 Task: Send an email with the signature Carlos Perez with the subject Request for clarification and the message Could you please confirm the delivery date? from softage.1@softage.net to softage.9@softage.net and softage.10@softage.net with an attached document Statement_of_purpose.pdf
Action: Mouse moved to (479, 629)
Screenshot: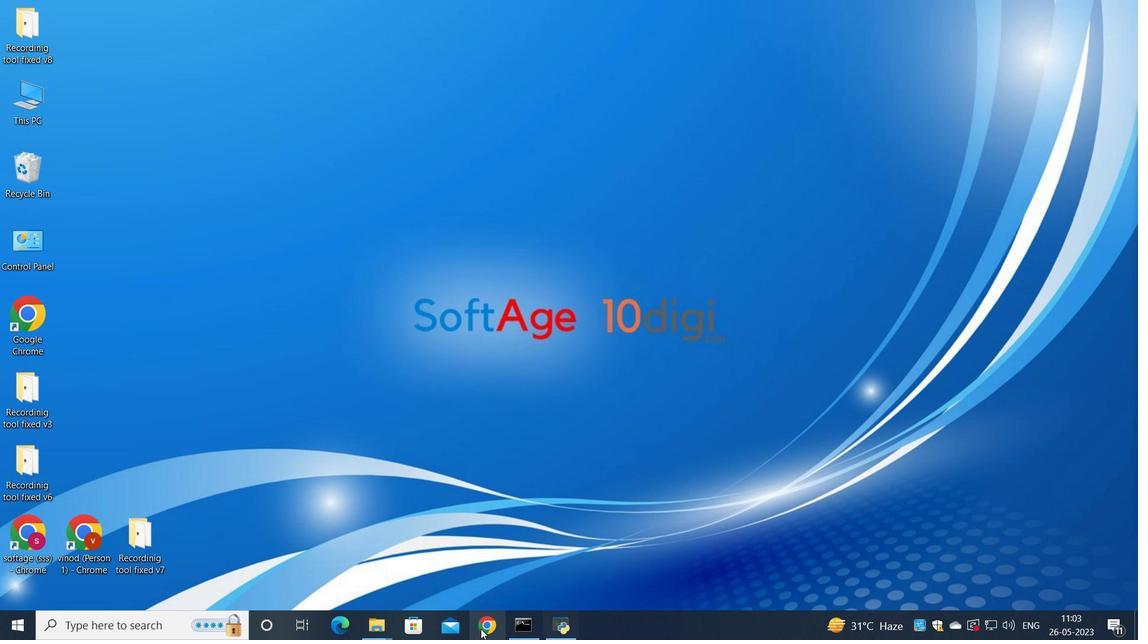
Action: Mouse pressed left at (479, 629)
Screenshot: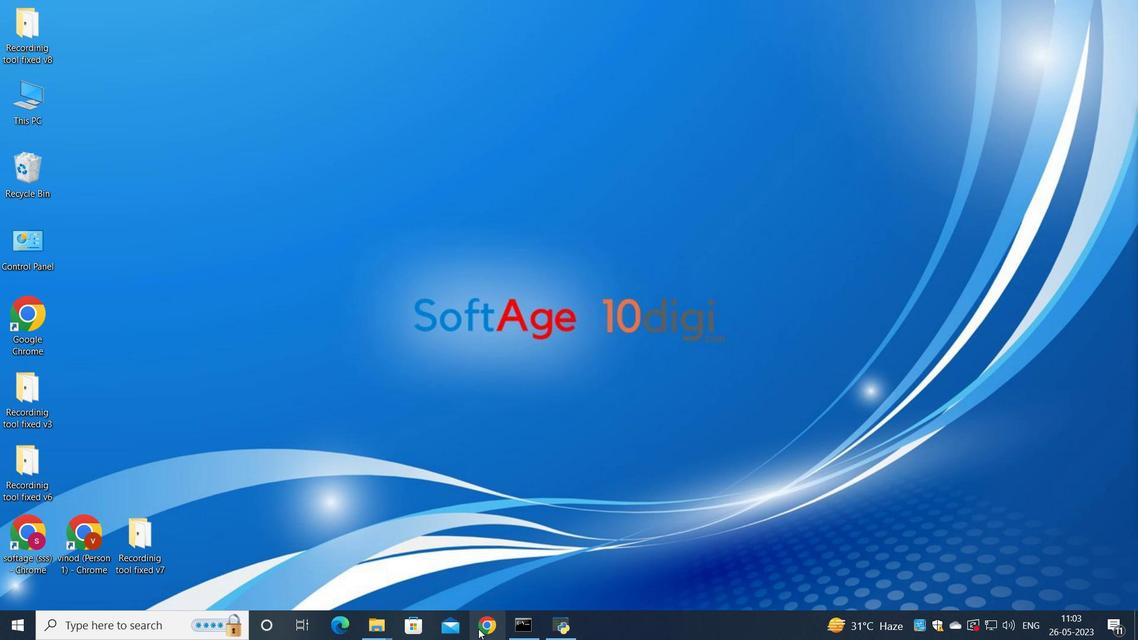
Action: Mouse moved to (532, 377)
Screenshot: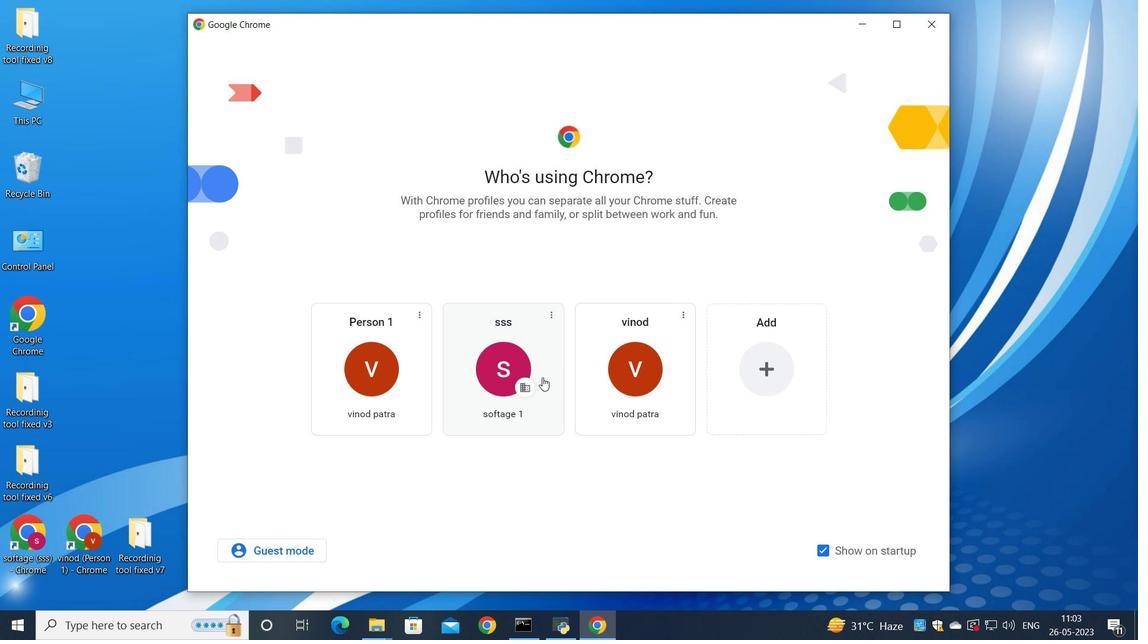 
Action: Mouse pressed left at (532, 377)
Screenshot: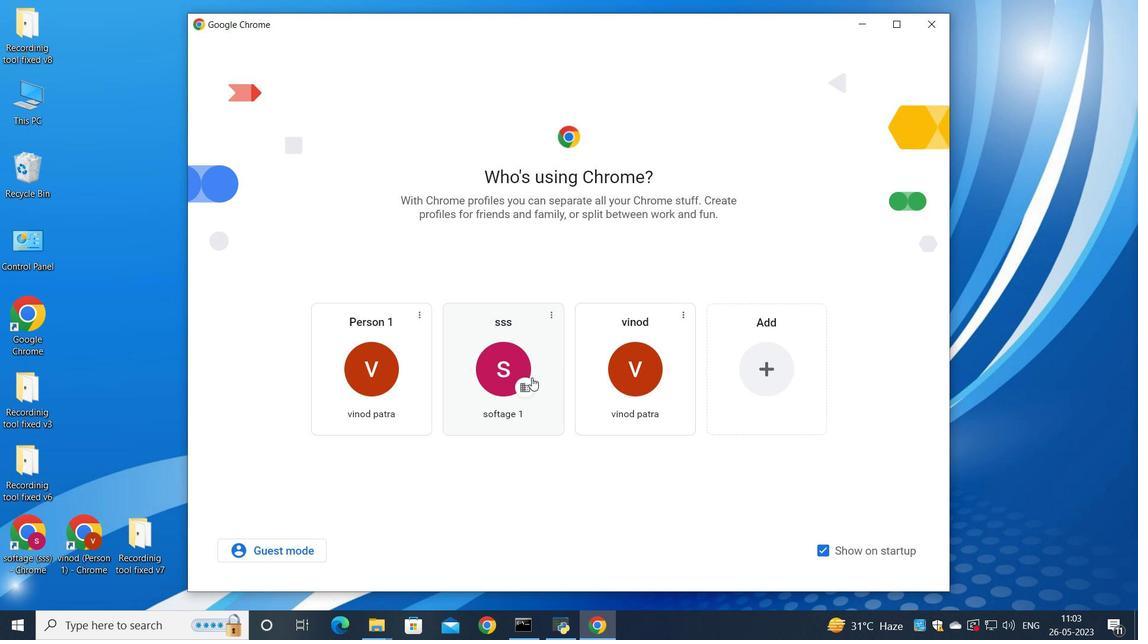 
Action: Mouse moved to (995, 74)
Screenshot: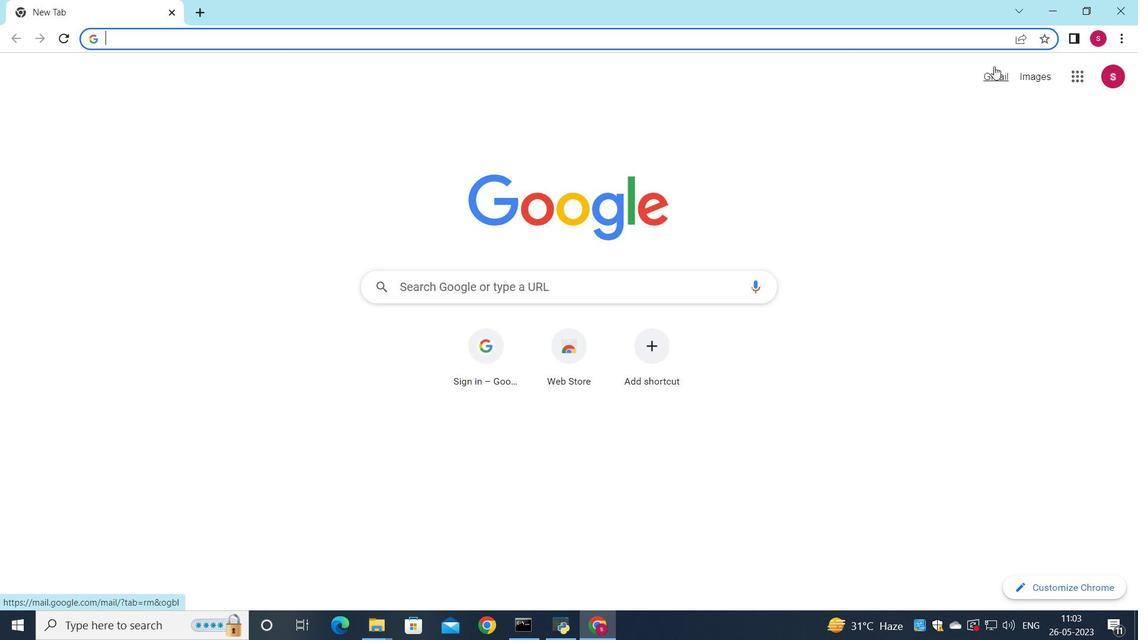 
Action: Mouse pressed left at (995, 74)
Screenshot: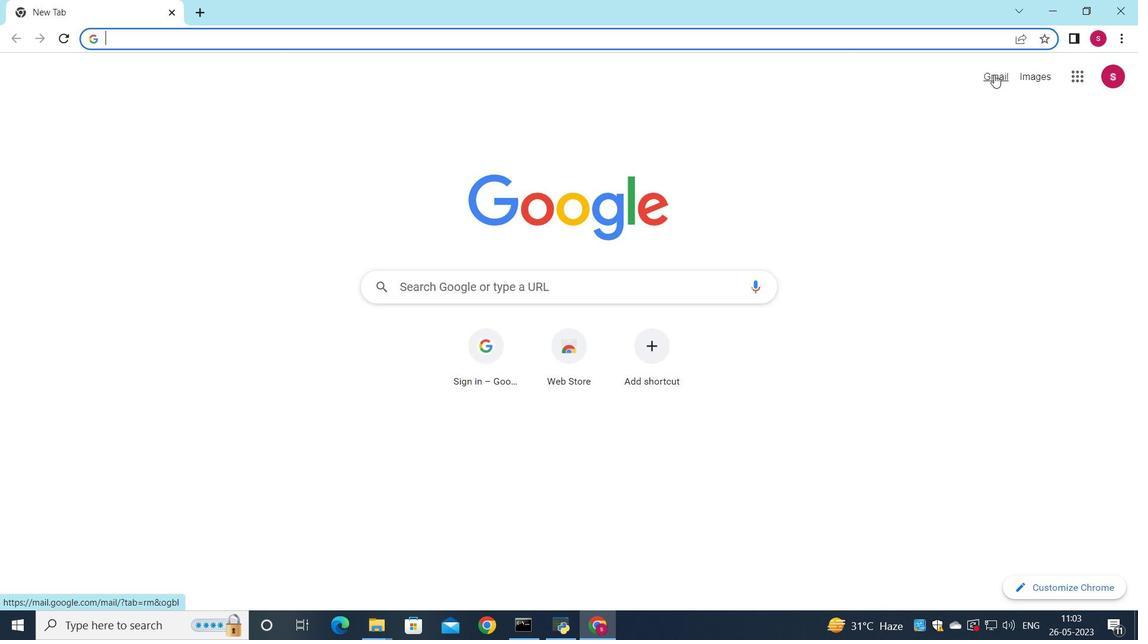 
Action: Mouse moved to (970, 101)
Screenshot: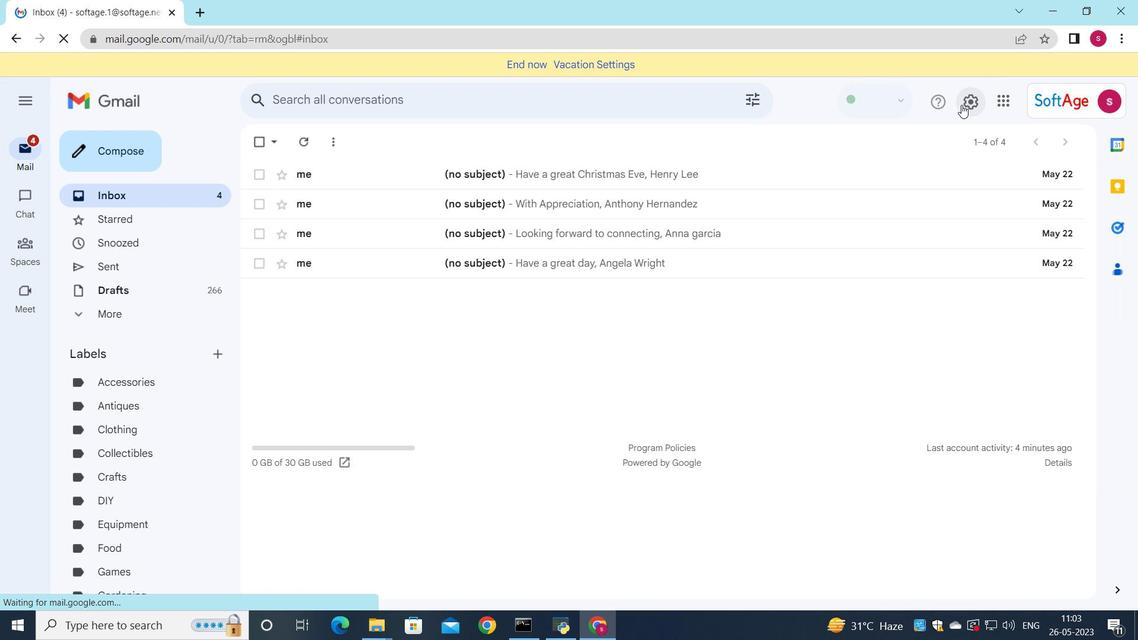 
Action: Mouse pressed left at (970, 101)
Screenshot: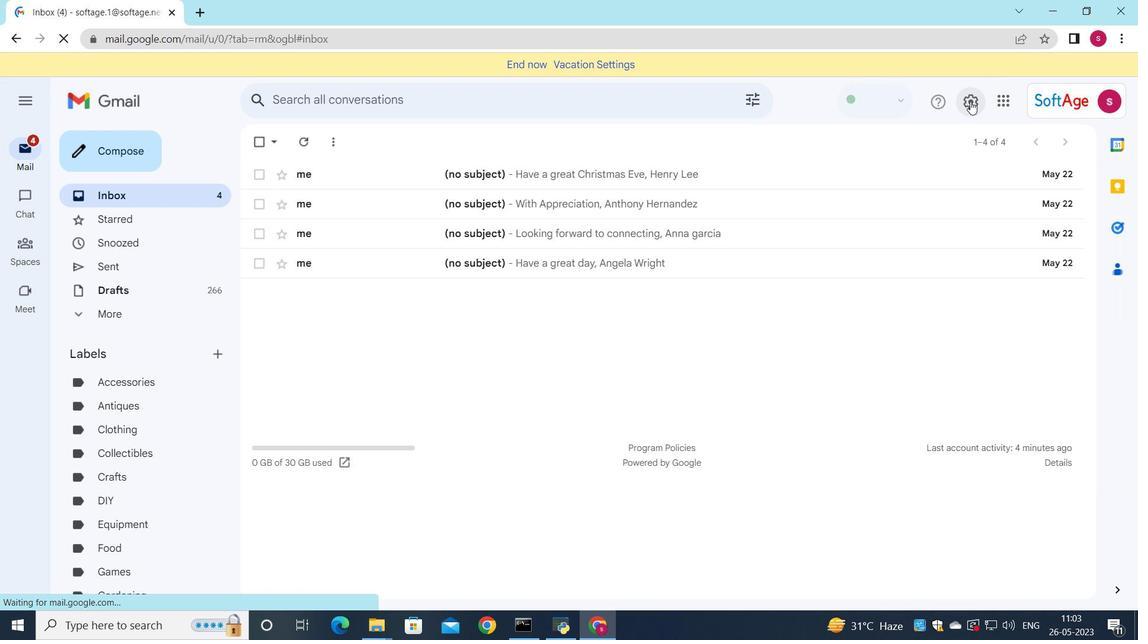 
Action: Mouse moved to (987, 176)
Screenshot: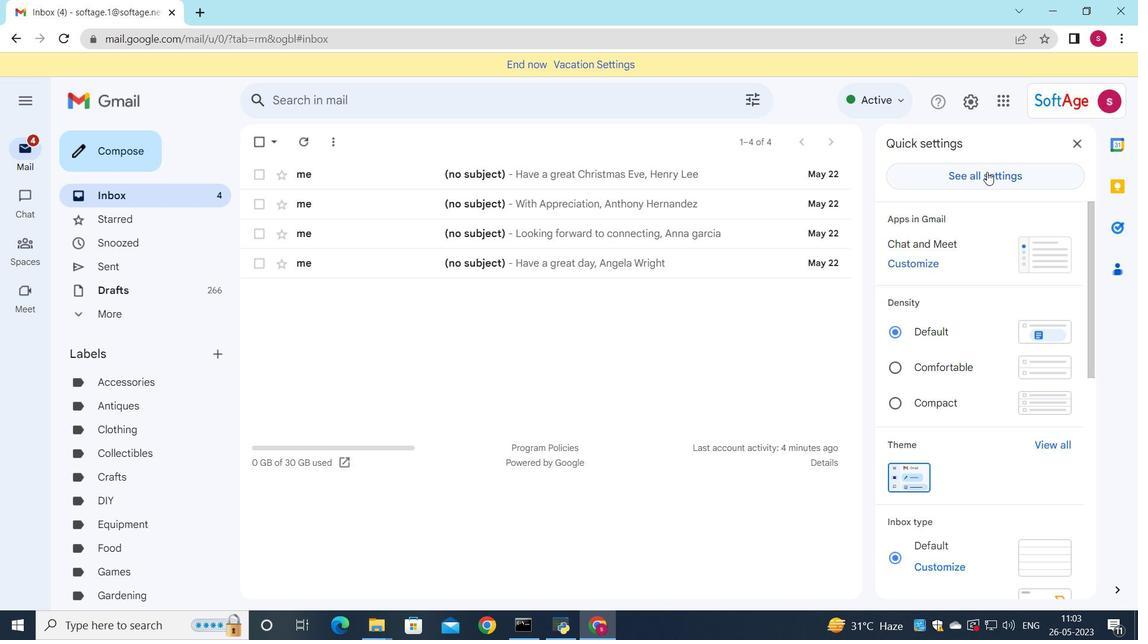 
Action: Mouse pressed left at (987, 176)
Screenshot: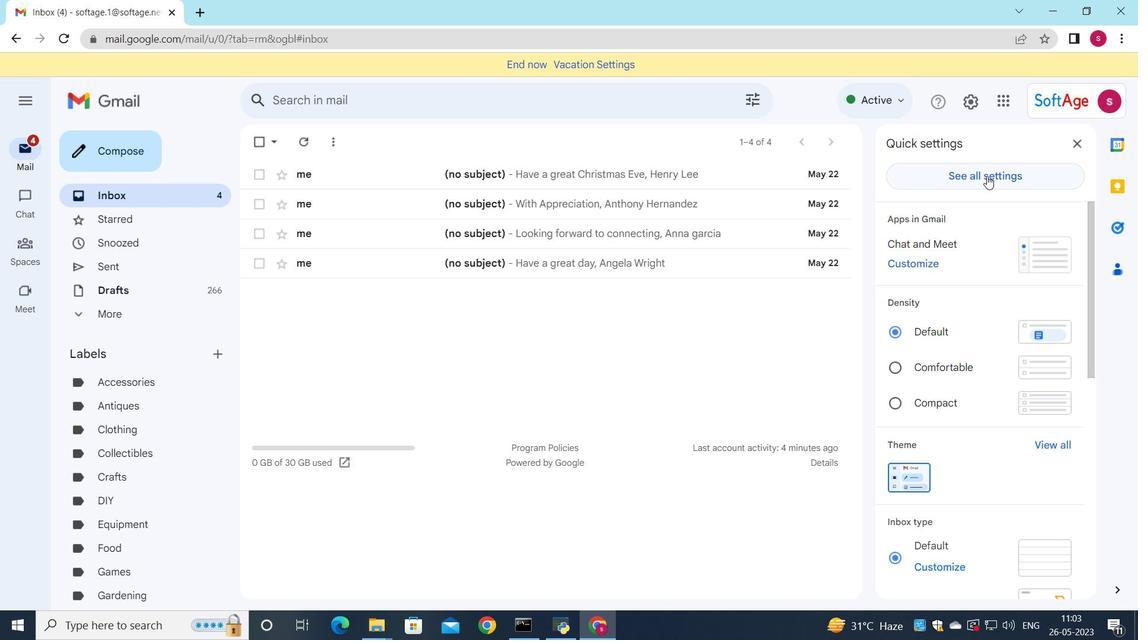 
Action: Mouse moved to (962, 174)
Screenshot: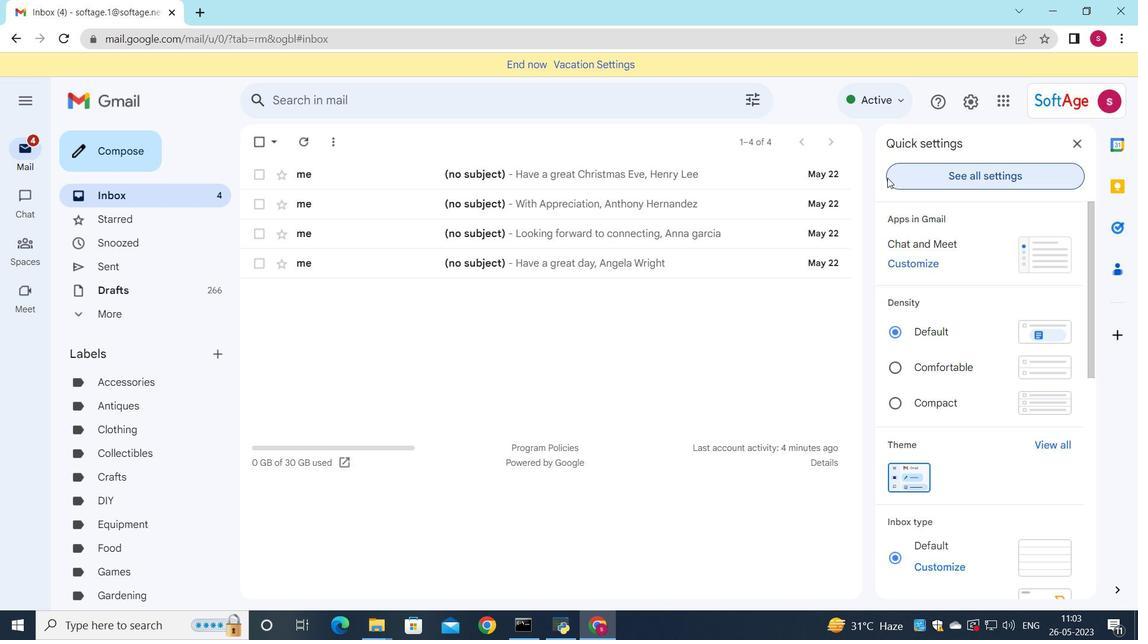 
Action: Mouse pressed left at (962, 174)
Screenshot: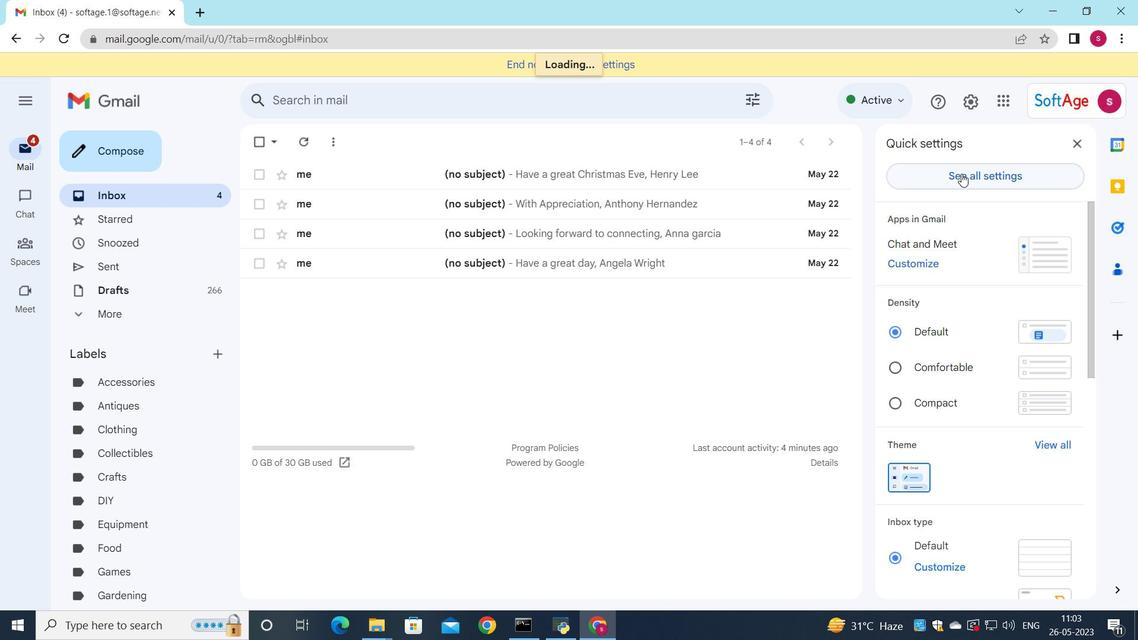 
Action: Mouse moved to (764, 186)
Screenshot: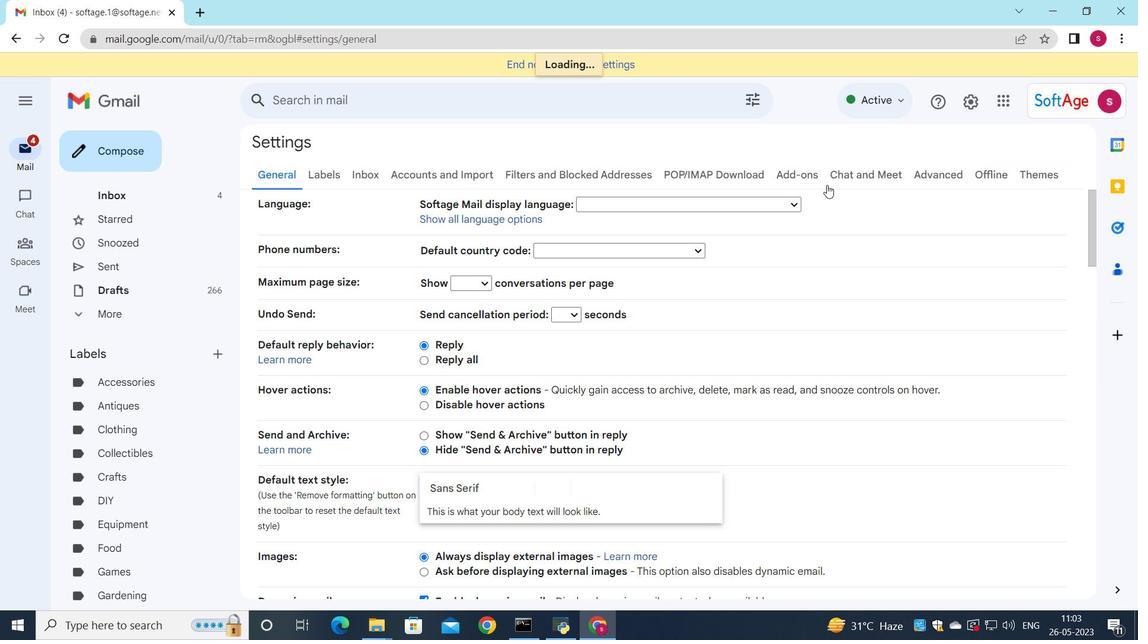 
Action: Mouse scrolled (764, 186) with delta (0, 0)
Screenshot: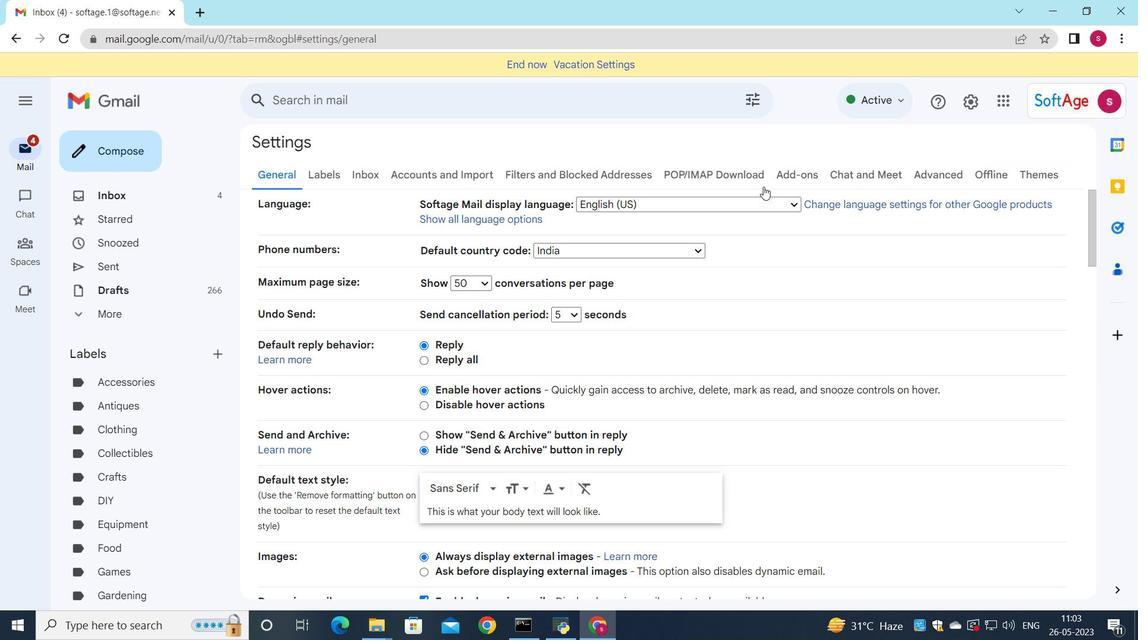 
Action: Mouse scrolled (764, 186) with delta (0, 0)
Screenshot: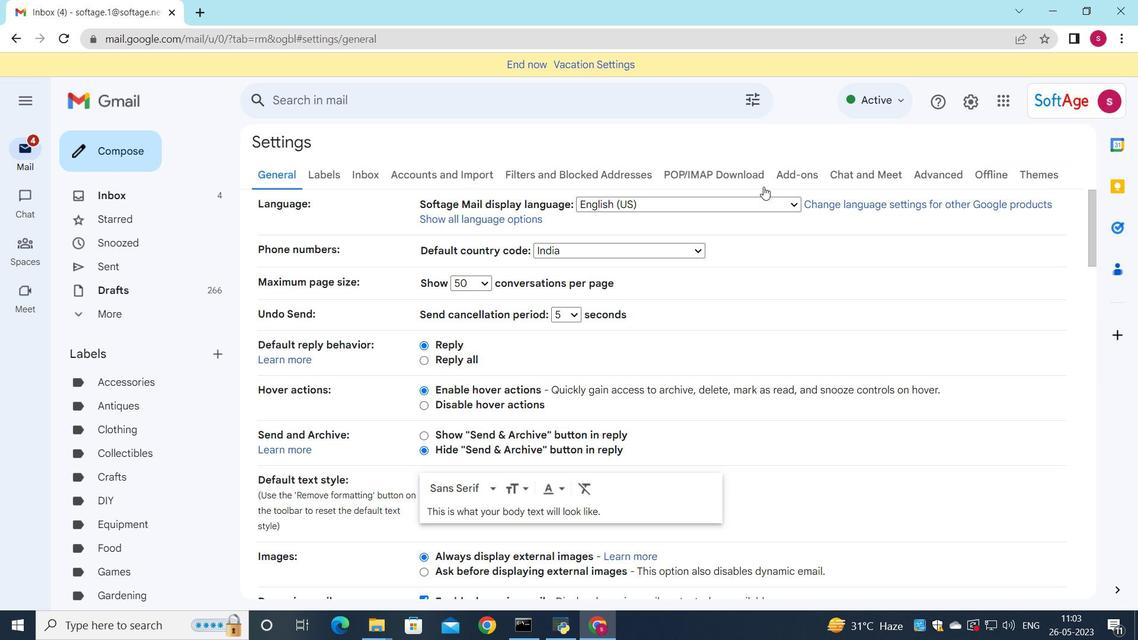 
Action: Mouse moved to (757, 190)
Screenshot: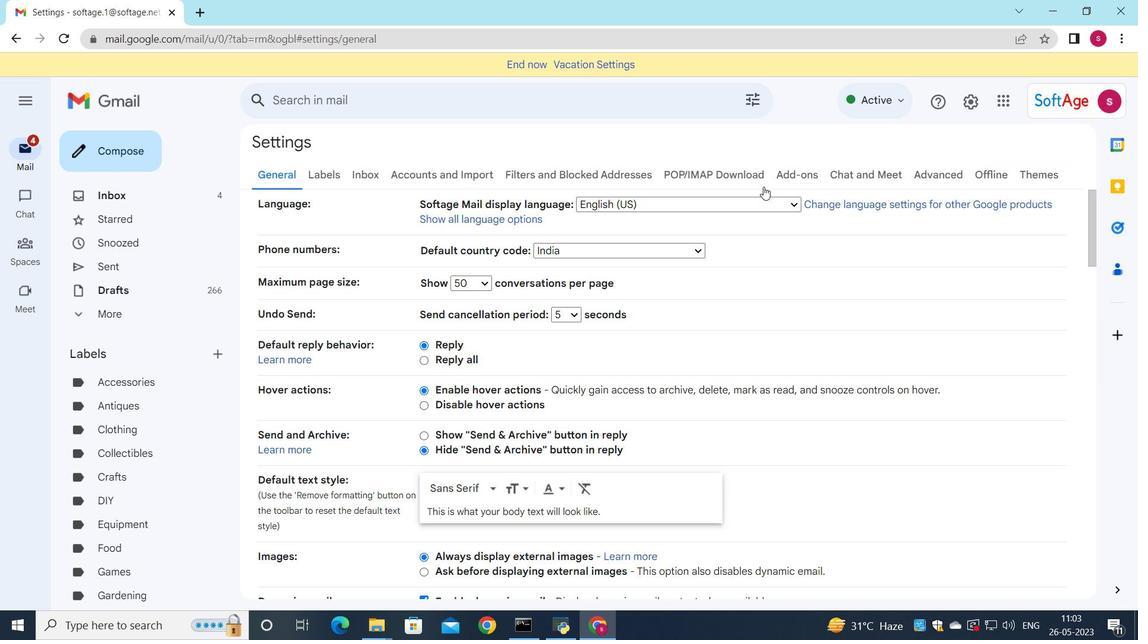 
Action: Mouse scrolled (757, 189) with delta (0, 0)
Screenshot: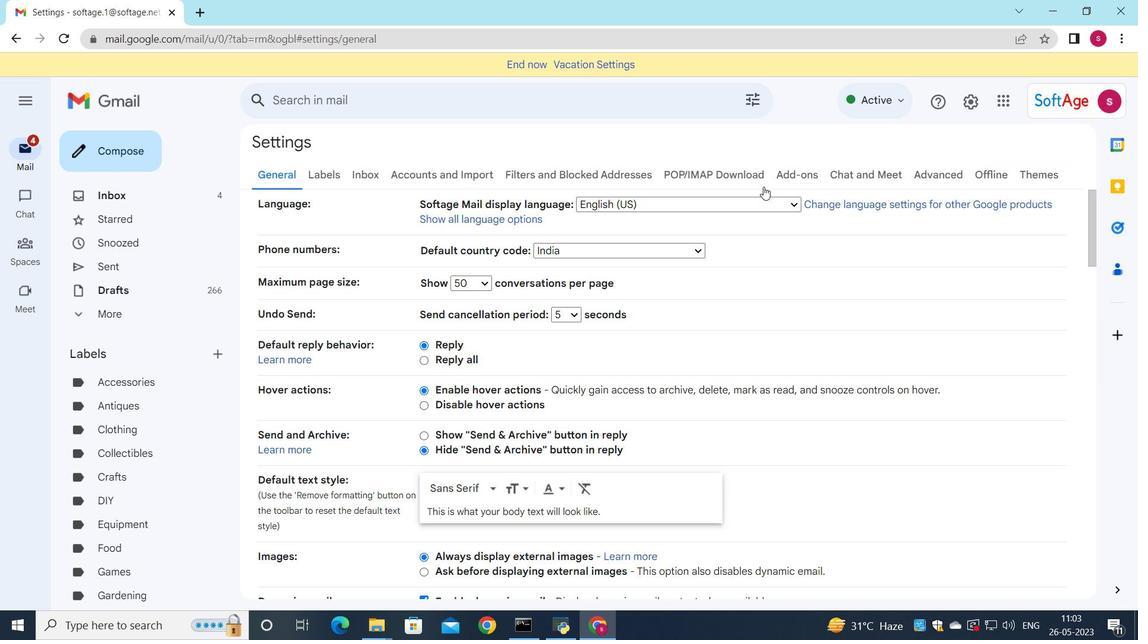 
Action: Mouse moved to (610, 253)
Screenshot: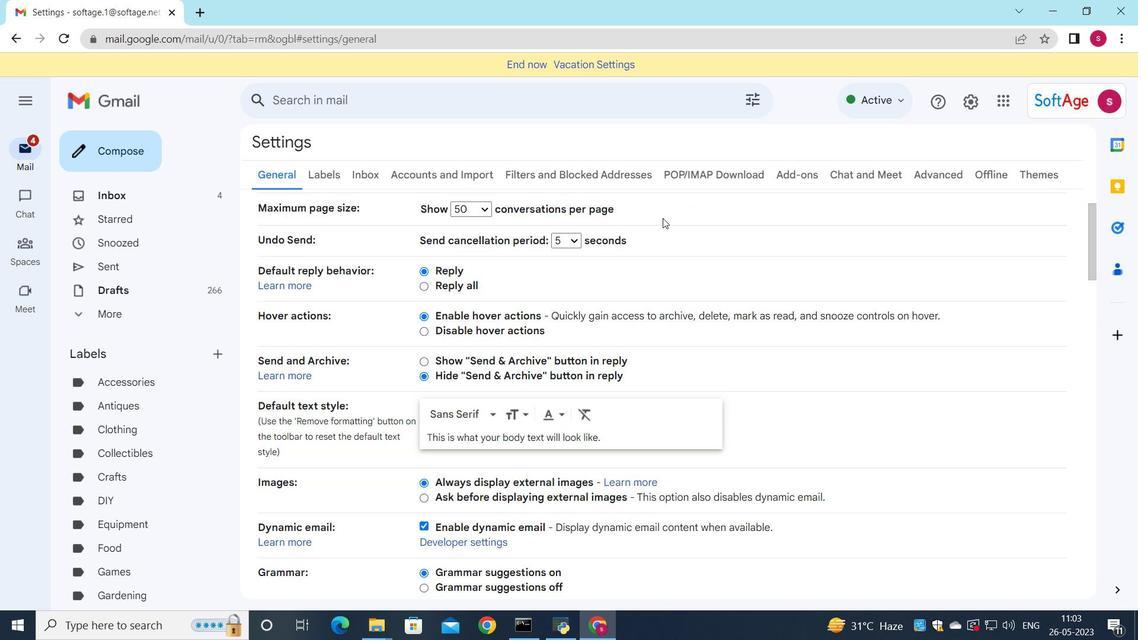 
Action: Mouse scrolled (610, 252) with delta (0, 0)
Screenshot: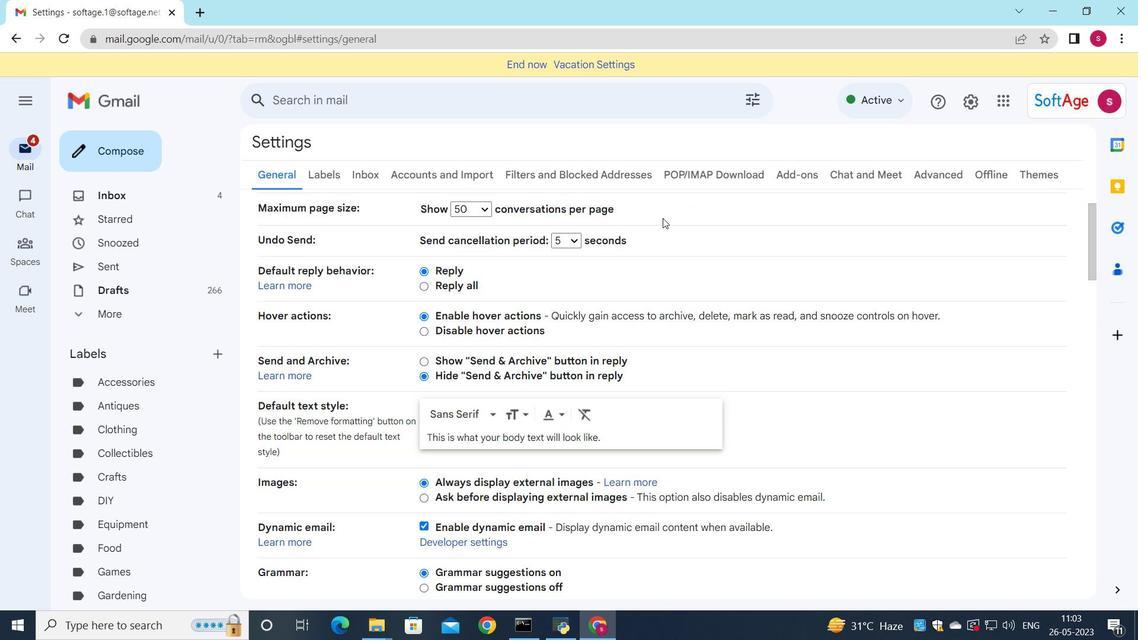 
Action: Mouse moved to (596, 268)
Screenshot: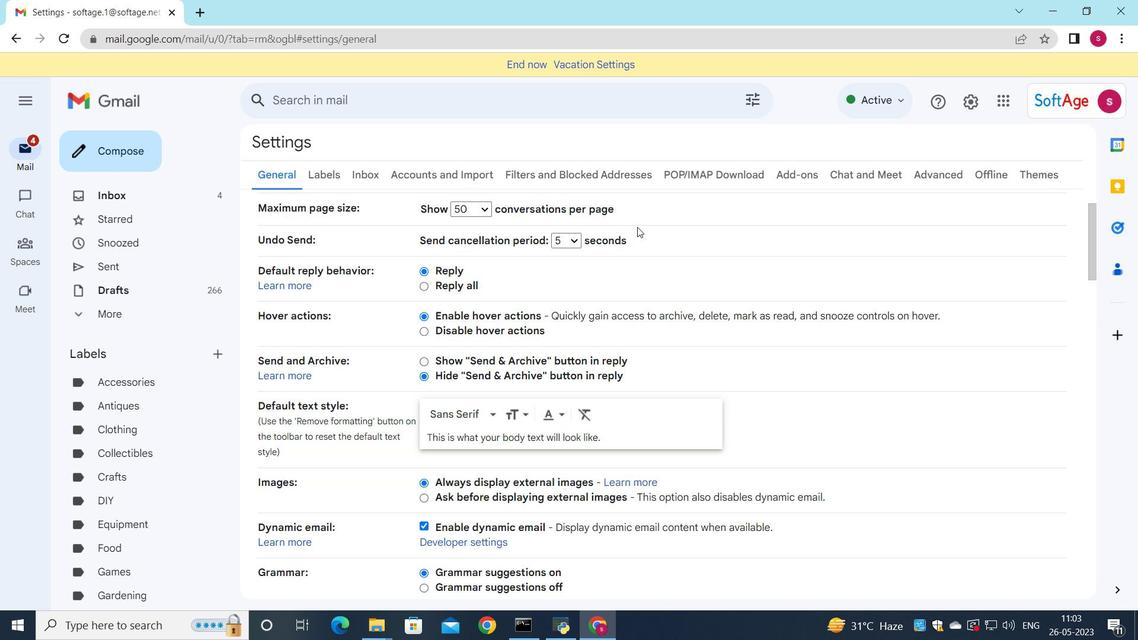 
Action: Mouse scrolled (596, 268) with delta (0, 0)
Screenshot: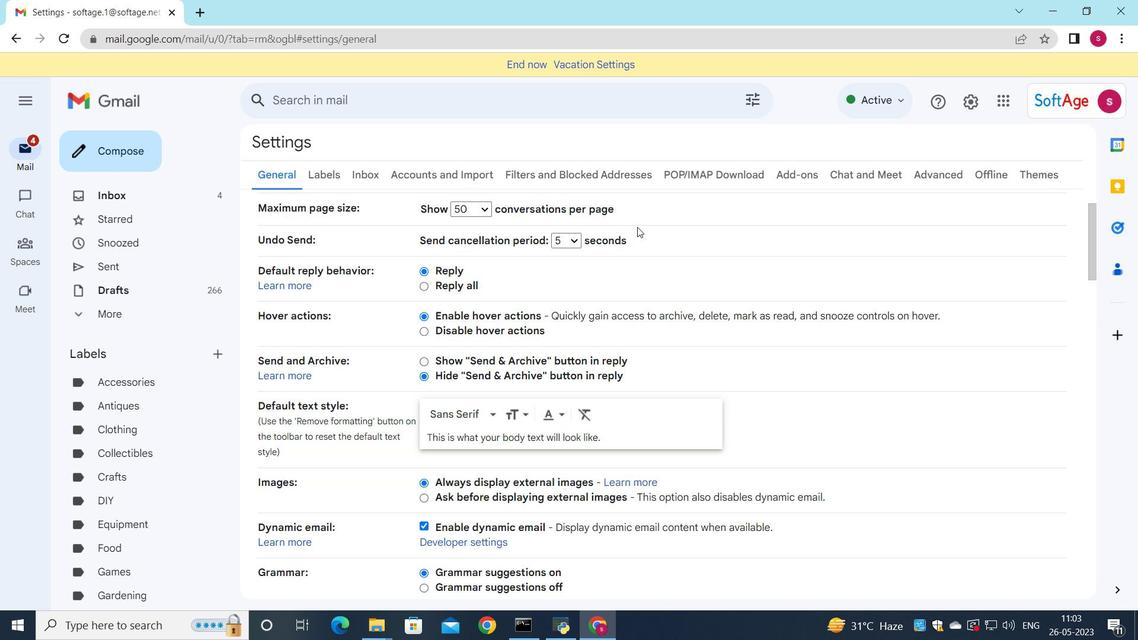 
Action: Mouse moved to (590, 276)
Screenshot: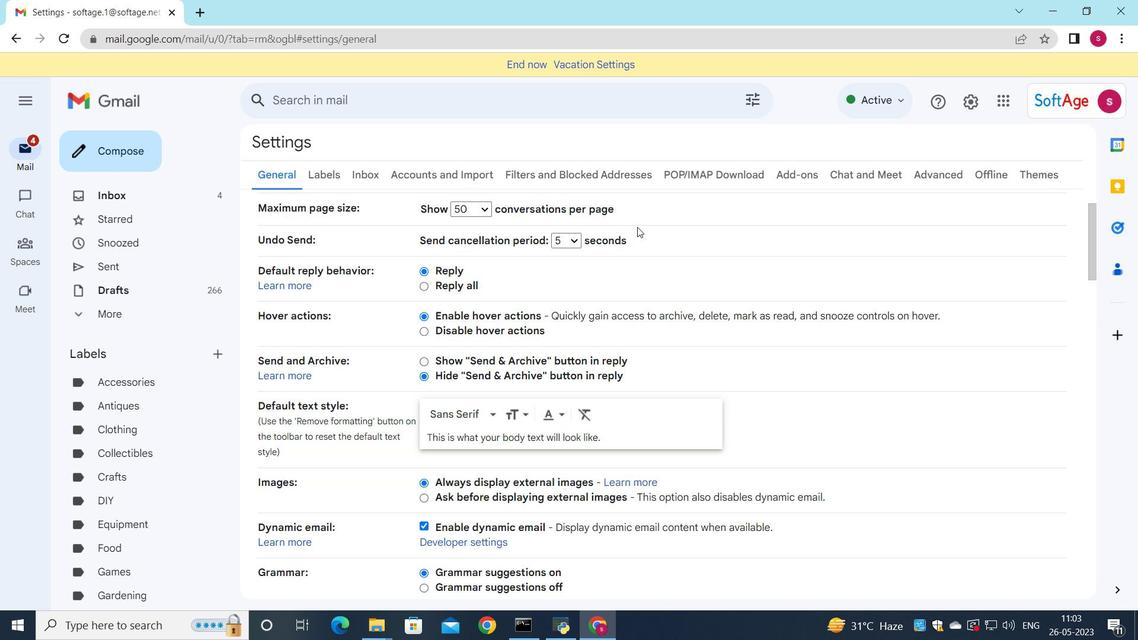 
Action: Mouse scrolled (590, 275) with delta (0, 0)
Screenshot: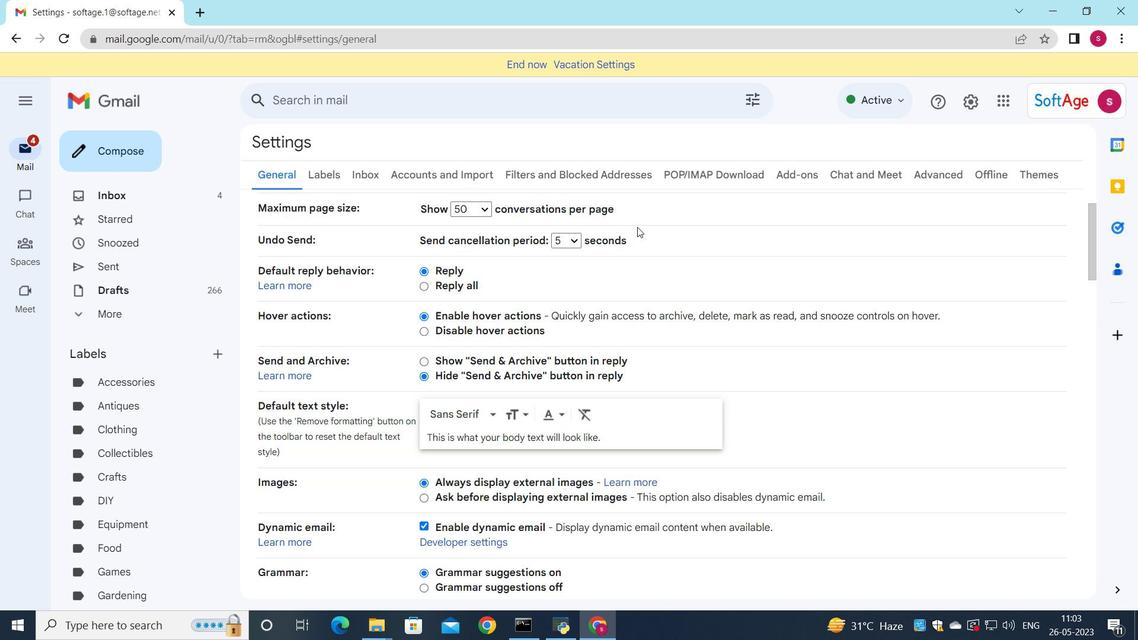 
Action: Mouse moved to (570, 288)
Screenshot: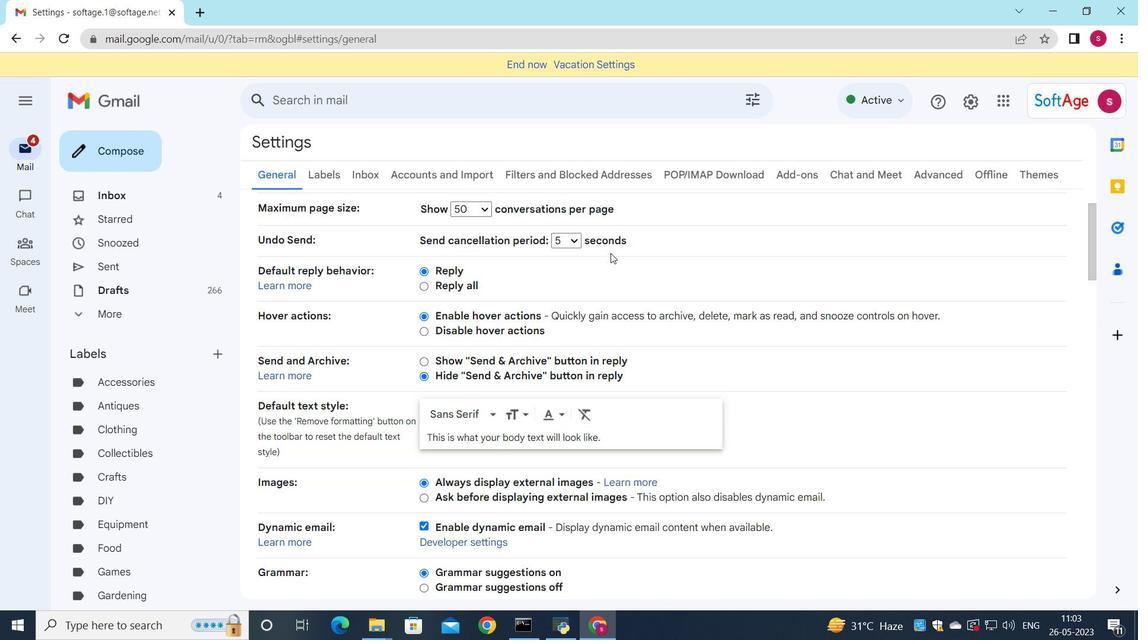 
Action: Mouse scrolled (570, 288) with delta (0, 0)
Screenshot: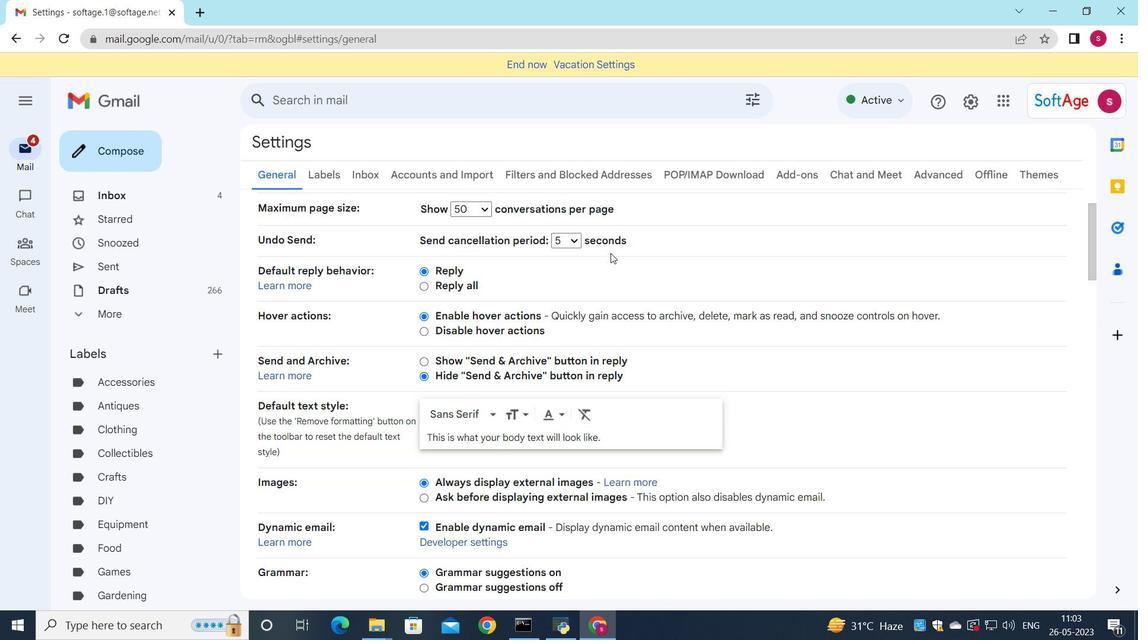 
Action: Mouse moved to (534, 296)
Screenshot: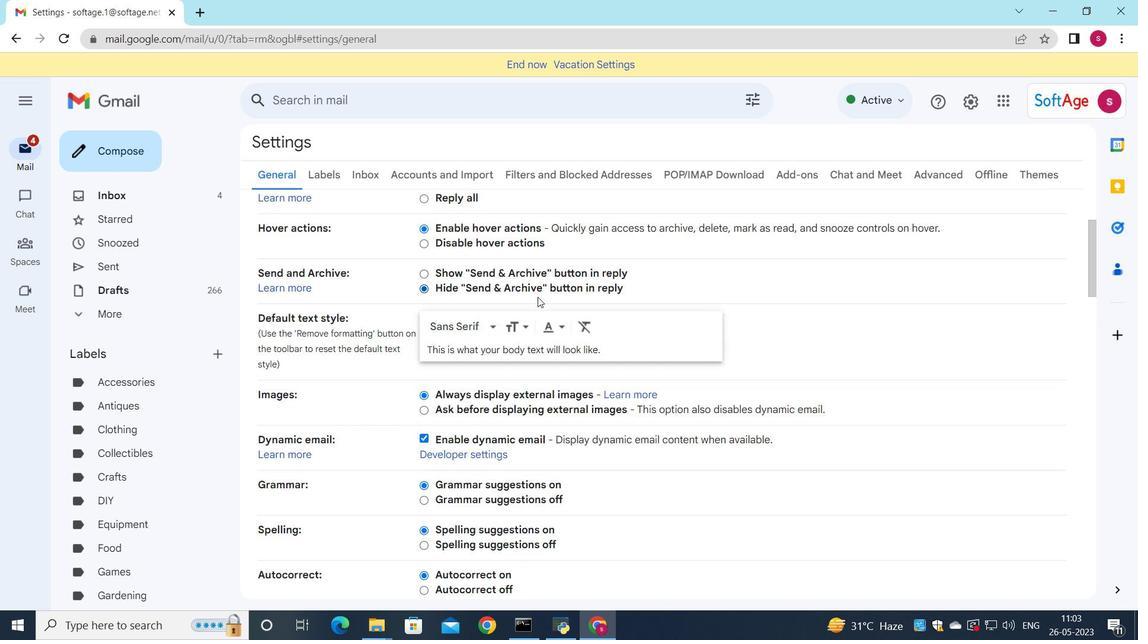 
Action: Mouse scrolled (534, 295) with delta (0, 0)
Screenshot: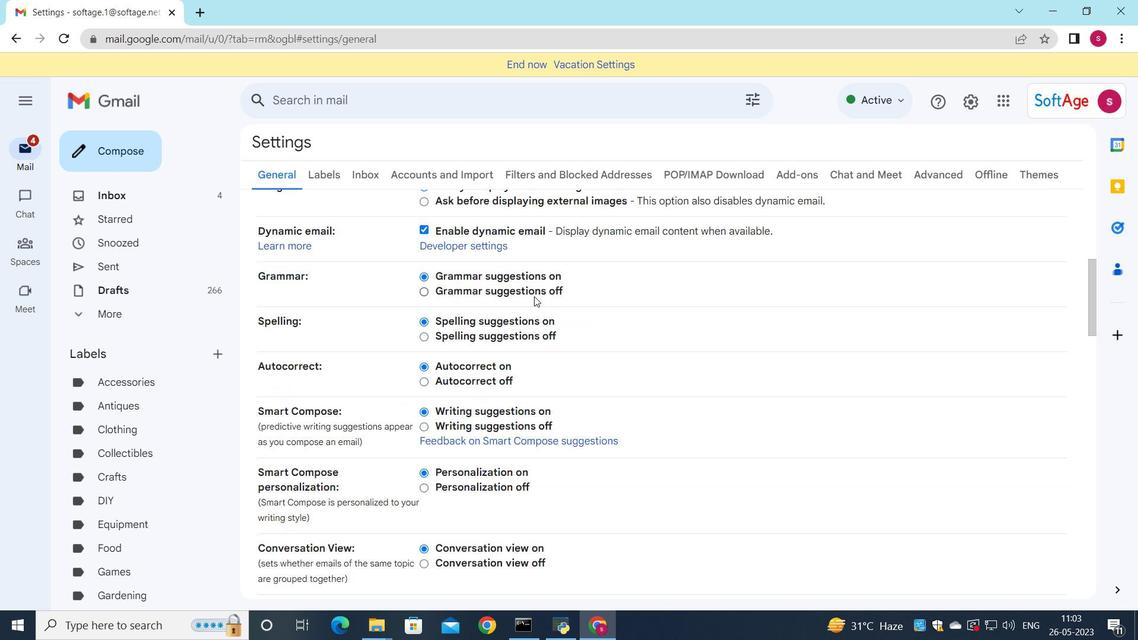
Action: Mouse scrolled (534, 295) with delta (0, 0)
Screenshot: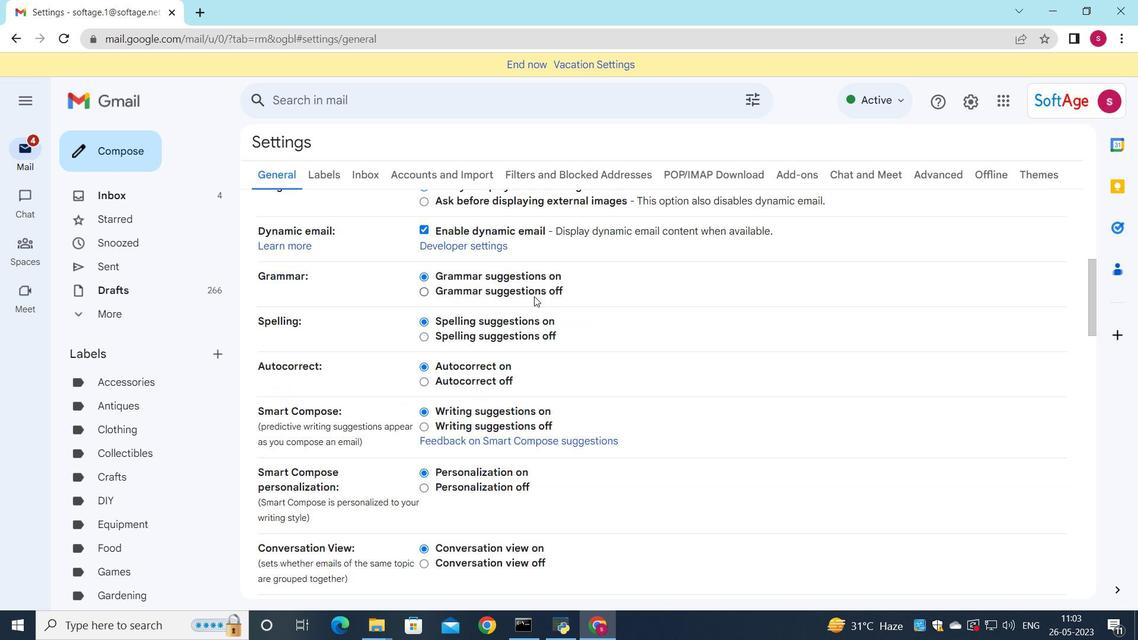 
Action: Mouse scrolled (534, 295) with delta (0, 0)
Screenshot: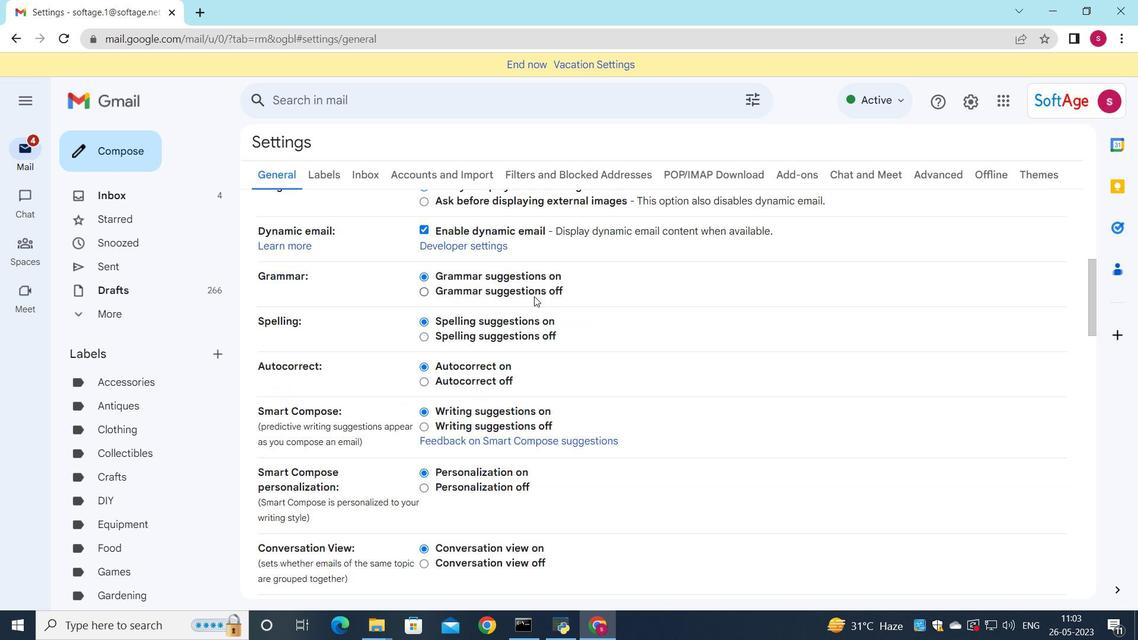 
Action: Mouse scrolled (534, 295) with delta (0, 0)
Screenshot: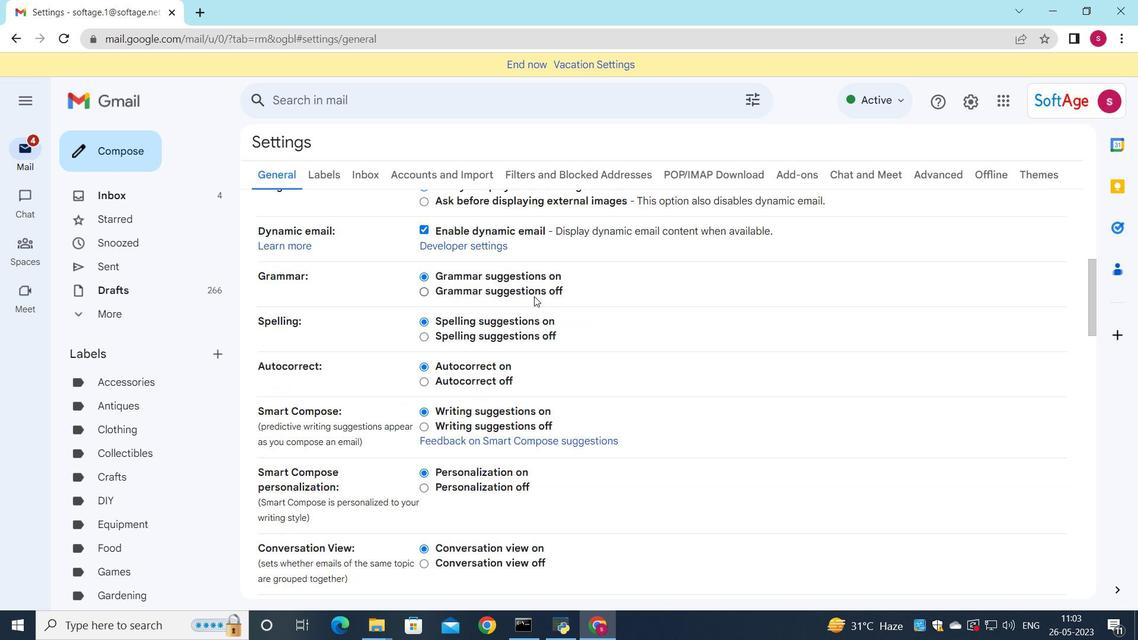 
Action: Mouse scrolled (534, 295) with delta (0, 0)
Screenshot: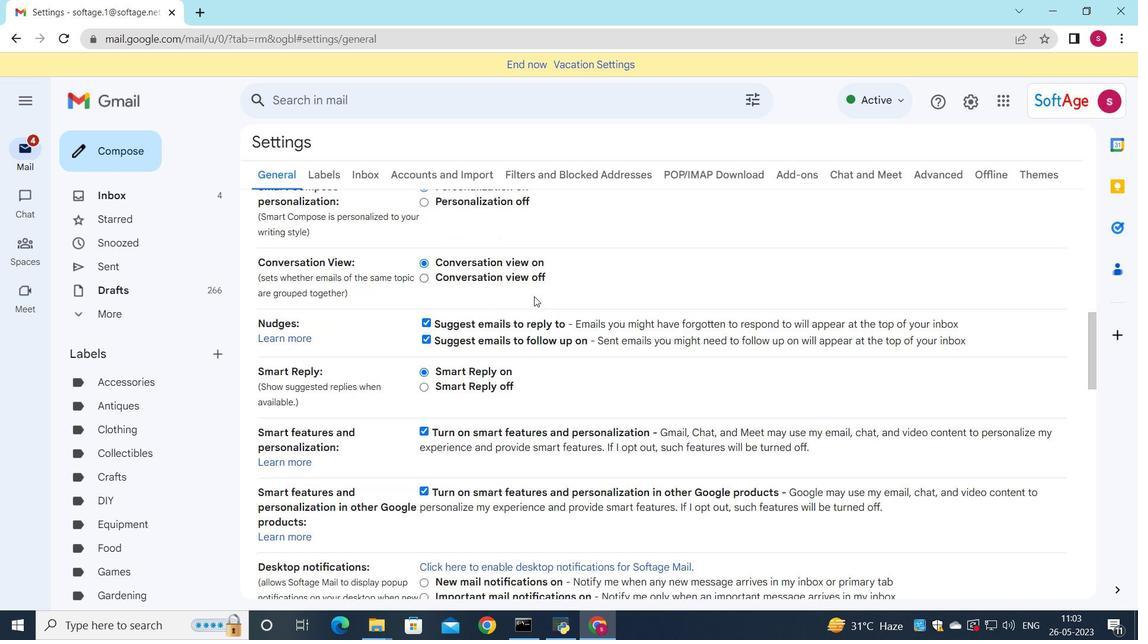 
Action: Mouse scrolled (534, 295) with delta (0, 0)
Screenshot: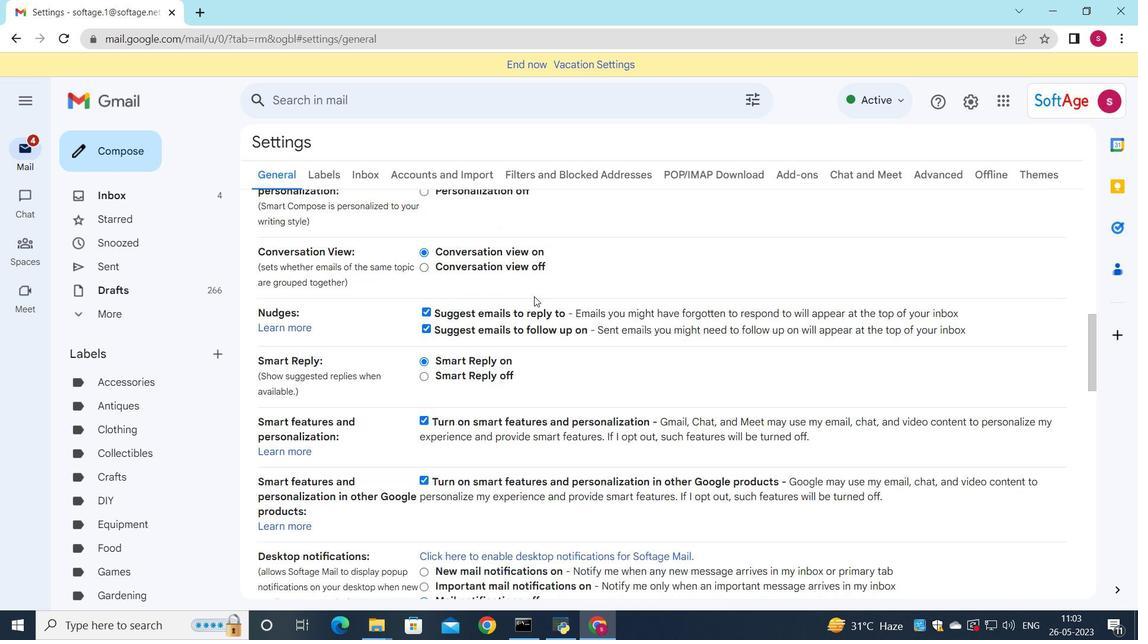
Action: Mouse scrolled (534, 295) with delta (0, 0)
Screenshot: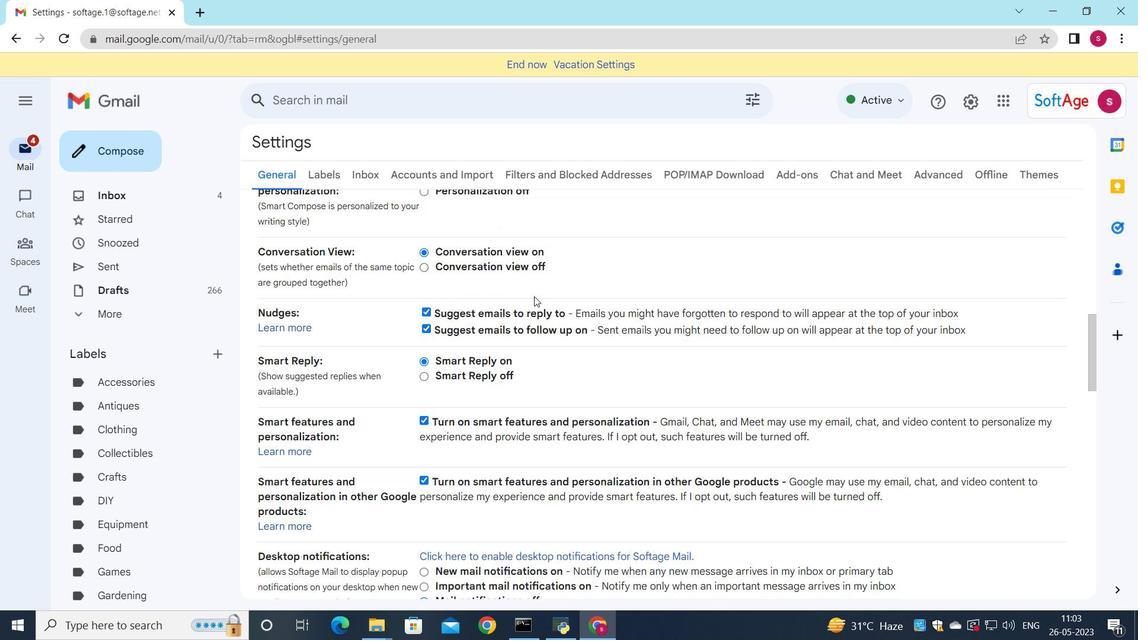 
Action: Mouse scrolled (534, 295) with delta (0, 0)
Screenshot: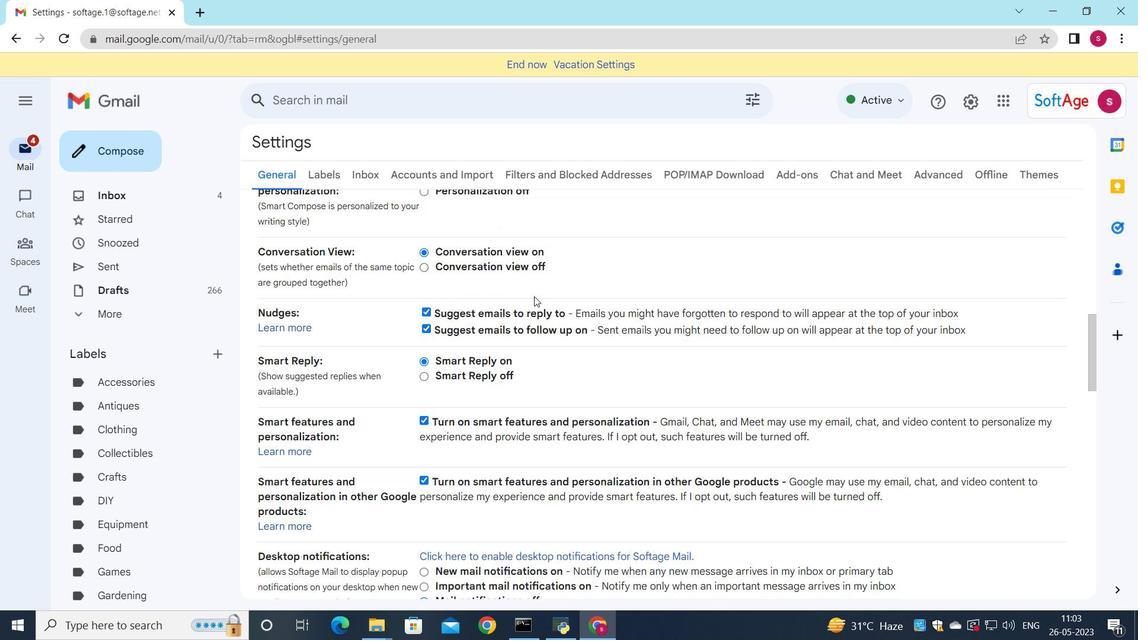 
Action: Mouse scrolled (534, 295) with delta (0, 0)
Screenshot: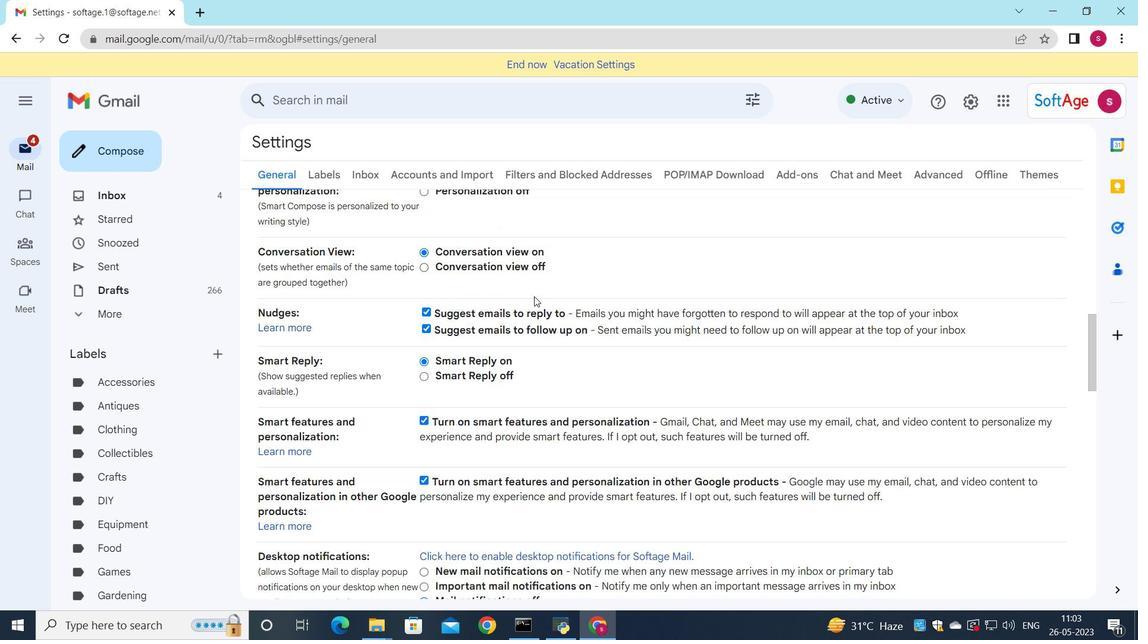 
Action: Mouse scrolled (534, 295) with delta (0, 0)
Screenshot: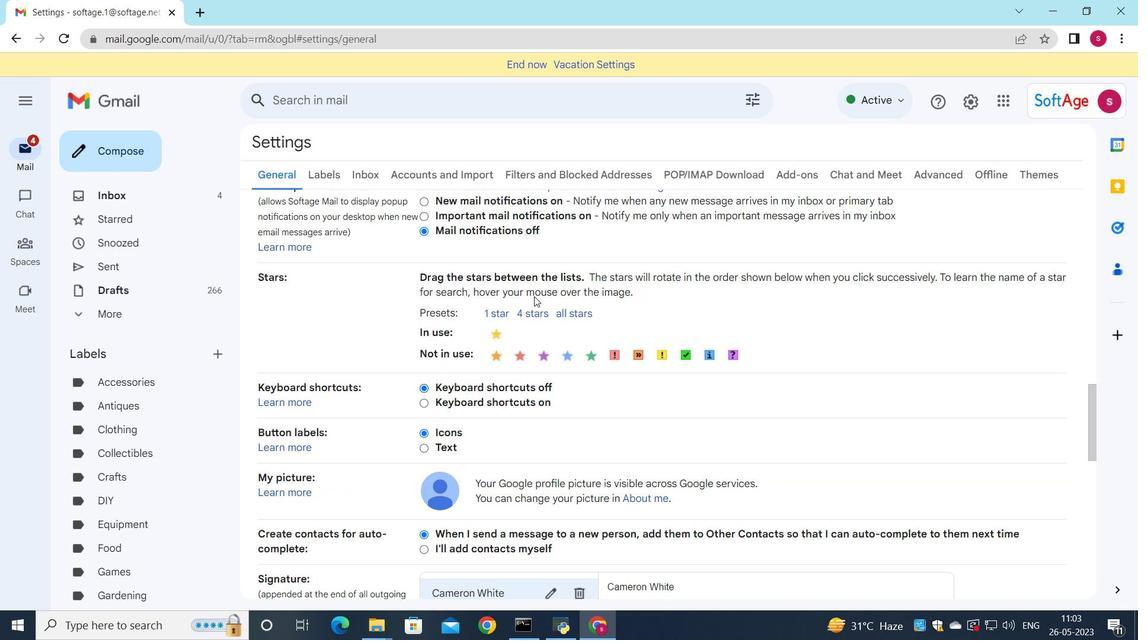 
Action: Mouse scrolled (534, 295) with delta (0, 0)
Screenshot: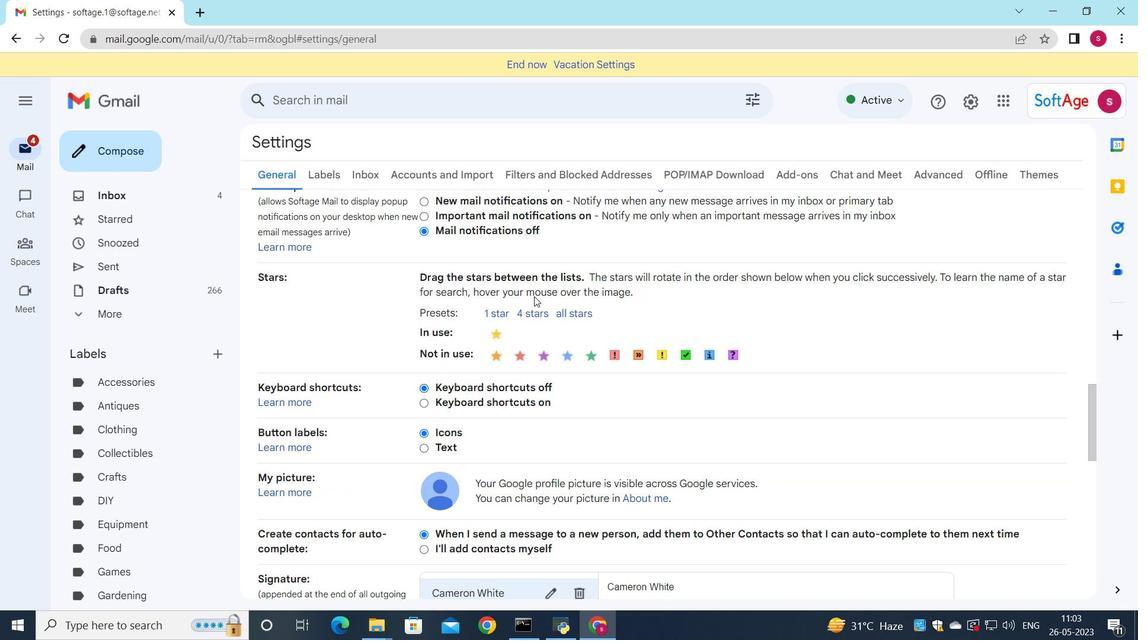 
Action: Mouse scrolled (534, 295) with delta (0, 0)
Screenshot: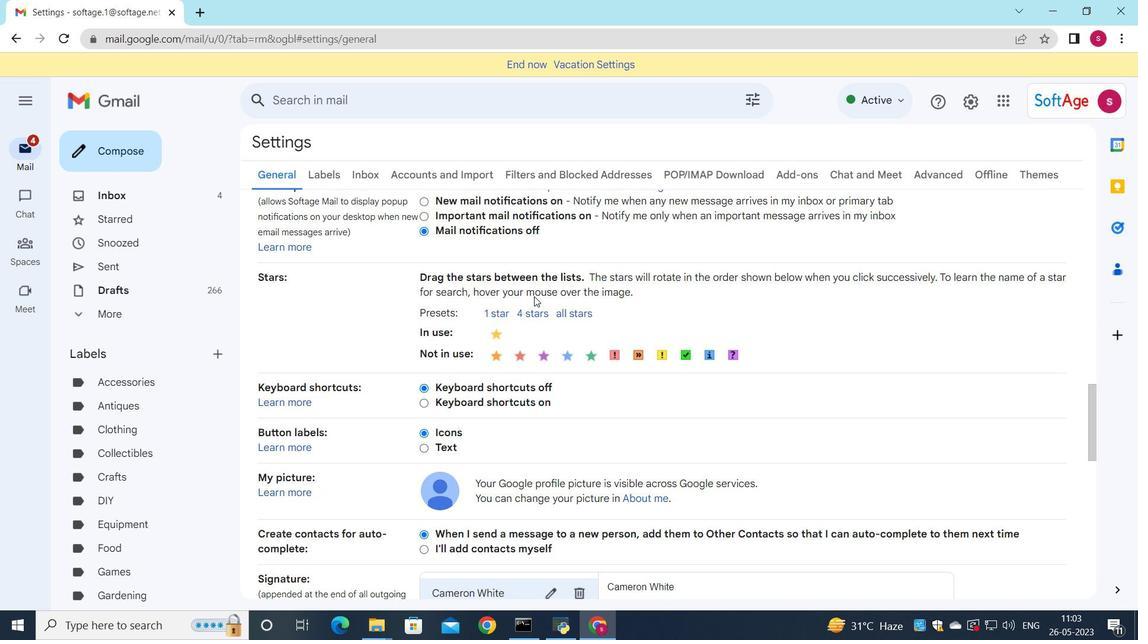 
Action: Mouse scrolled (534, 295) with delta (0, 0)
Screenshot: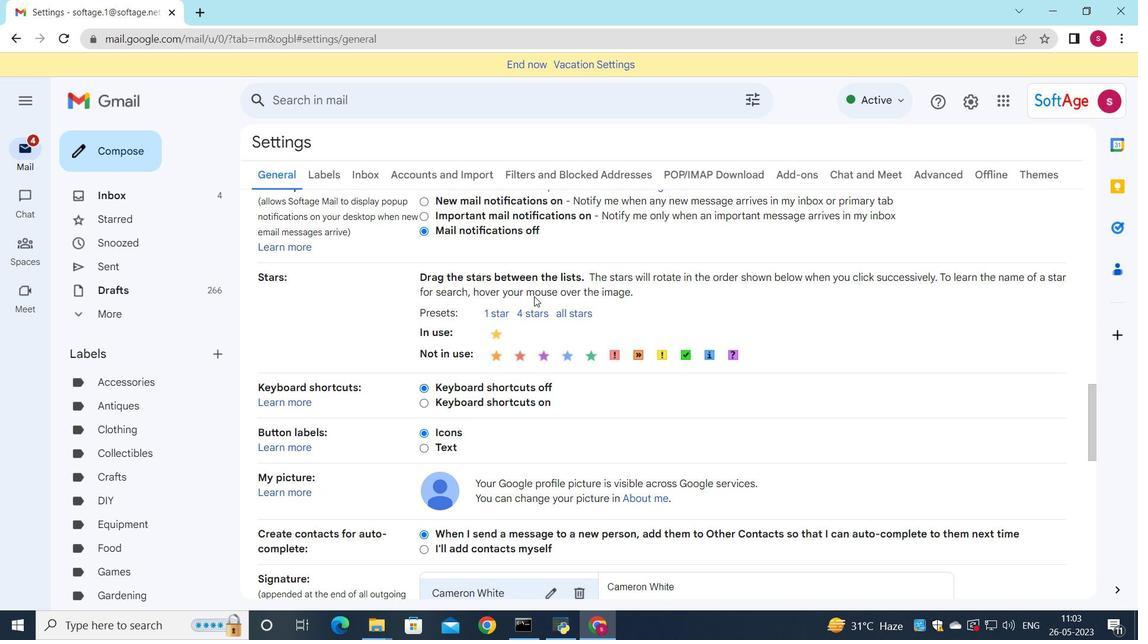 
Action: Mouse moved to (570, 290)
Screenshot: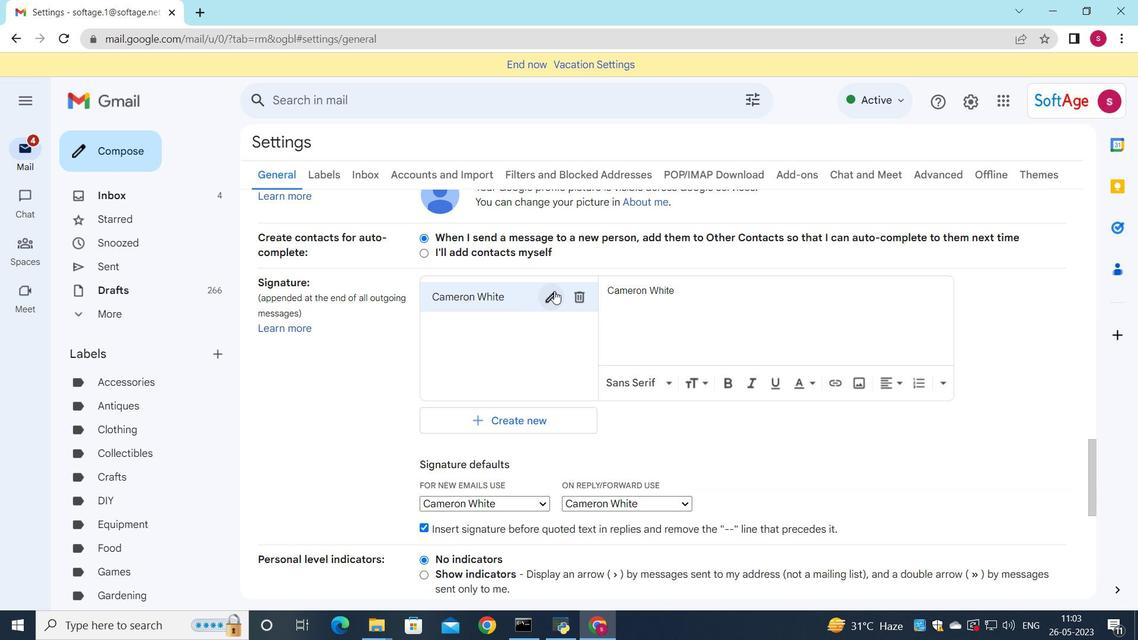 
Action: Mouse pressed left at (570, 290)
Screenshot: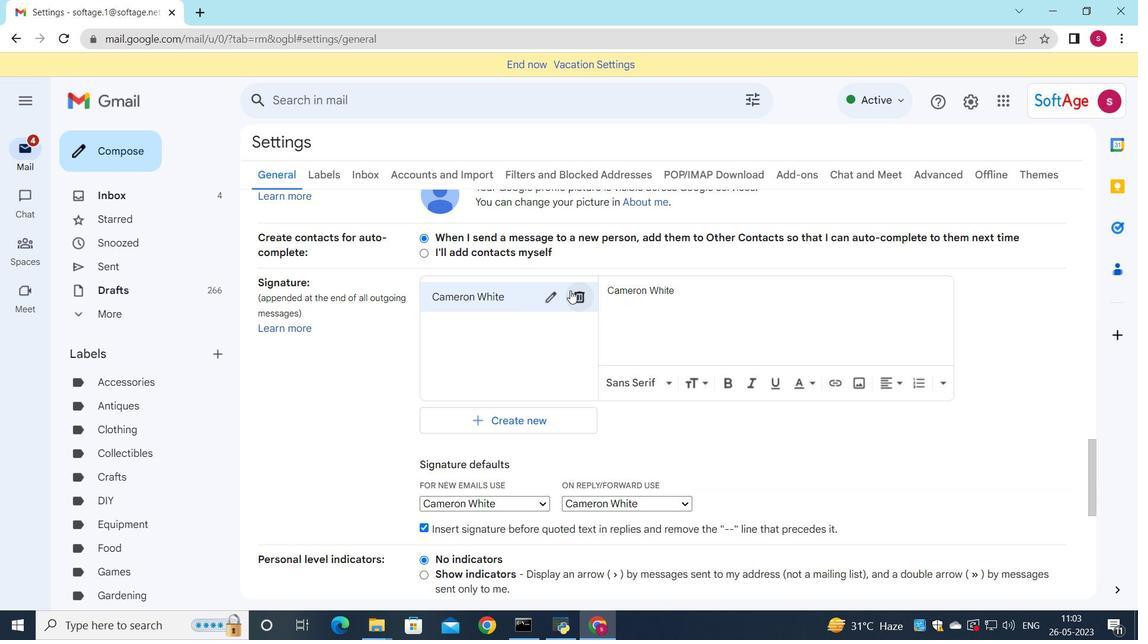 
Action: Mouse moved to (692, 360)
Screenshot: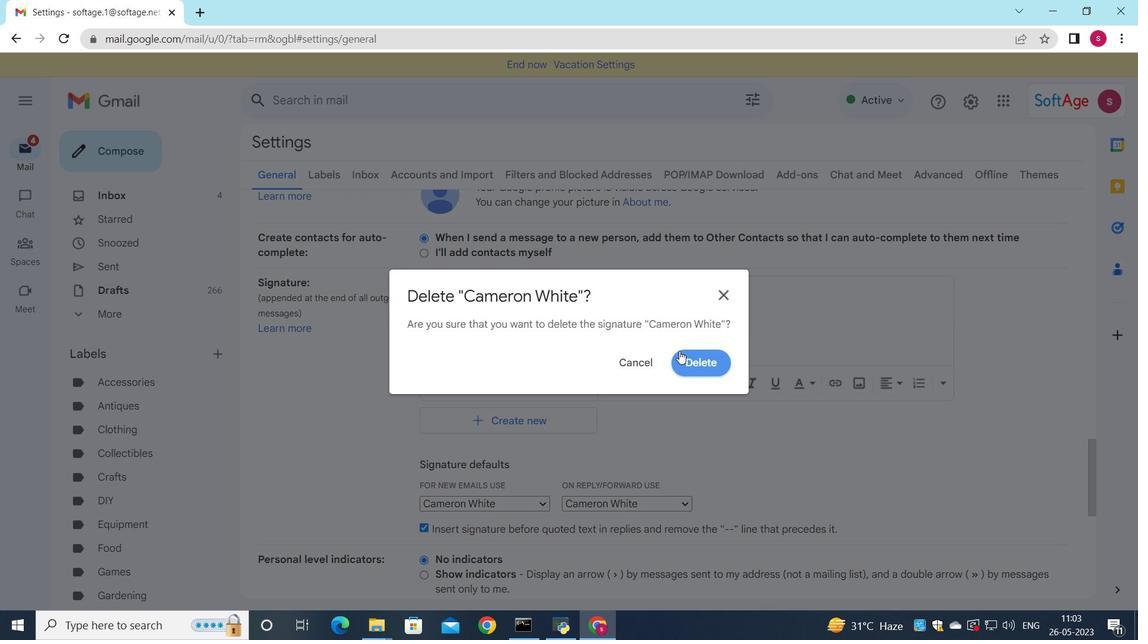 
Action: Mouse pressed left at (692, 360)
Screenshot: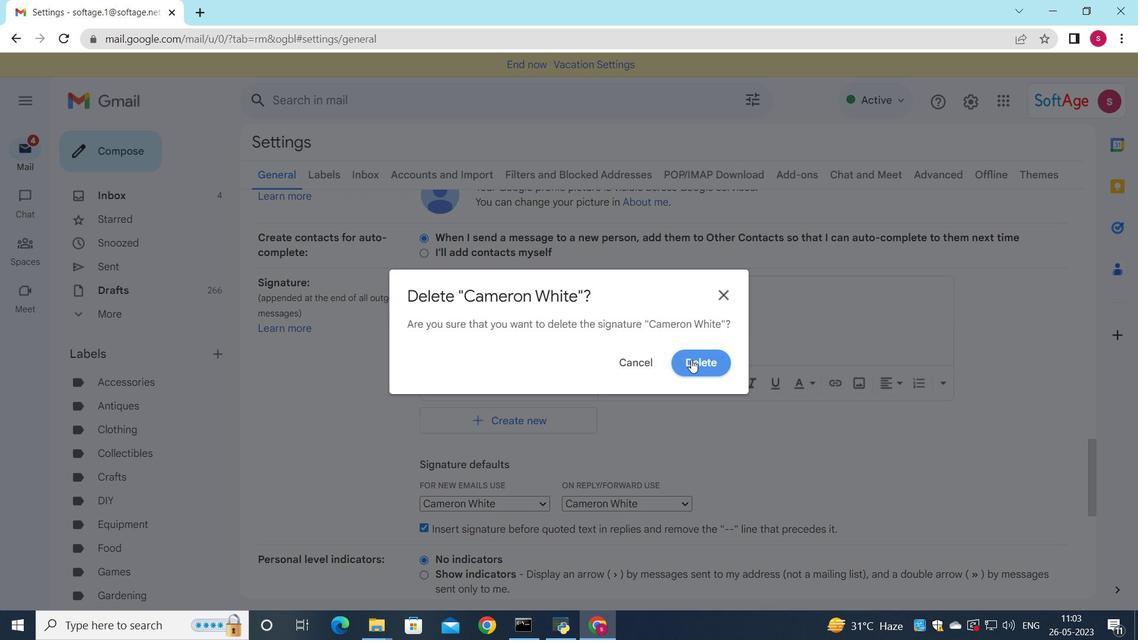 
Action: Mouse moved to (504, 309)
Screenshot: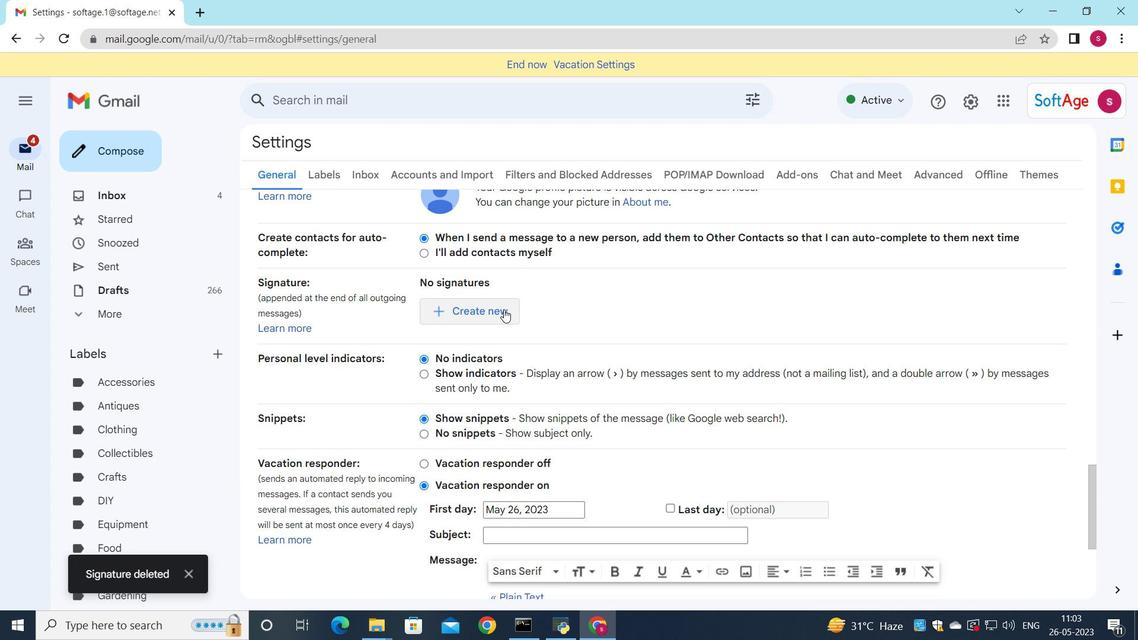 
Action: Mouse pressed left at (504, 309)
Screenshot: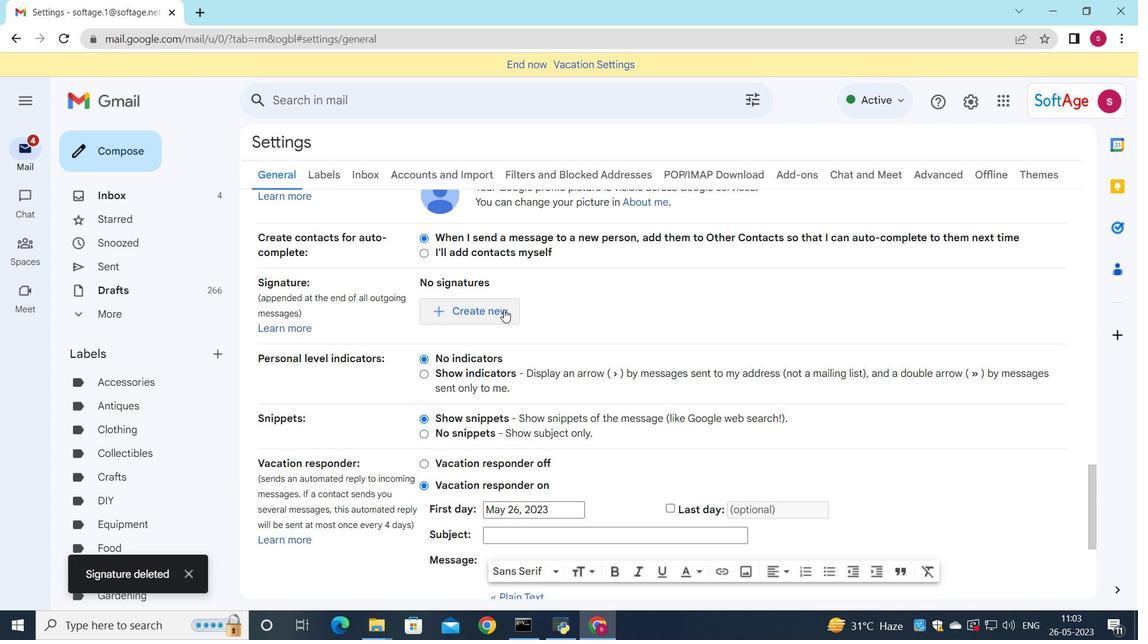
Action: Mouse moved to (715, 289)
Screenshot: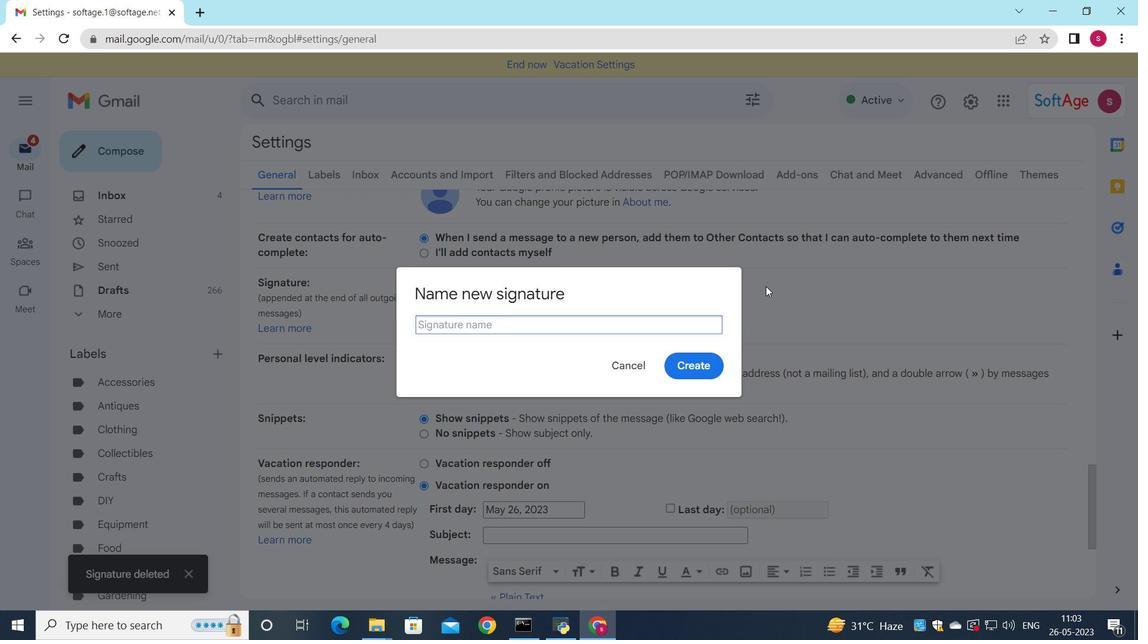 
Action: Key pressed <Key.shift><Key.shift>Carlos<Key.space><Key.shift_r>Perez
Screenshot: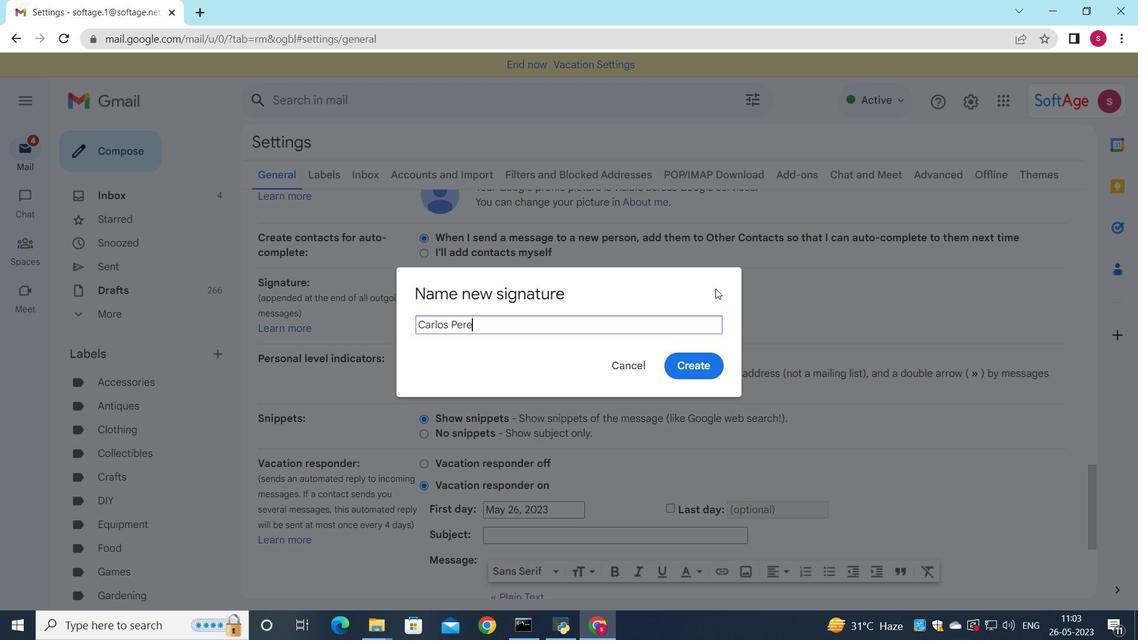 
Action: Mouse moved to (712, 365)
Screenshot: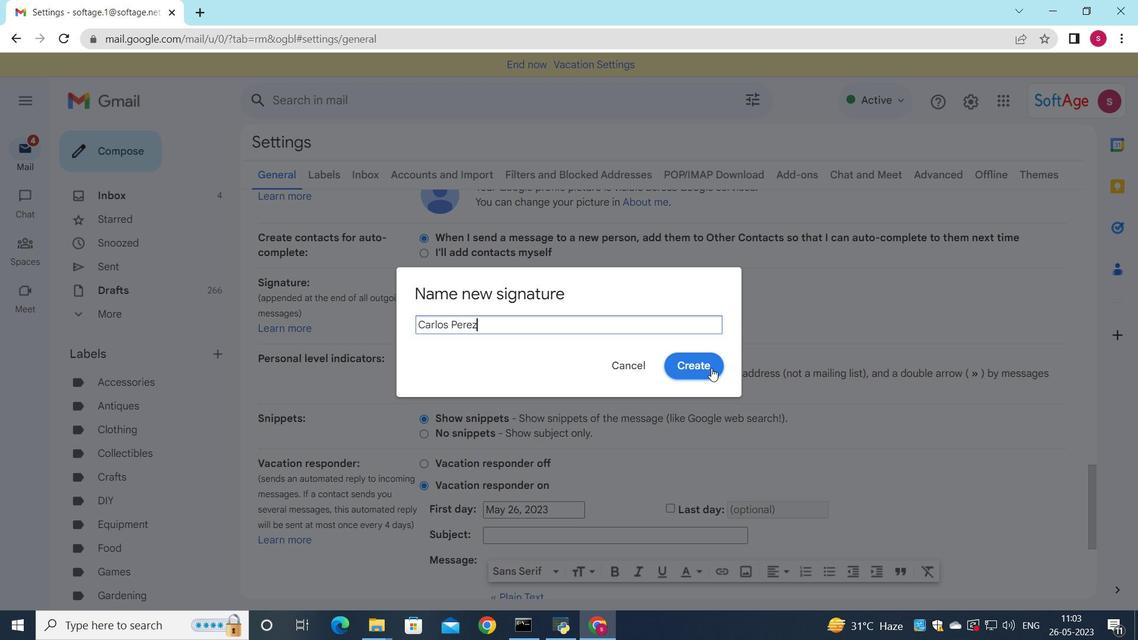 
Action: Mouse pressed left at (712, 365)
Screenshot: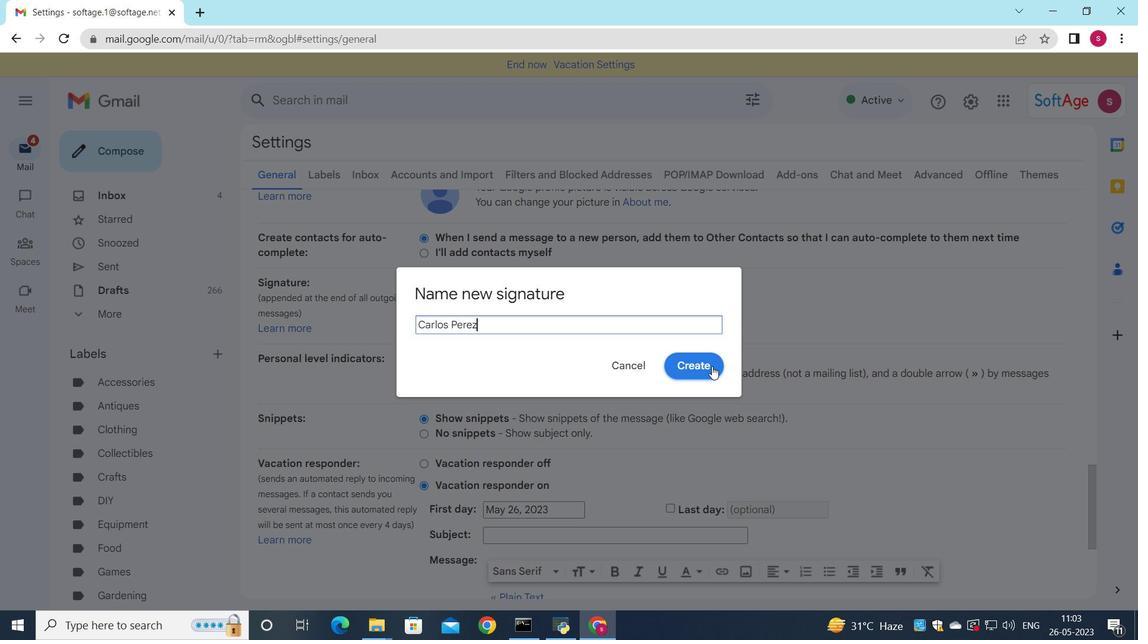 
Action: Mouse moved to (715, 284)
Screenshot: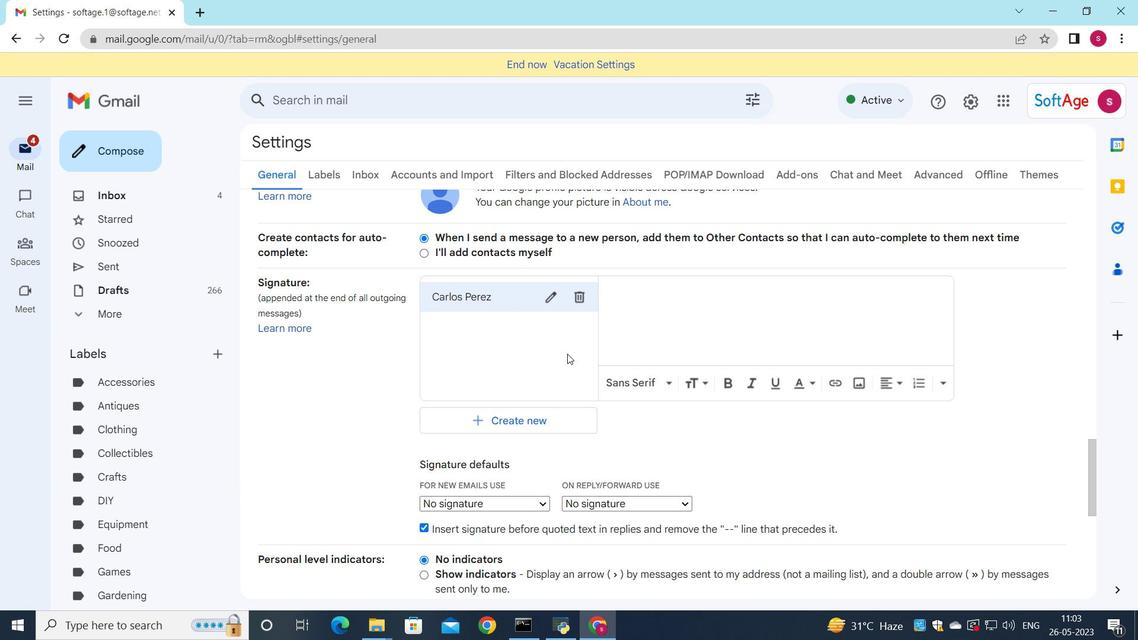 
Action: Mouse pressed left at (715, 284)
Screenshot: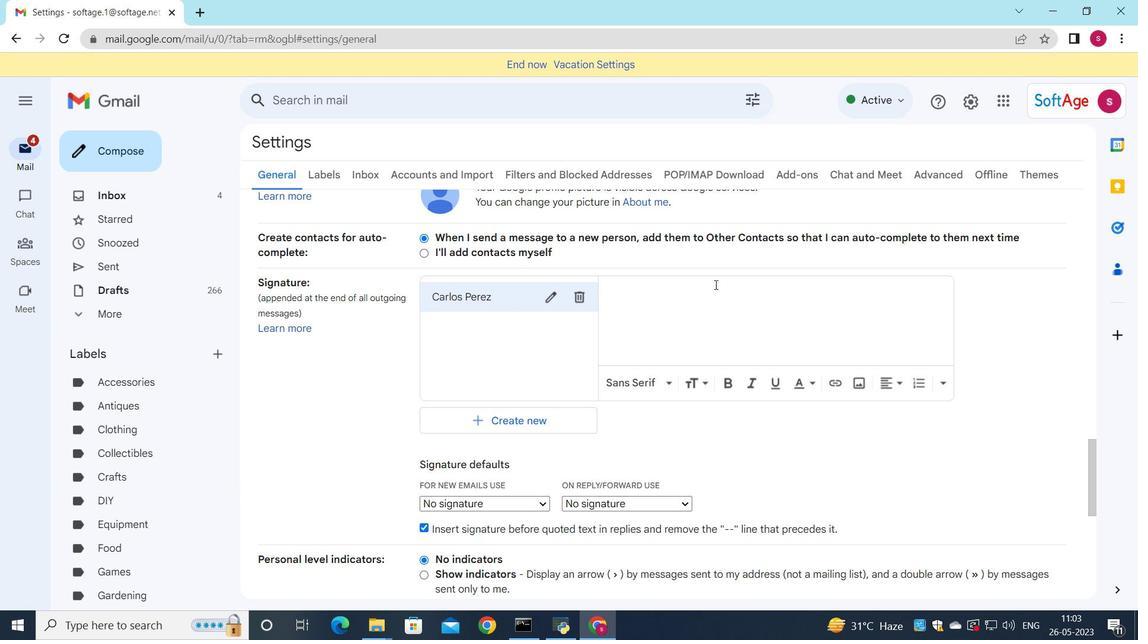 
Action: Mouse moved to (712, 287)
Screenshot: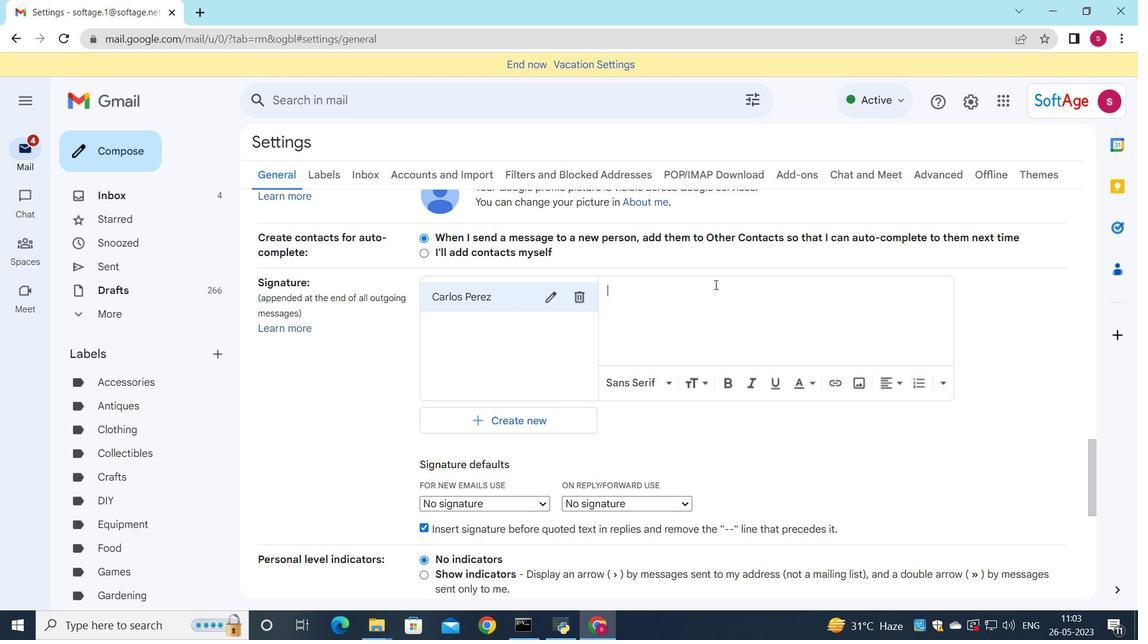 
Action: Key pressed <Key.shift>Carlos<Key.space><Key.shift><Key.shift><Key.shift><Key.shift><Key.shift_r>Perz
Screenshot: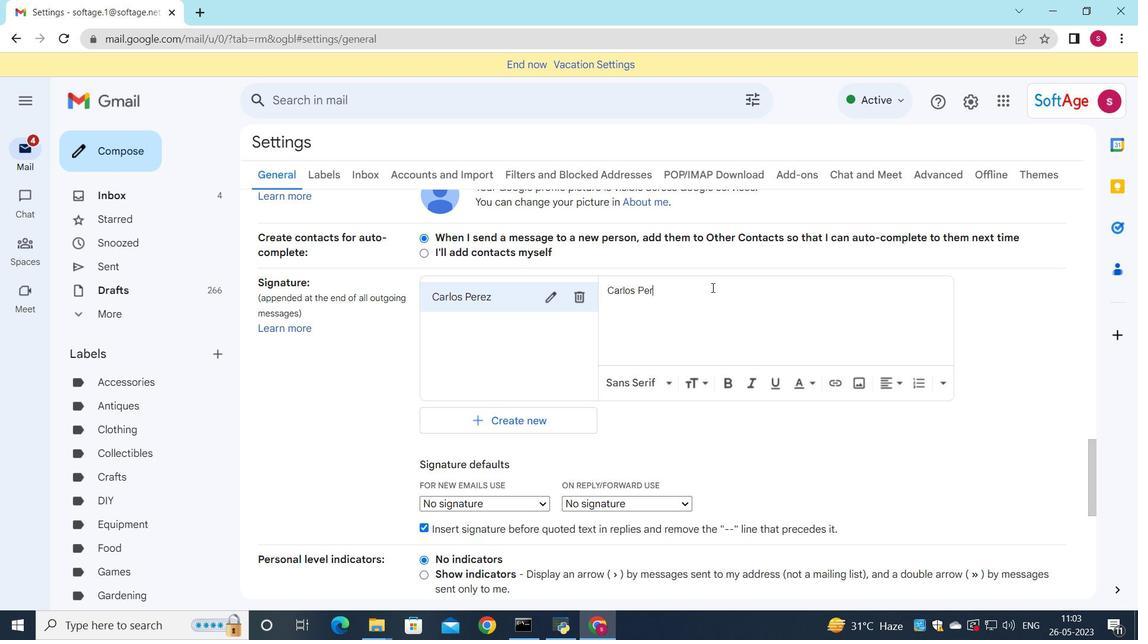 
Action: Mouse moved to (680, 209)
Screenshot: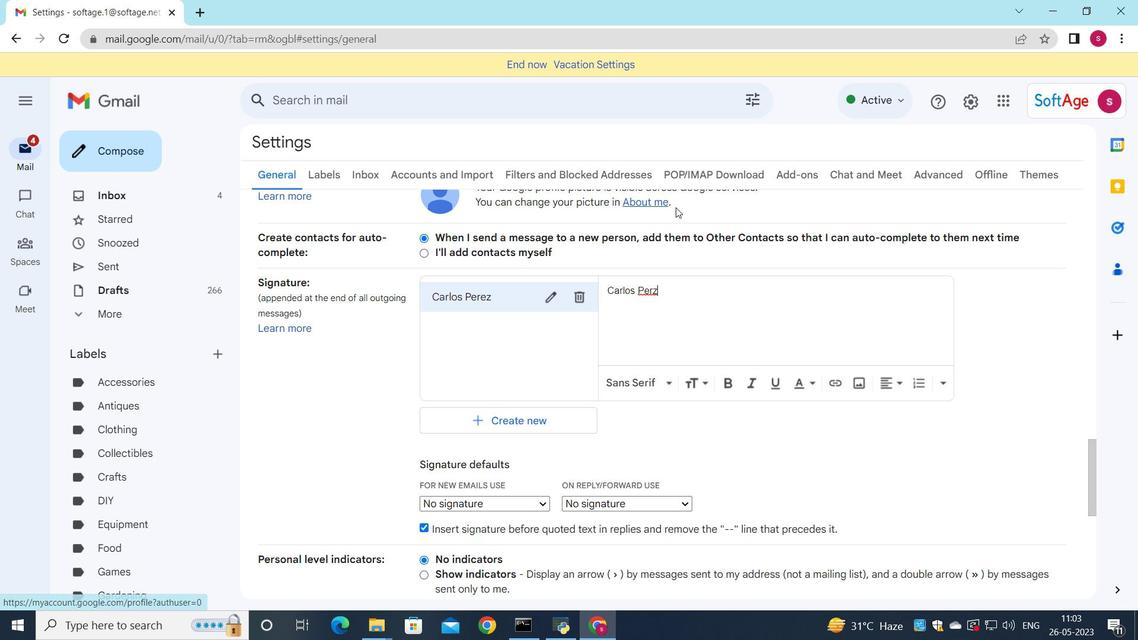 
Action: Key pressed <Key.backspace>ez
Screenshot: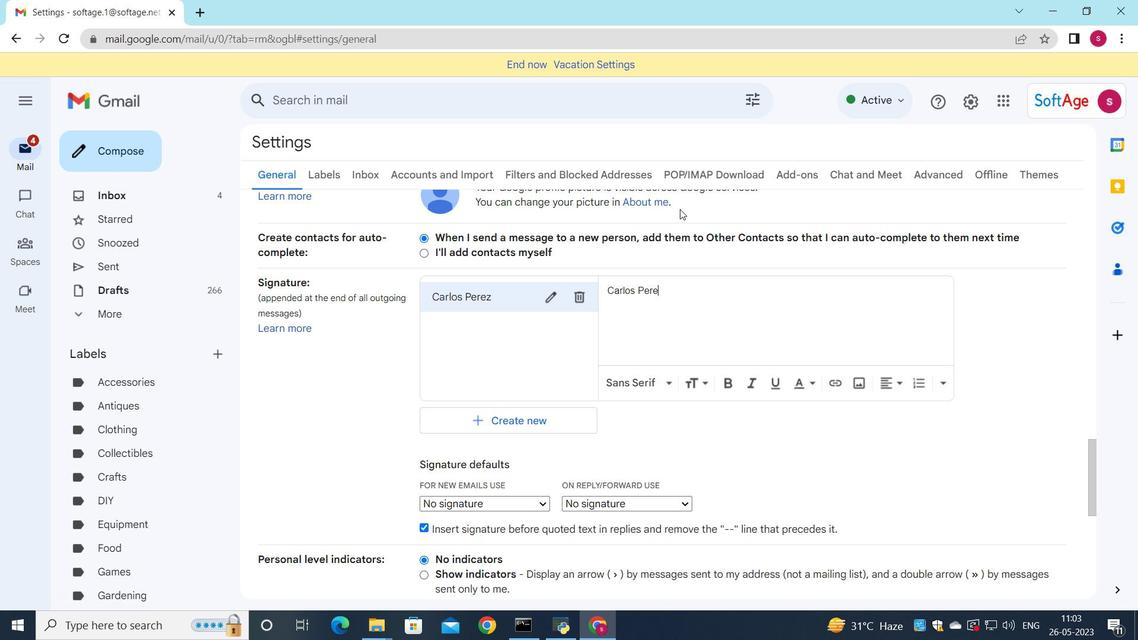
Action: Mouse scrolled (680, 209) with delta (0, 0)
Screenshot: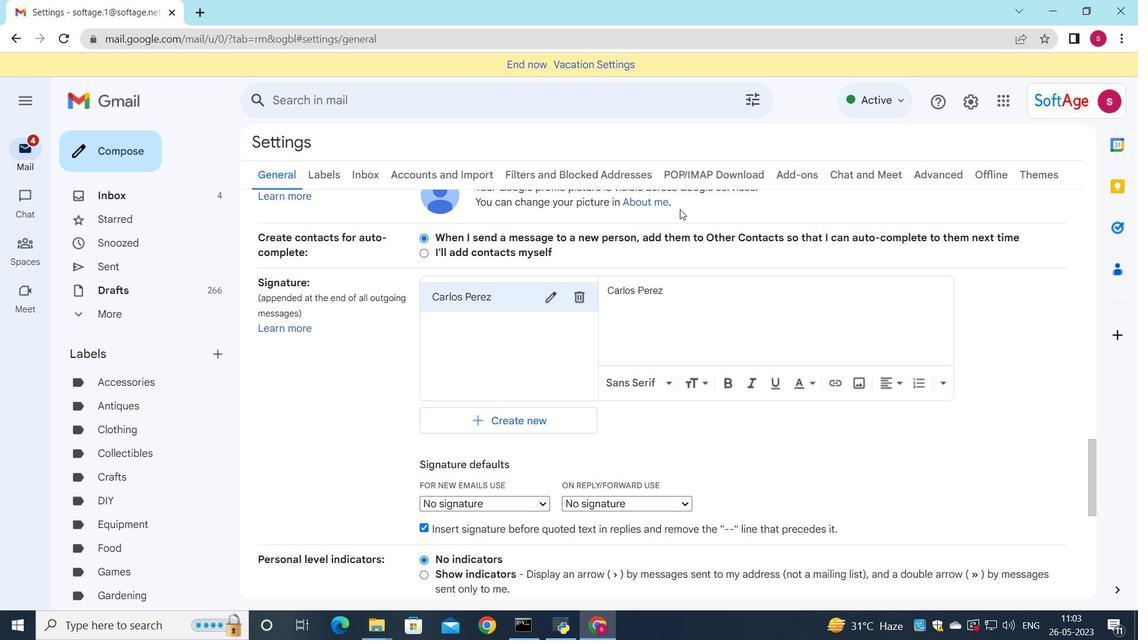 
Action: Mouse moved to (678, 275)
Screenshot: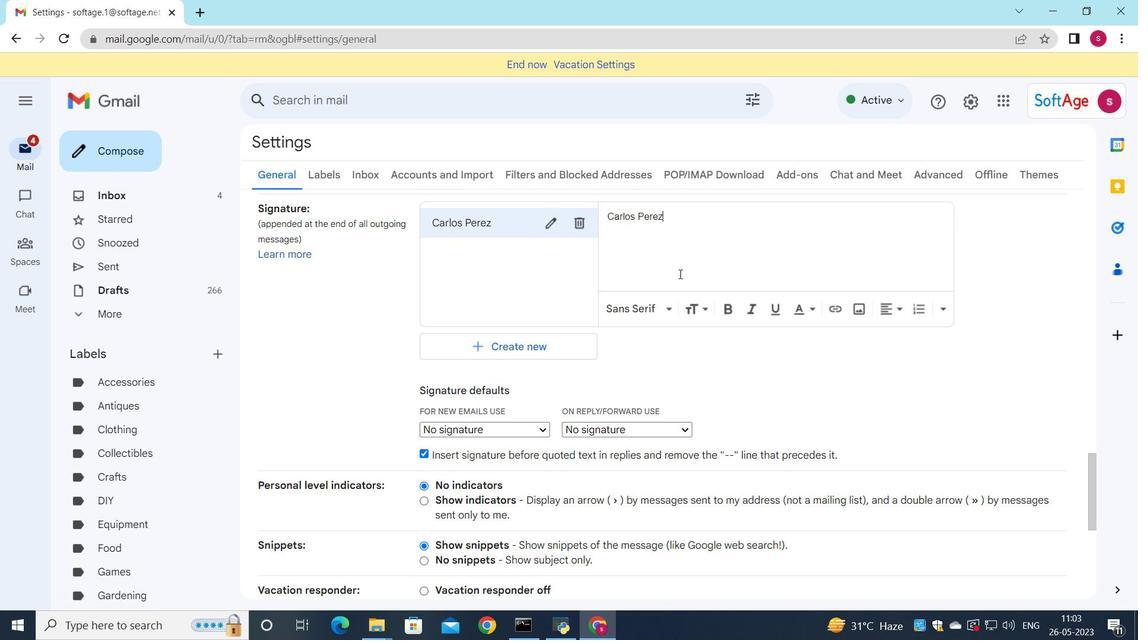 
Action: Mouse scrolled (678, 275) with delta (0, 0)
Screenshot: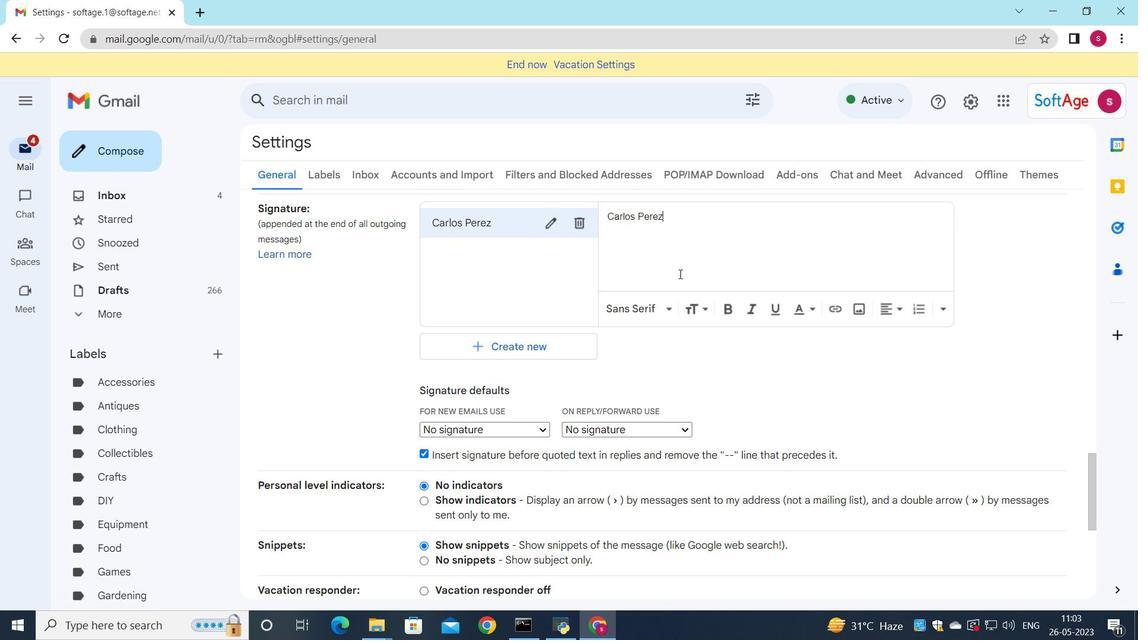 
Action: Mouse scrolled (678, 275) with delta (0, 0)
Screenshot: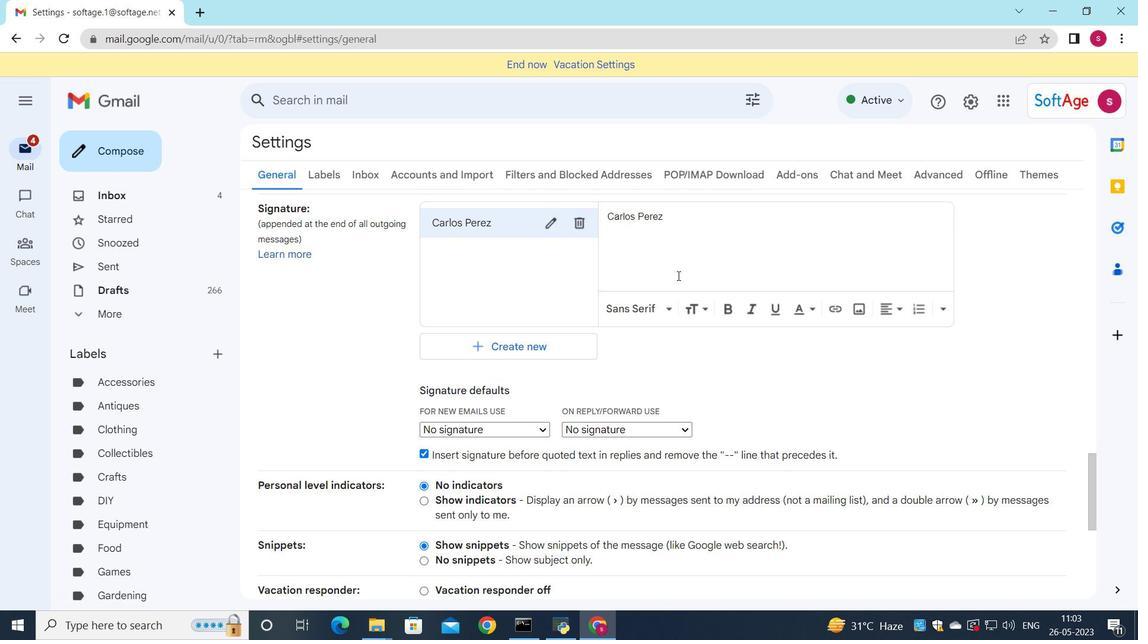 
Action: Mouse scrolled (678, 275) with delta (0, 0)
Screenshot: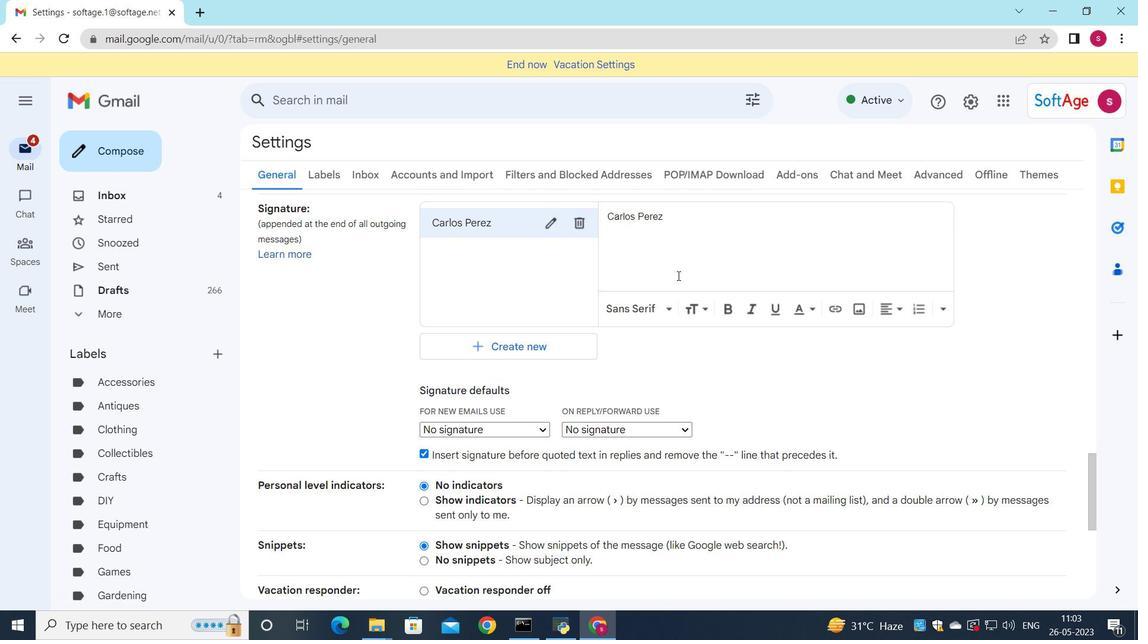 
Action: Mouse moved to (530, 205)
Screenshot: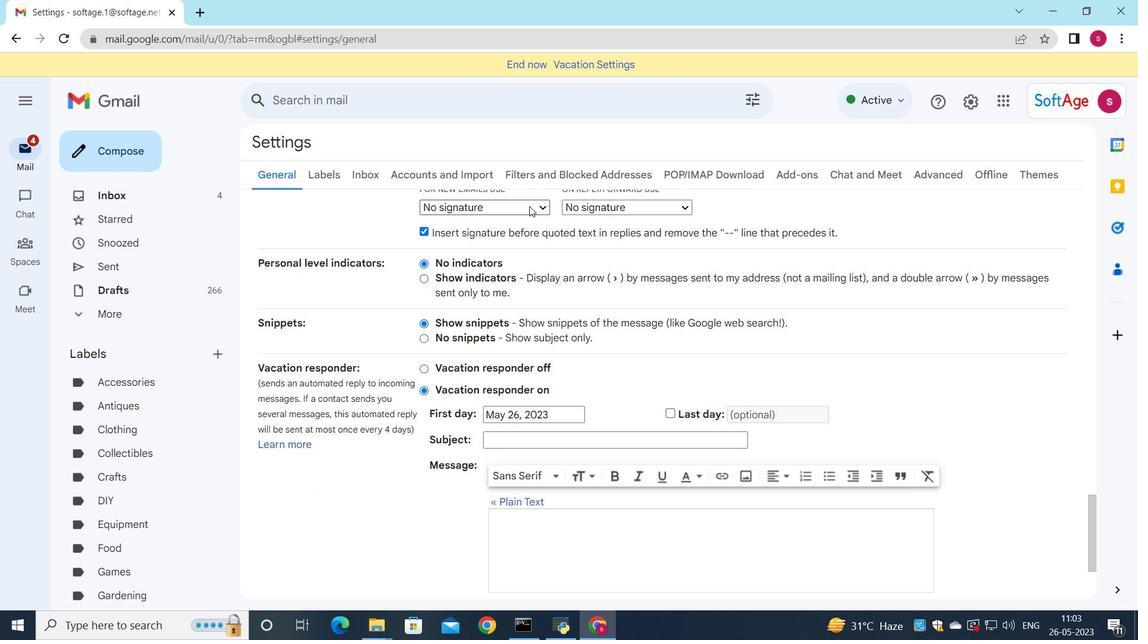 
Action: Mouse pressed left at (530, 205)
Screenshot: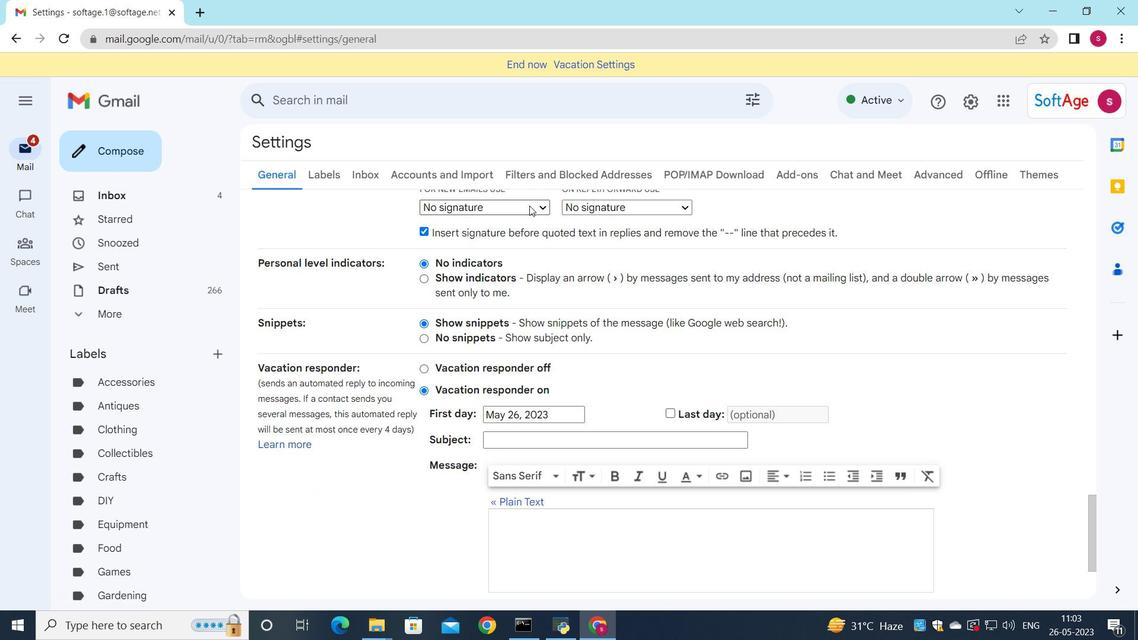 
Action: Mouse moved to (539, 237)
Screenshot: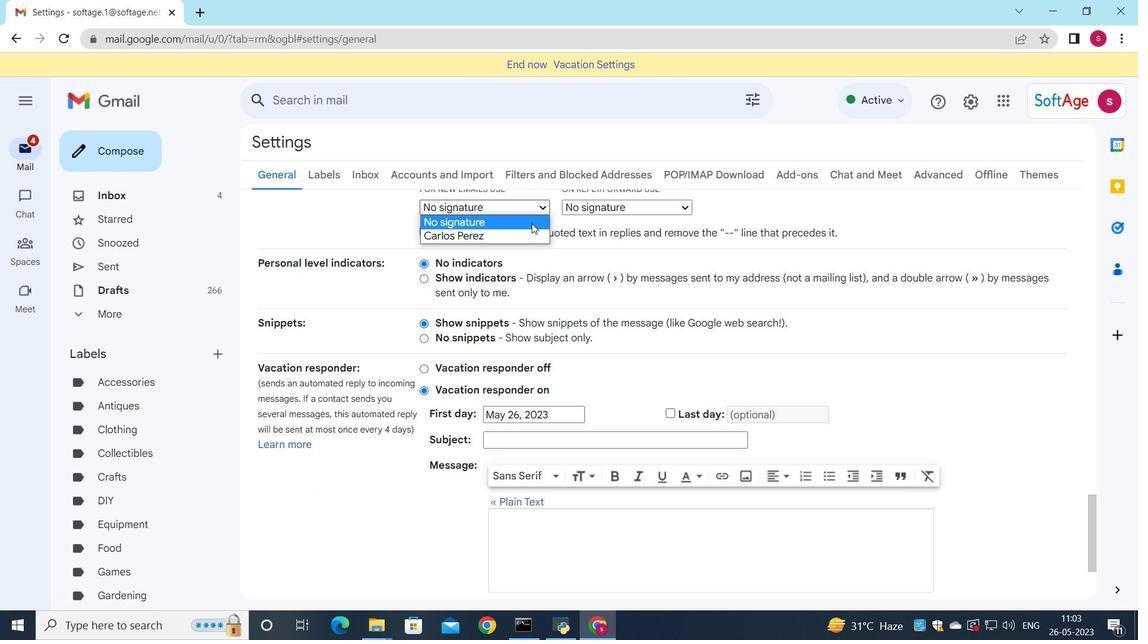 
Action: Mouse pressed left at (539, 237)
Screenshot: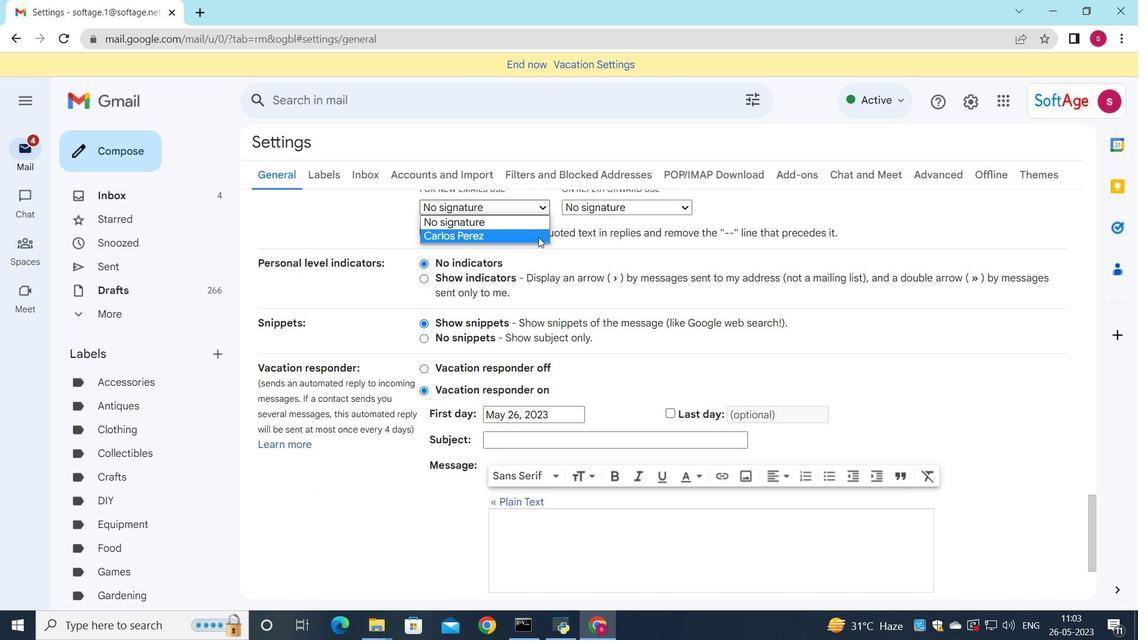 
Action: Mouse moved to (601, 214)
Screenshot: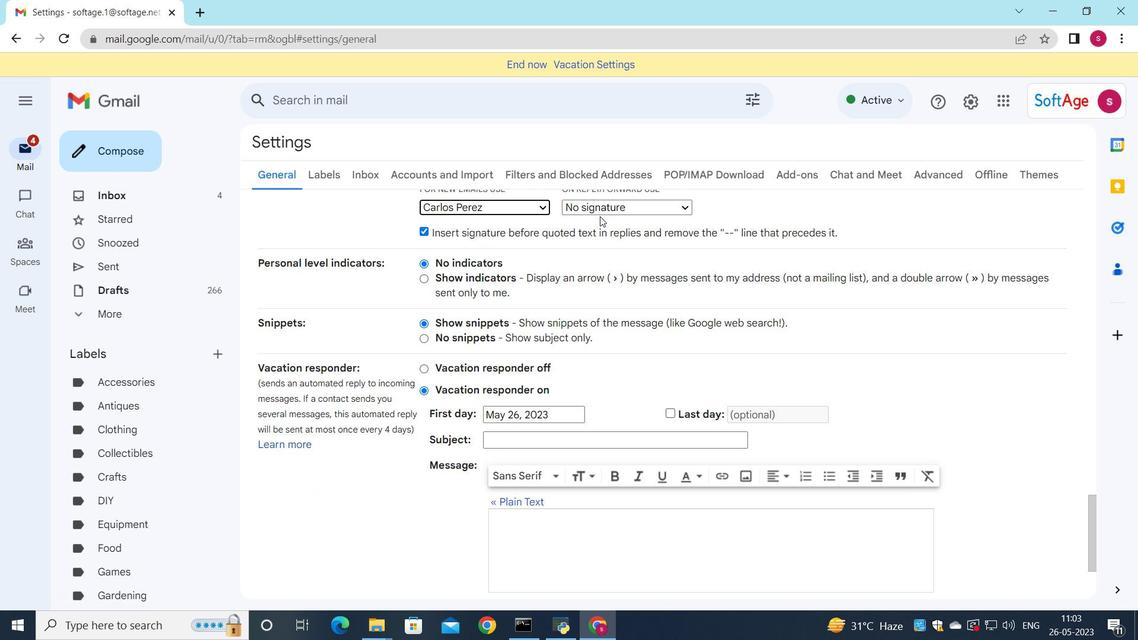 
Action: Mouse pressed left at (601, 214)
Screenshot: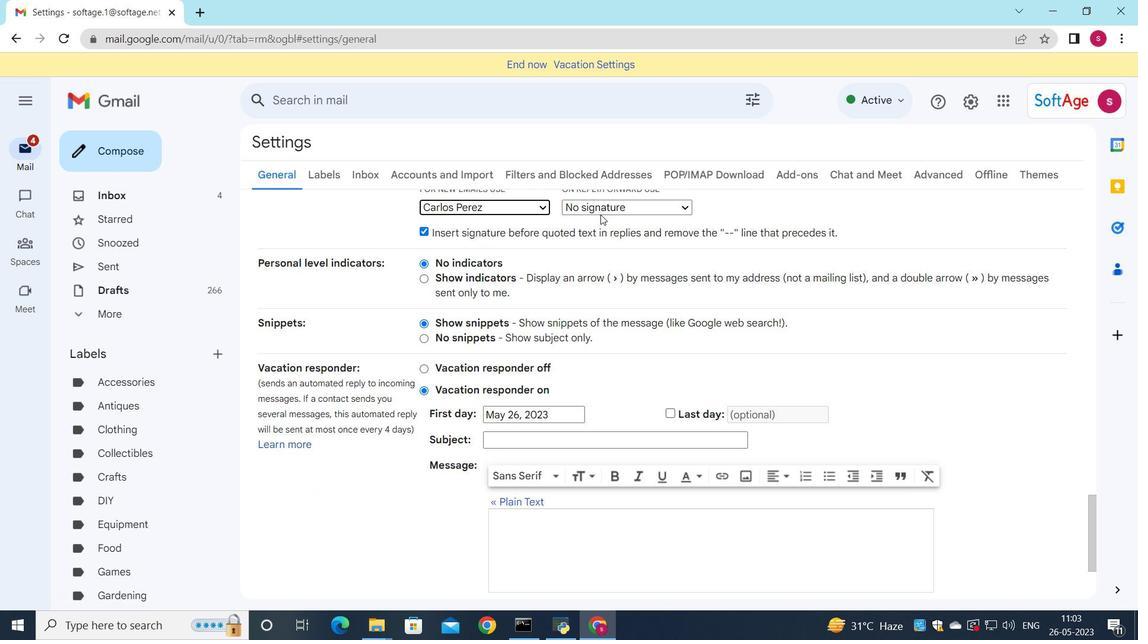 
Action: Mouse moved to (601, 211)
Screenshot: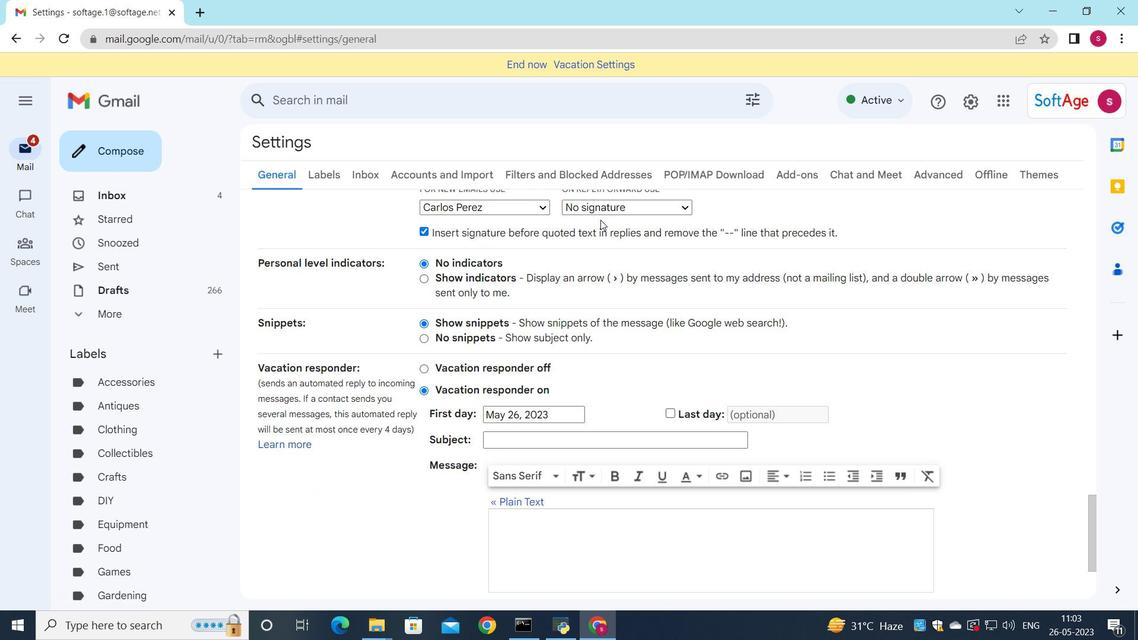 
Action: Mouse pressed left at (601, 211)
Screenshot: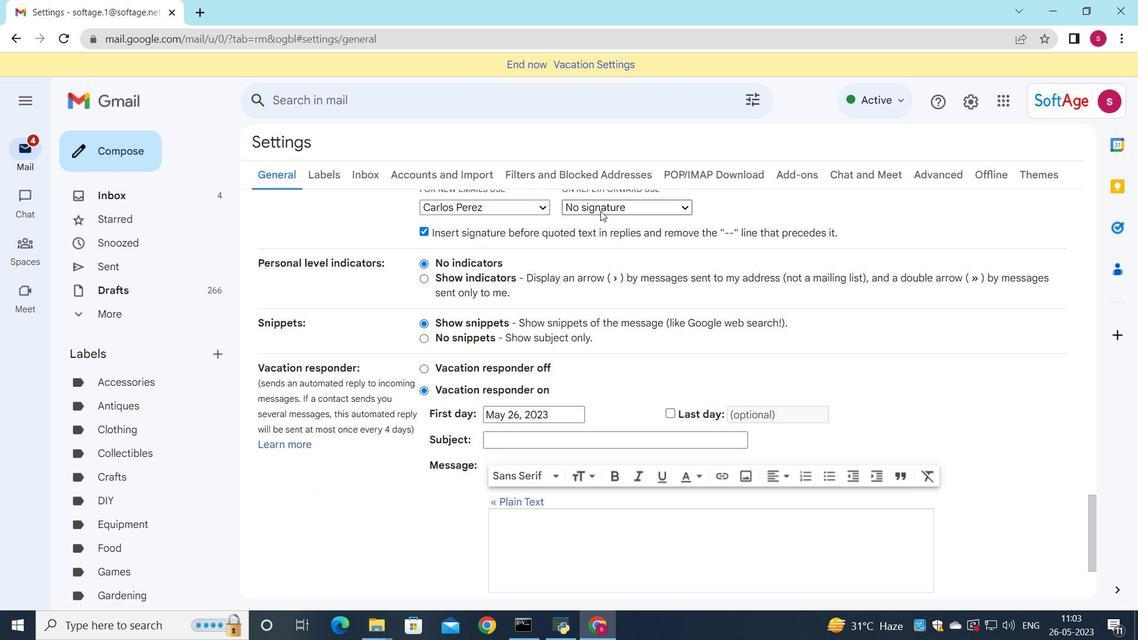 
Action: Mouse moved to (601, 237)
Screenshot: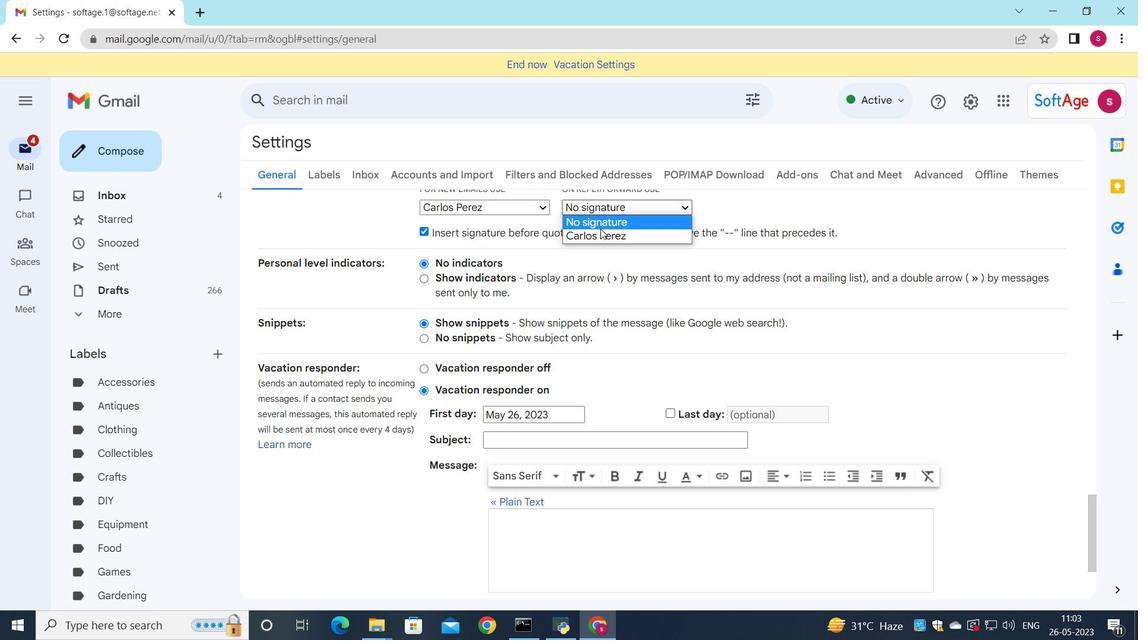 
Action: Mouse pressed left at (601, 237)
Screenshot: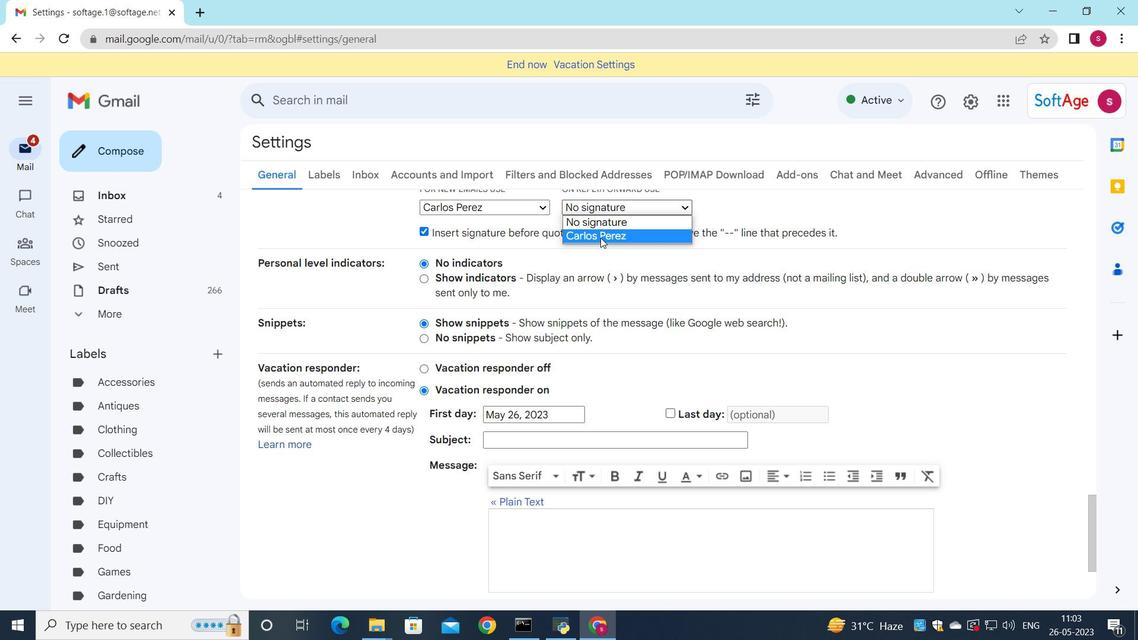 
Action: Mouse scrolled (601, 237) with delta (0, 0)
Screenshot: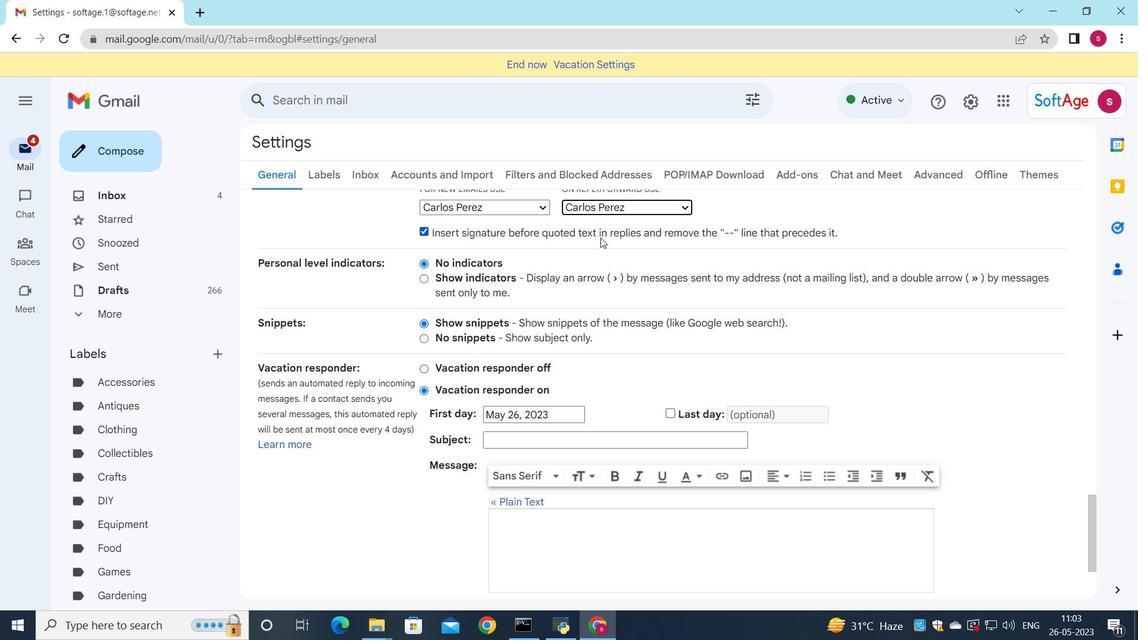 
Action: Mouse scrolled (601, 237) with delta (0, 0)
Screenshot: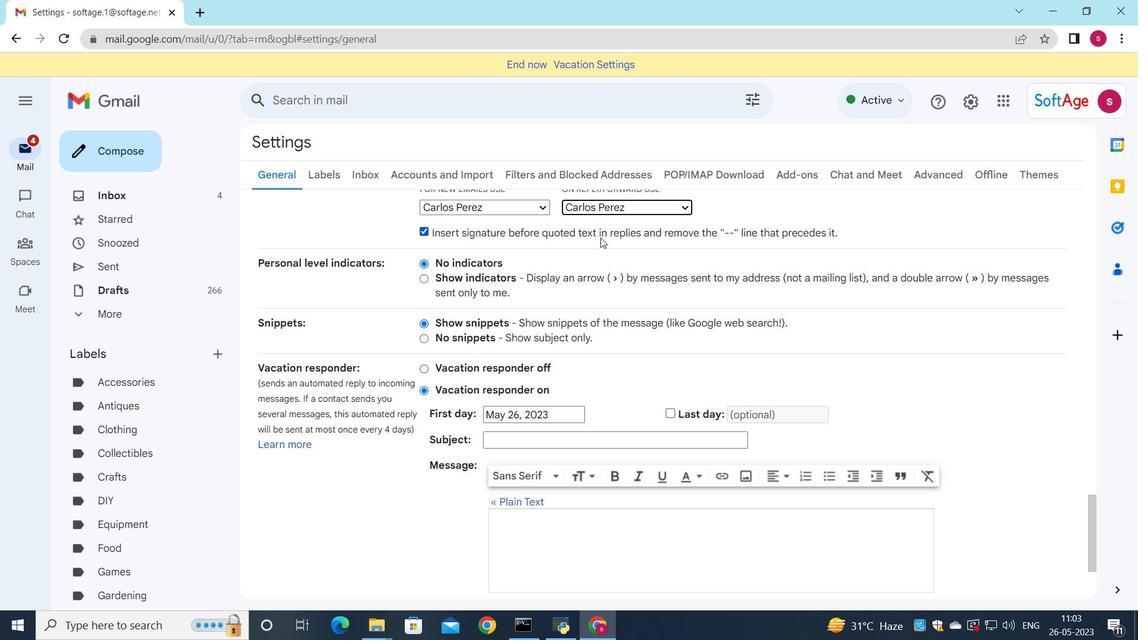 
Action: Mouse scrolled (601, 237) with delta (0, 0)
Screenshot: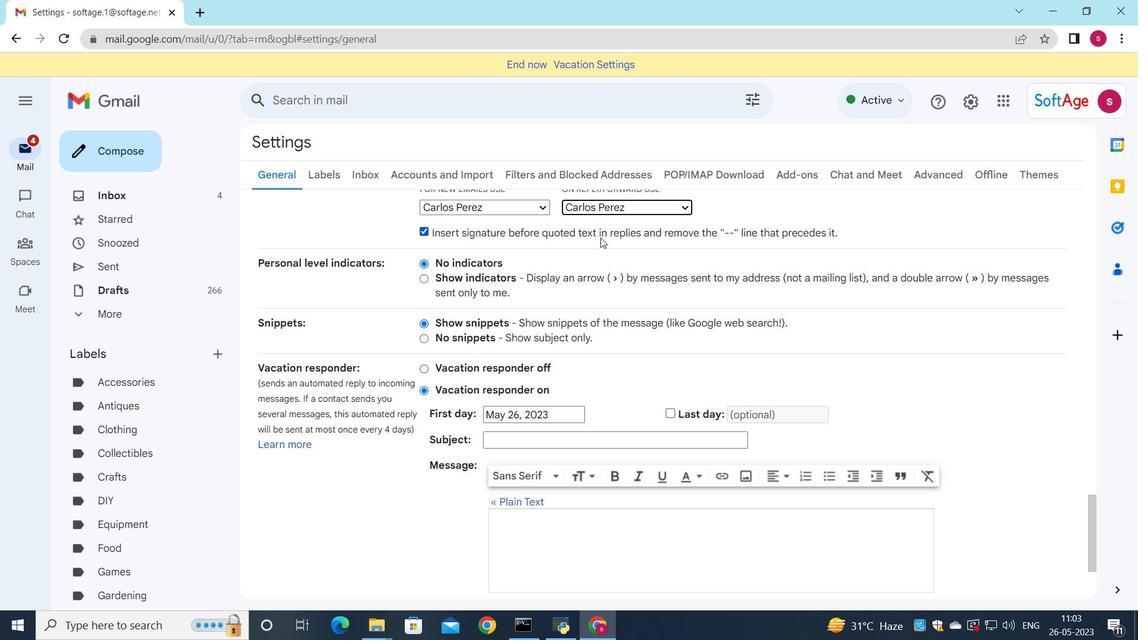 
Action: Mouse scrolled (601, 237) with delta (0, 0)
Screenshot: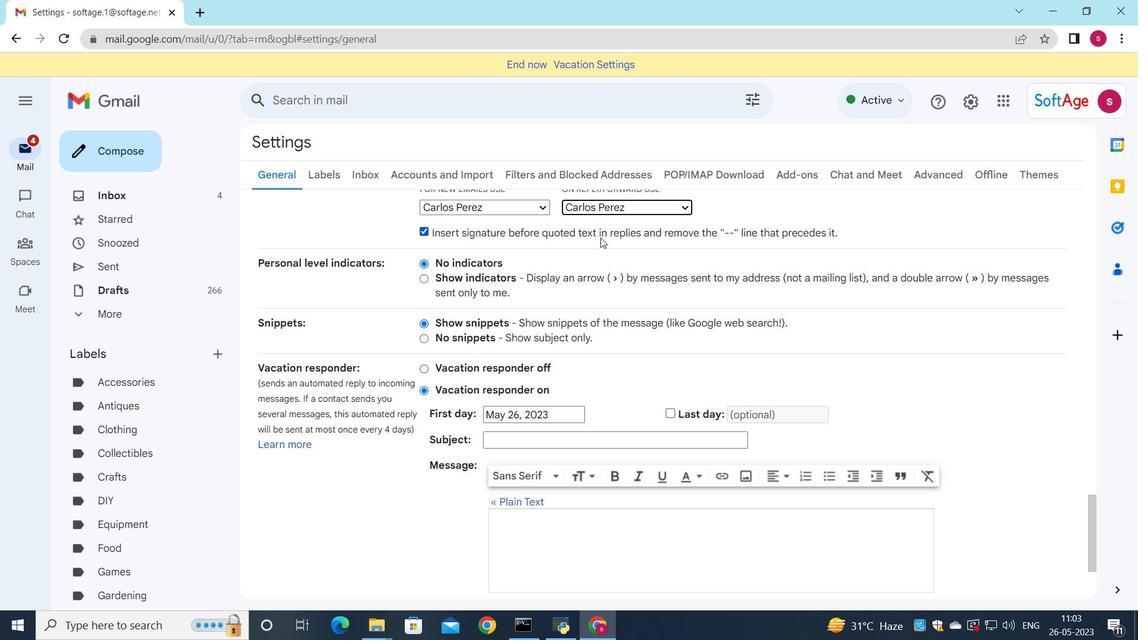 
Action: Mouse scrolled (601, 237) with delta (0, 0)
Screenshot: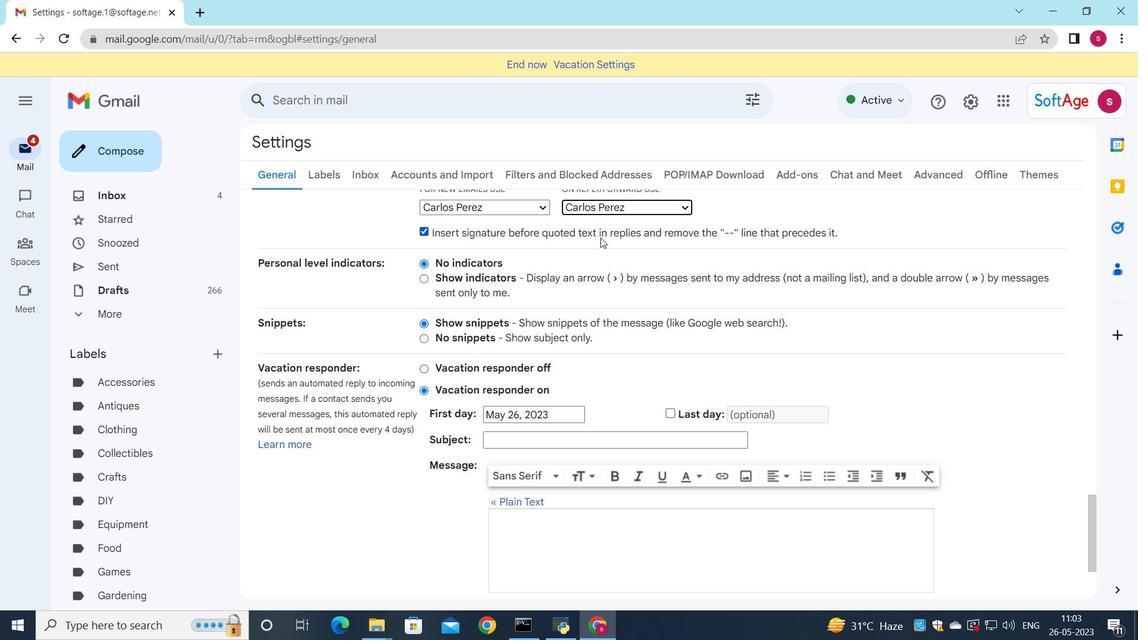
Action: Mouse scrolled (601, 237) with delta (0, 0)
Screenshot: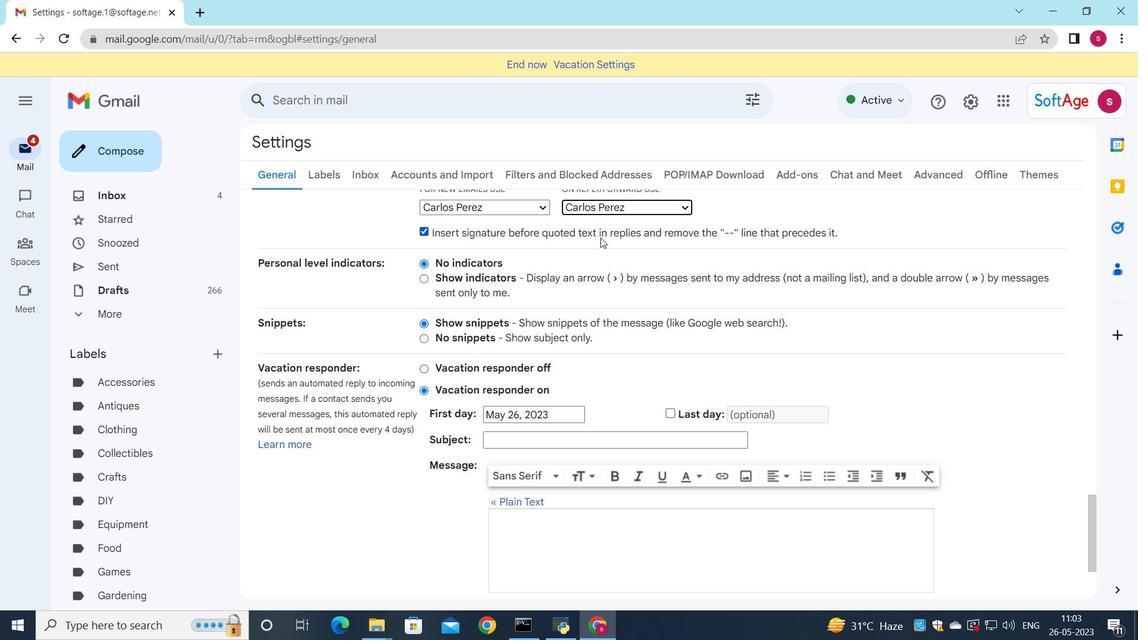 
Action: Mouse moved to (610, 511)
Screenshot: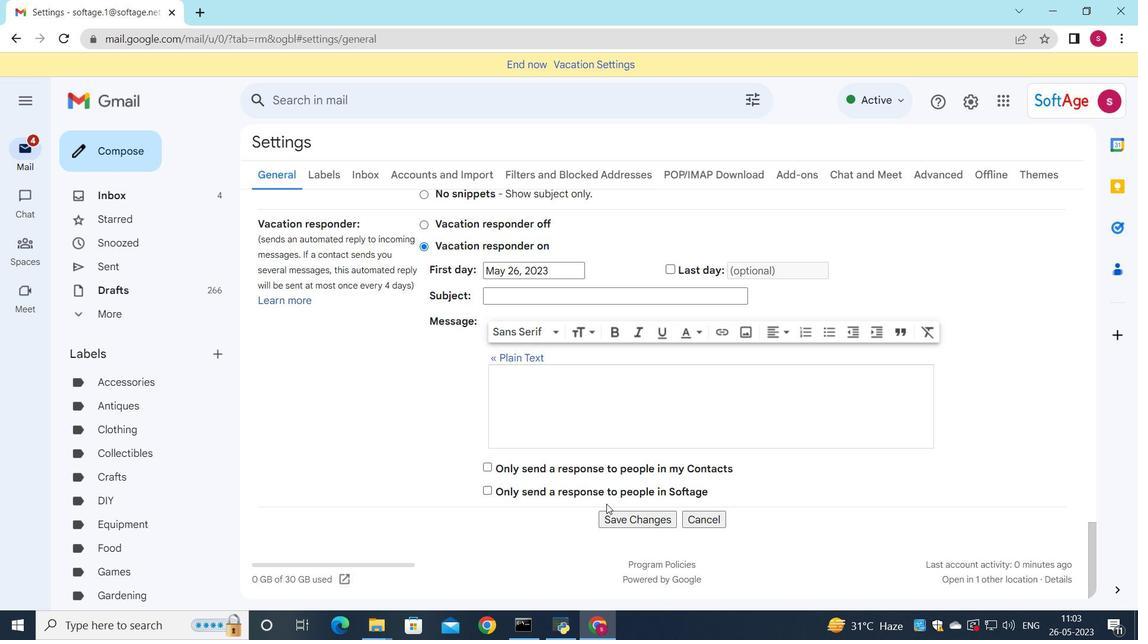 
Action: Mouse pressed left at (610, 511)
Screenshot: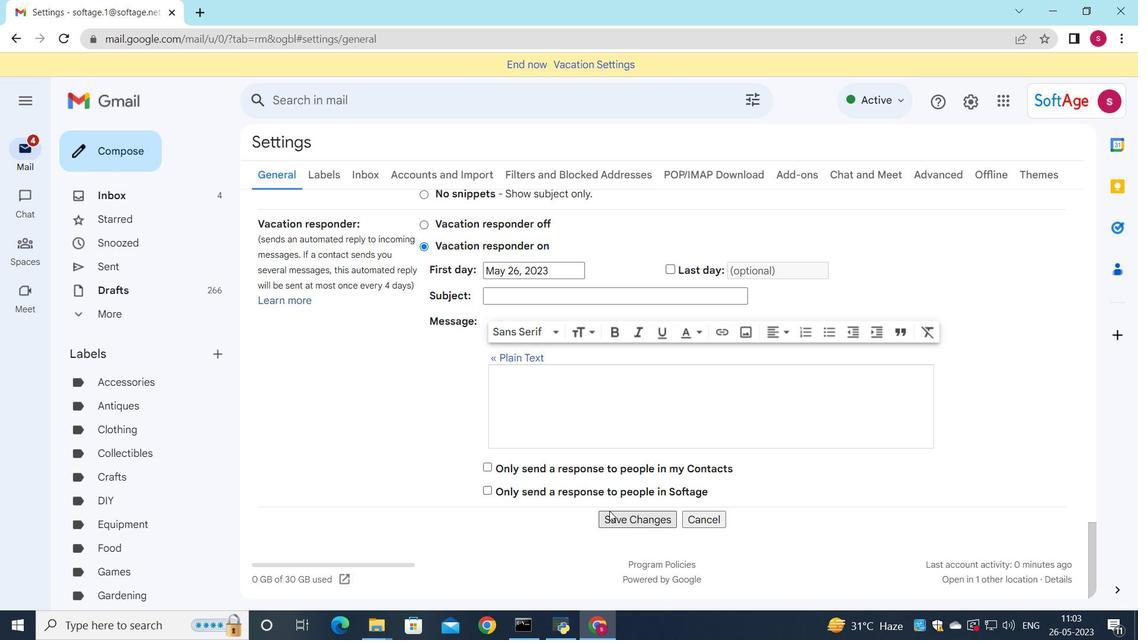
Action: Mouse moved to (139, 147)
Screenshot: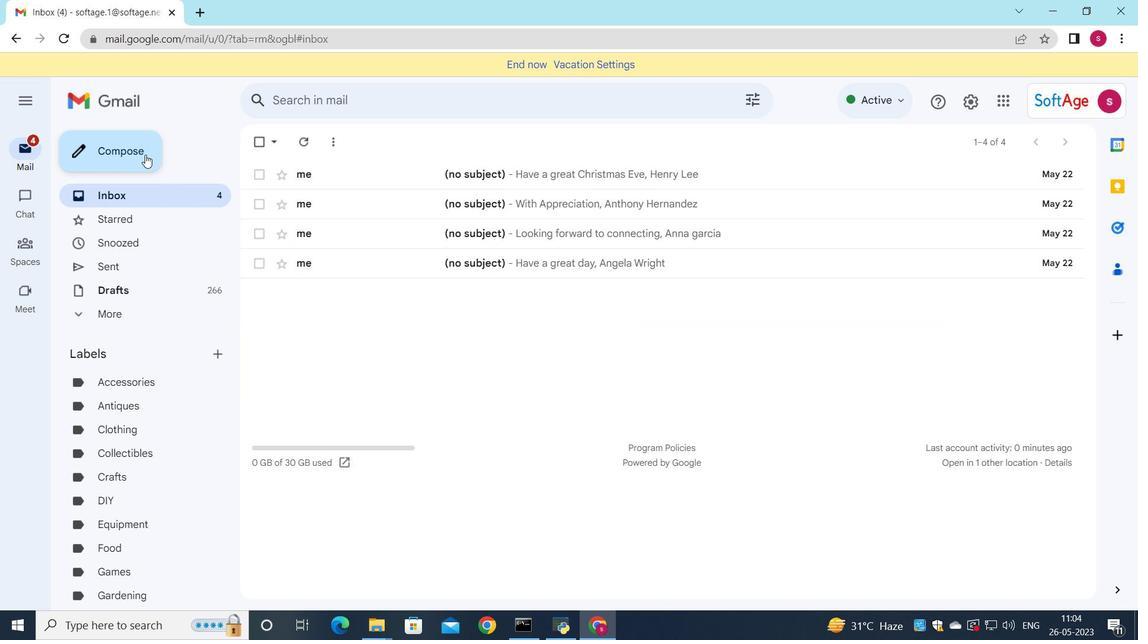 
Action: Mouse pressed left at (139, 147)
Screenshot: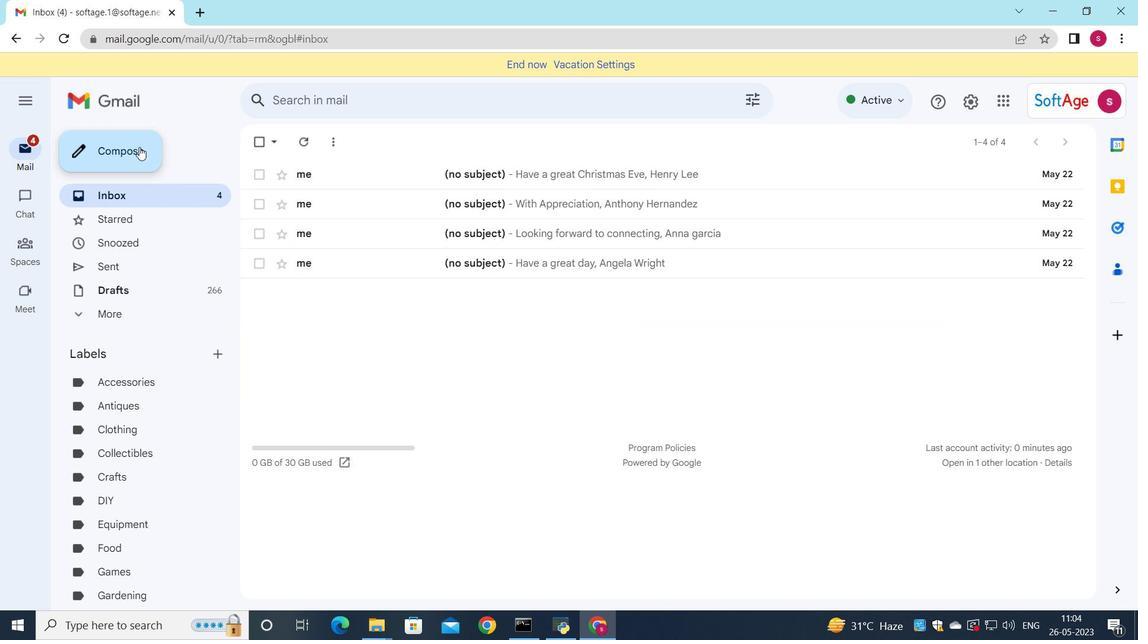 
Action: Mouse moved to (877, 301)
Screenshot: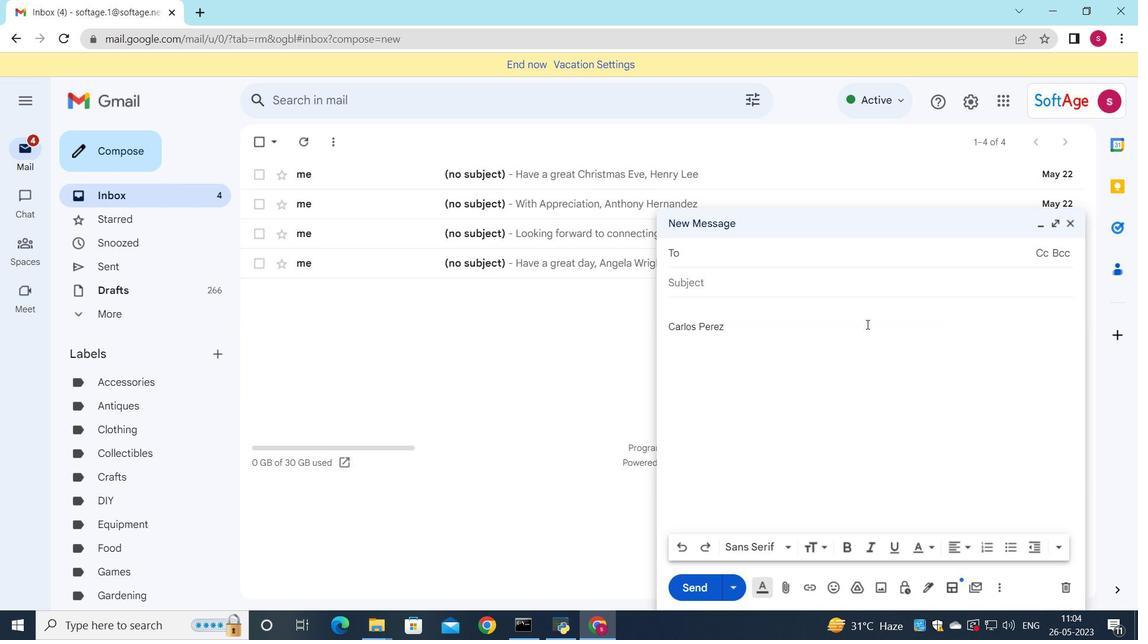 
Action: Key pressed softage.9
Screenshot: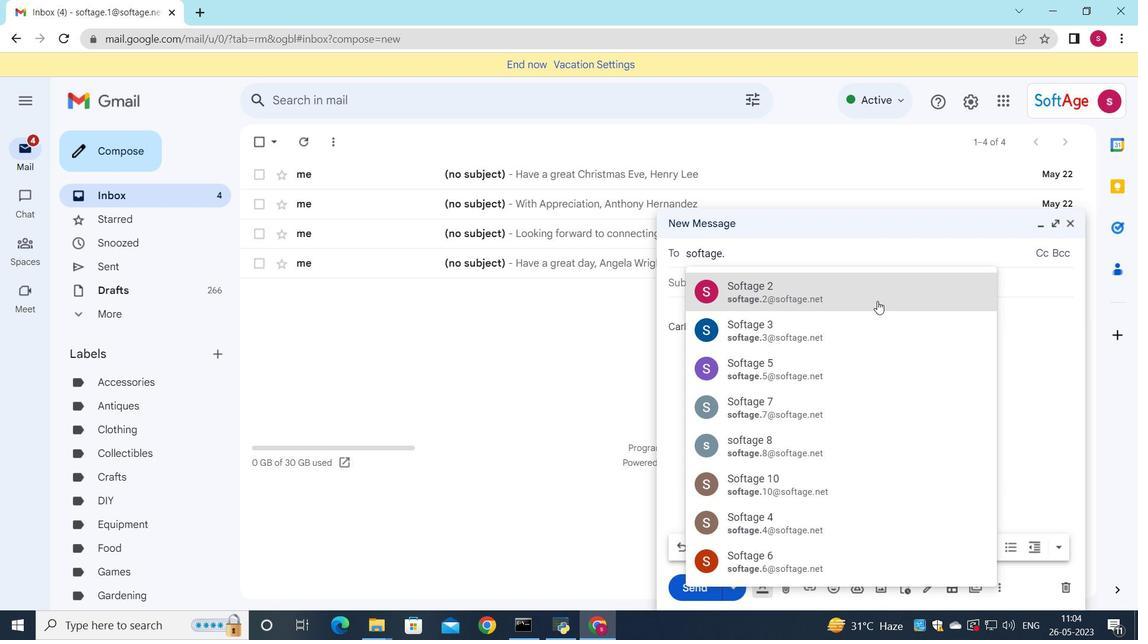 
Action: Mouse pressed left at (877, 301)
Screenshot: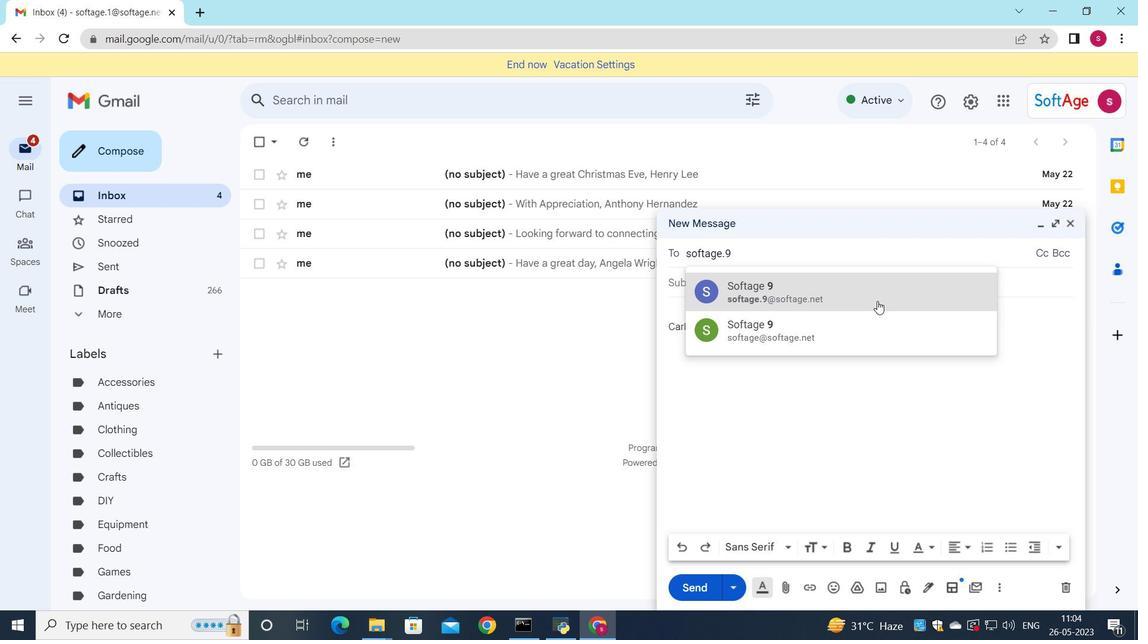 
Action: Mouse moved to (777, 275)
Screenshot: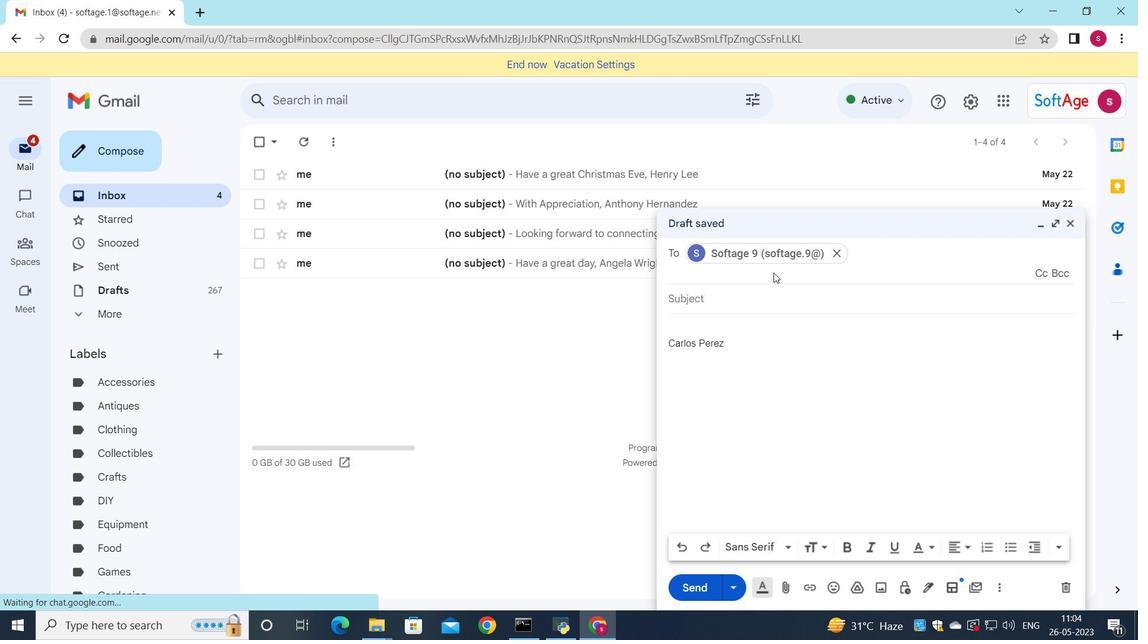 
Action: Key pressed soft
Screenshot: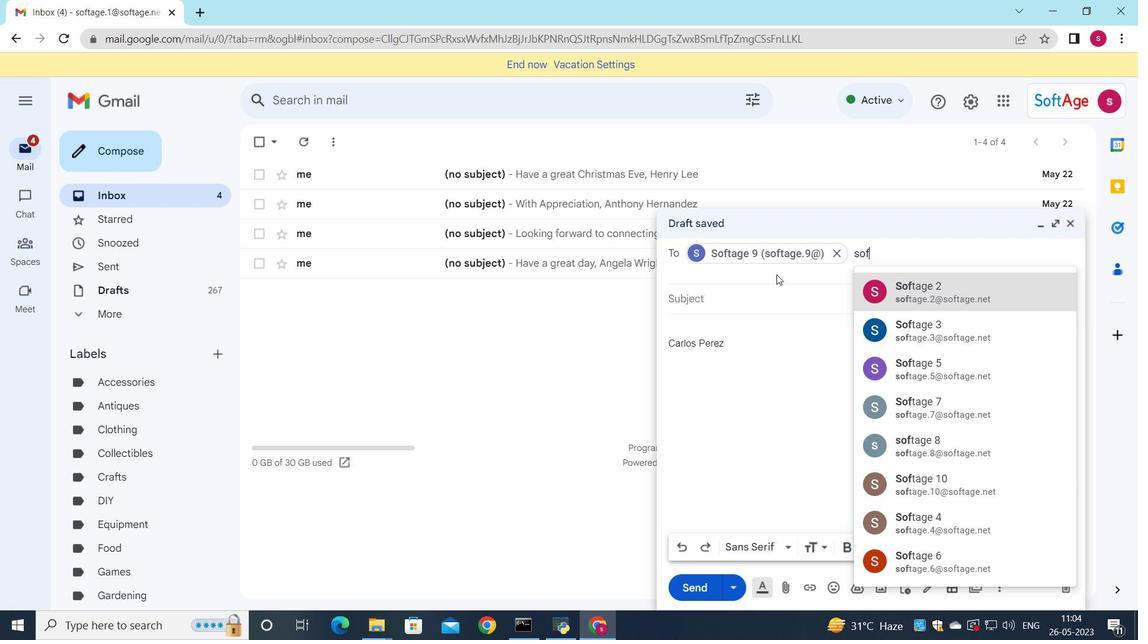 
Action: Mouse moved to (970, 499)
Screenshot: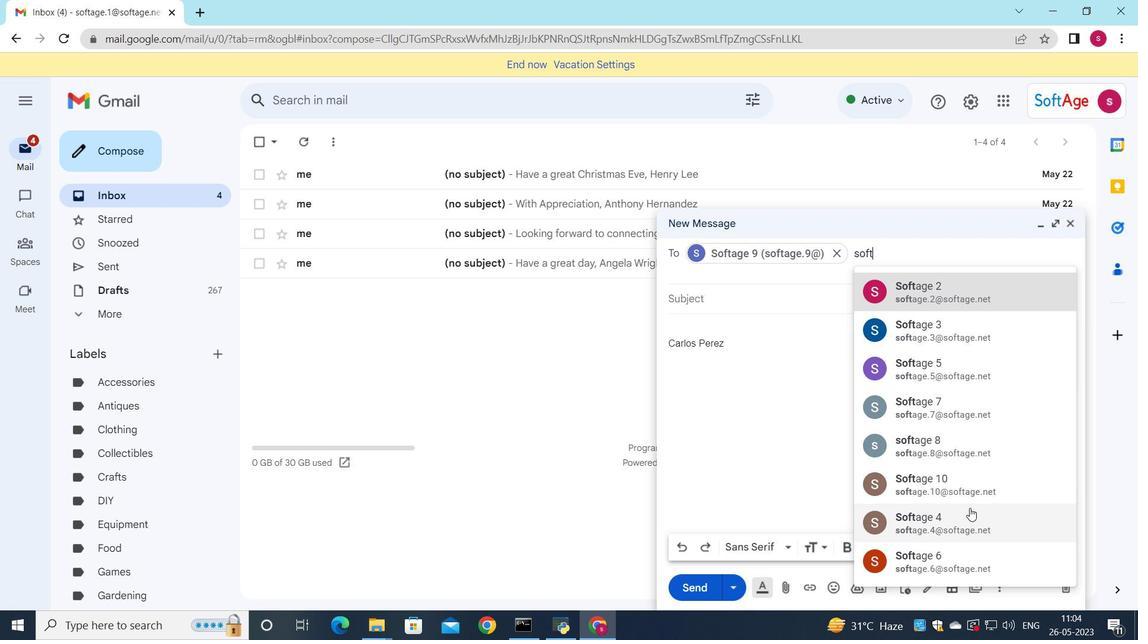 
Action: Mouse pressed left at (970, 499)
Screenshot: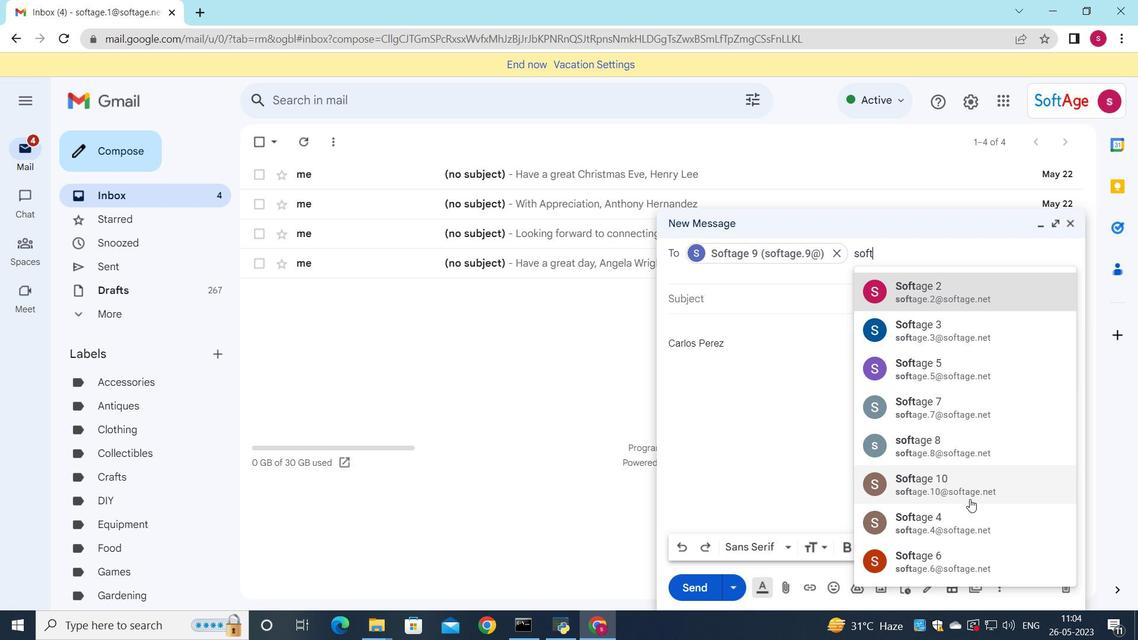 
Action: Mouse moved to (782, 587)
Screenshot: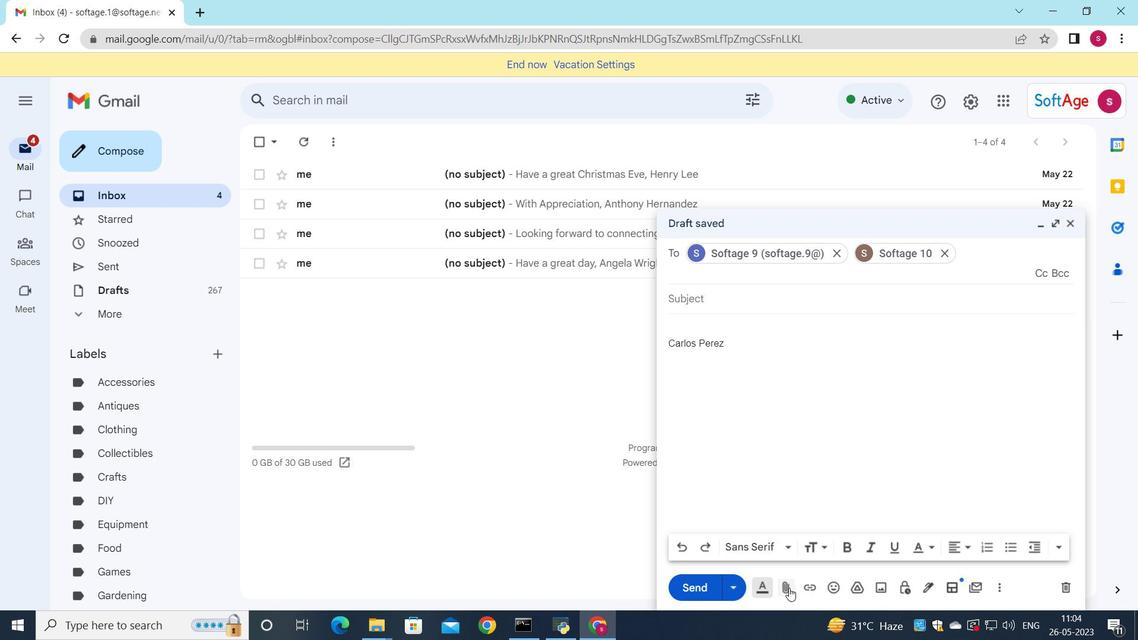 
Action: Mouse pressed left at (782, 587)
Screenshot: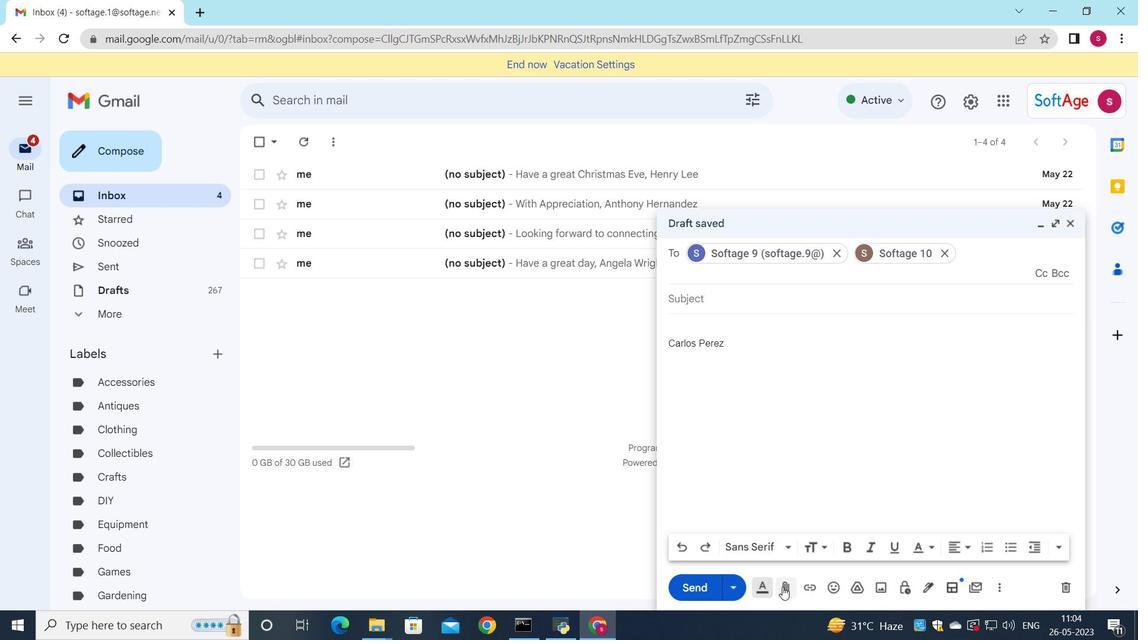 
Action: Mouse moved to (217, 106)
Screenshot: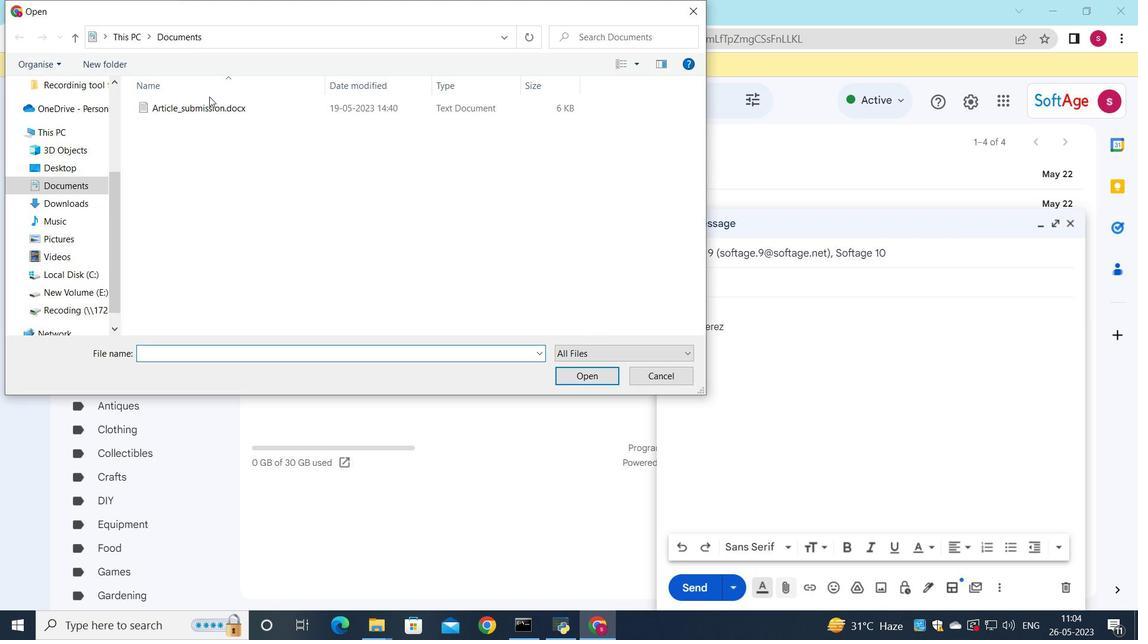 
Action: Mouse pressed left at (217, 106)
Screenshot: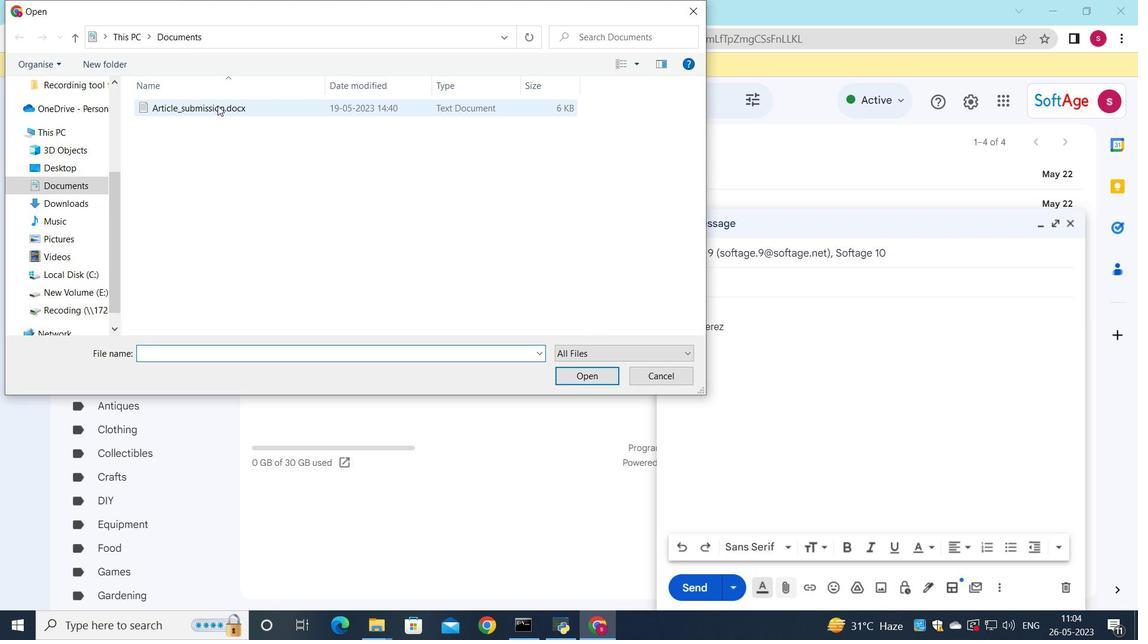
Action: Mouse pressed left at (217, 106)
Screenshot: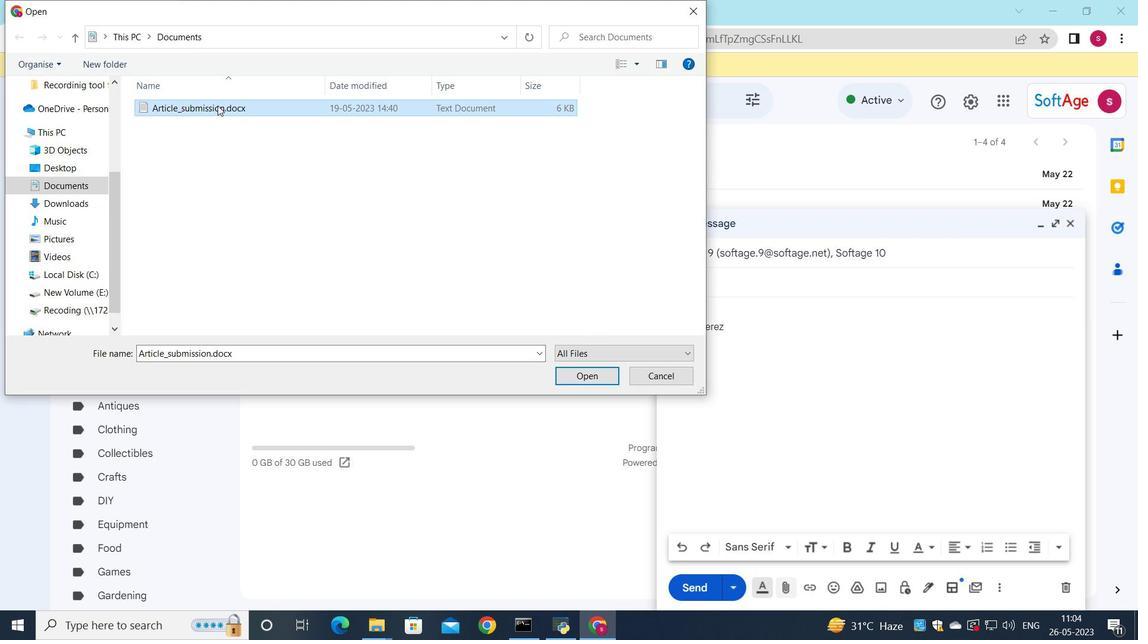 
Action: Mouse moved to (598, 187)
Screenshot: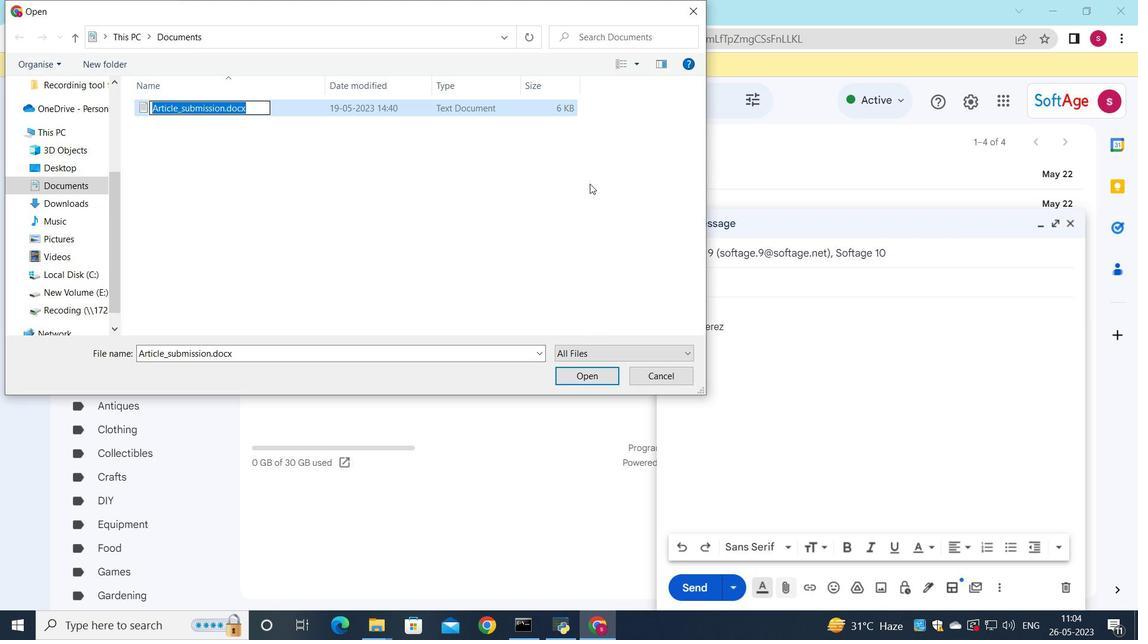 
Action: Key pressed <Key.shift>Statement<Key.shift_r>_of<Key.shift_r><Key.shift_r><Key.shift_r>_purpose.pdf
Screenshot: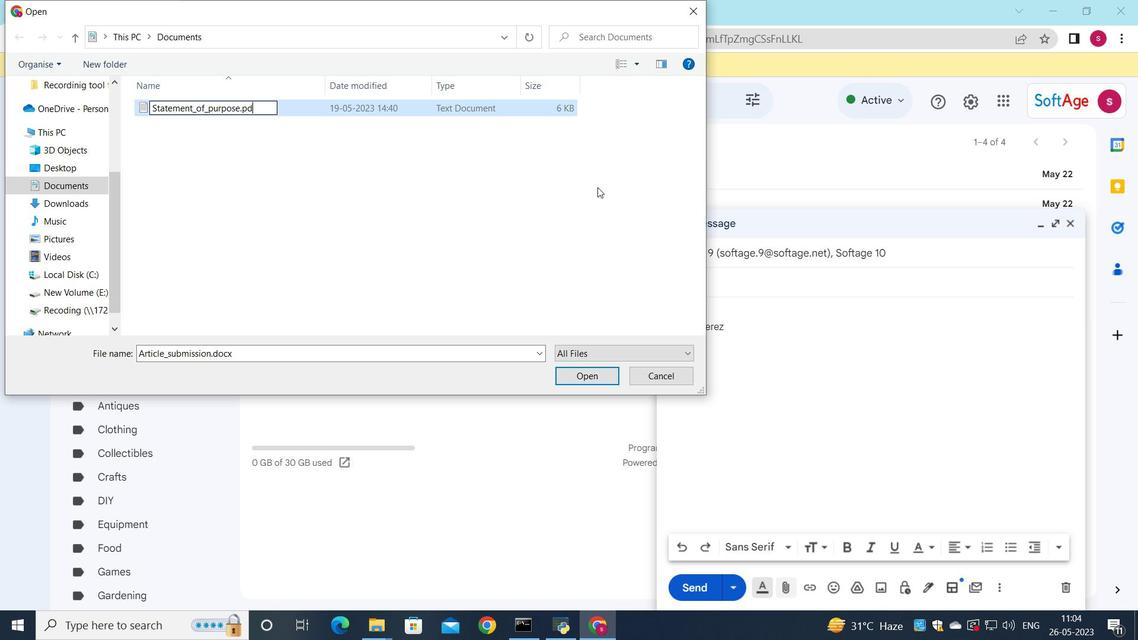 
Action: Mouse moved to (414, 107)
Screenshot: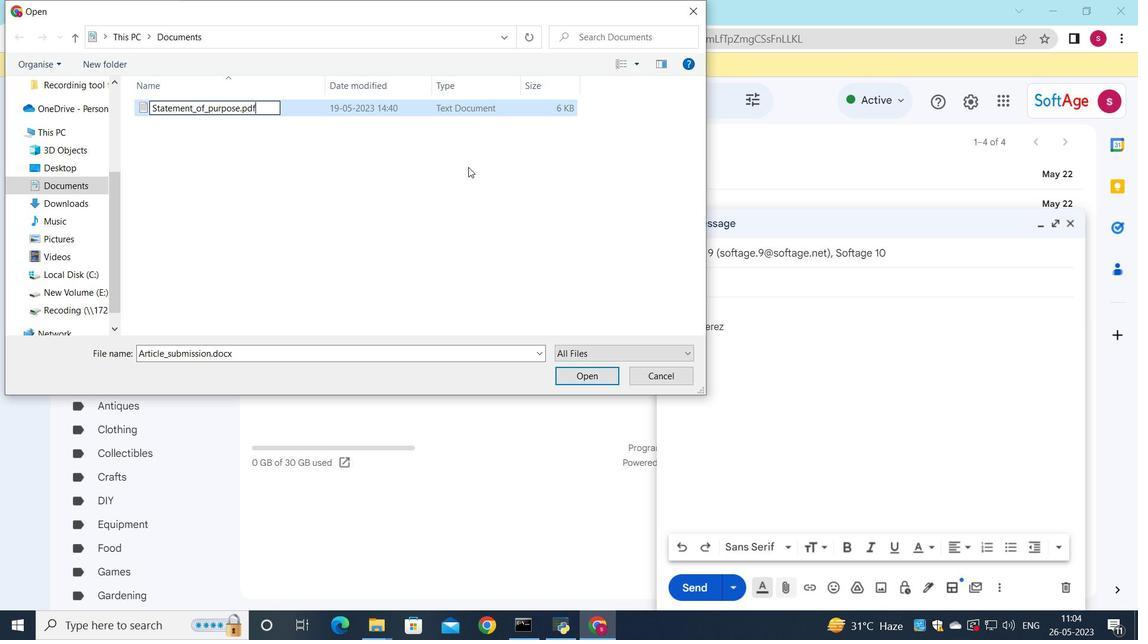 
Action: Mouse pressed left at (414, 107)
Screenshot: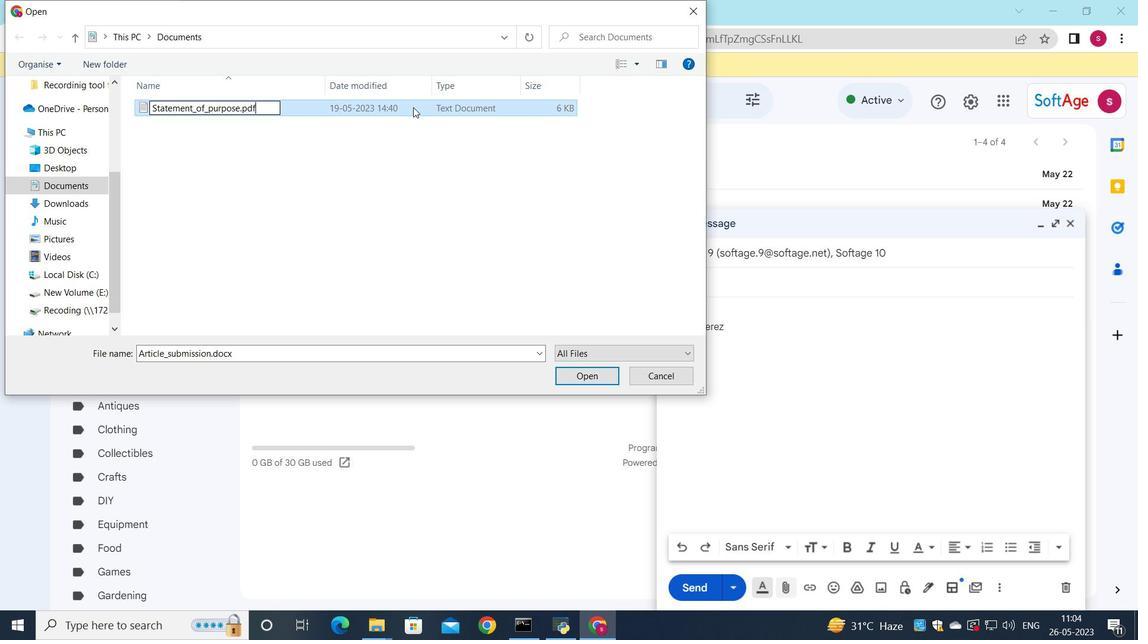 
Action: Mouse moved to (572, 378)
Screenshot: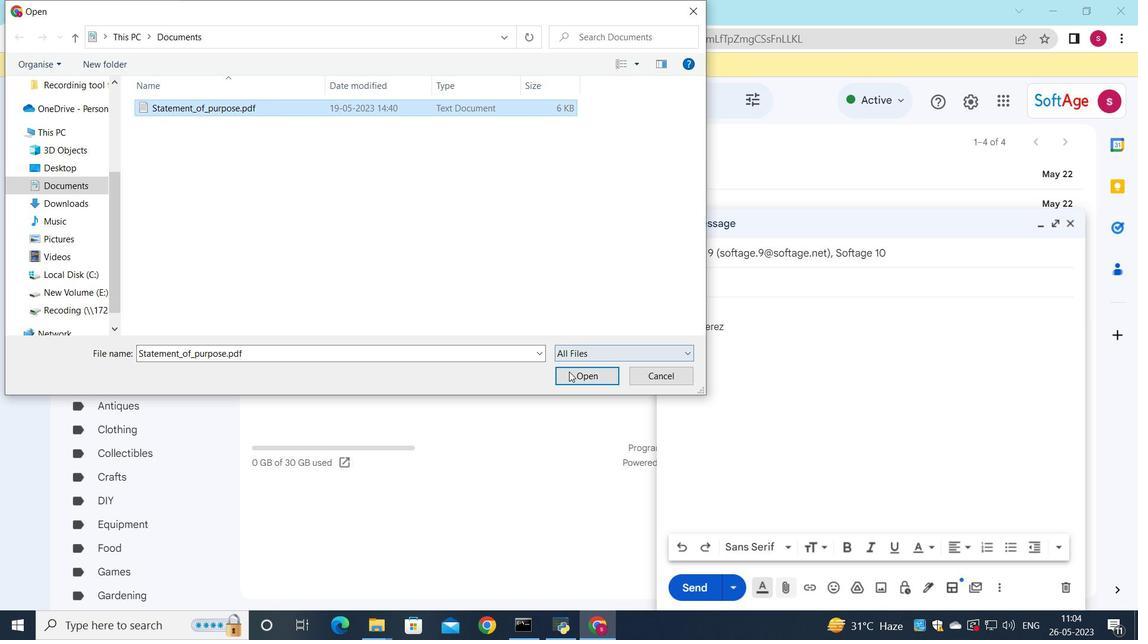 
Action: Mouse pressed left at (572, 378)
Screenshot: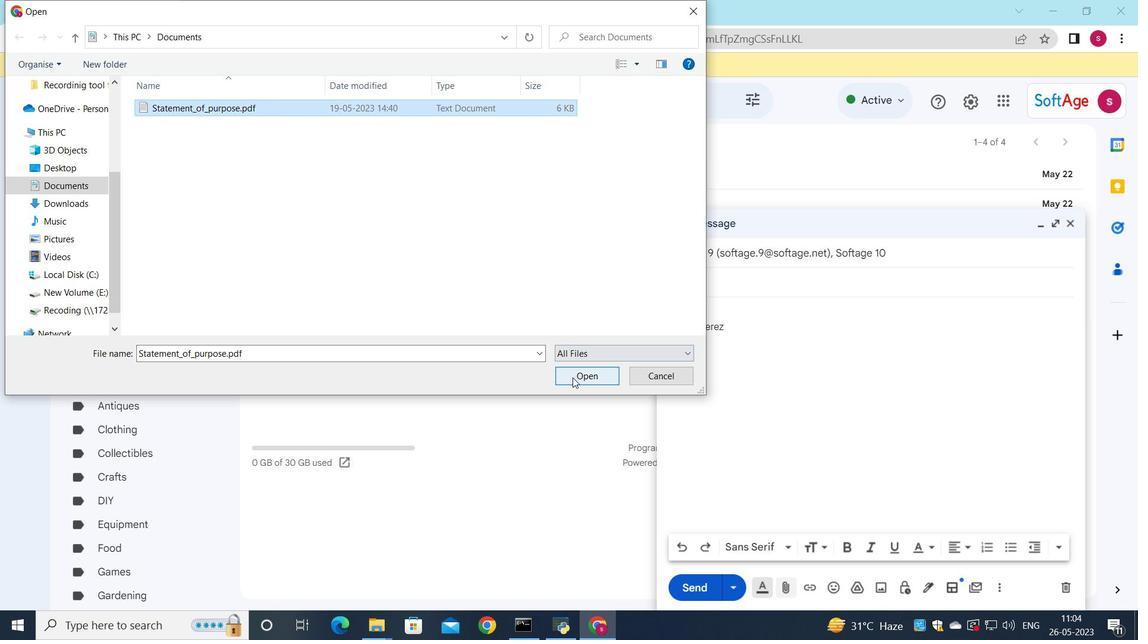 
Action: Mouse moved to (704, 283)
Screenshot: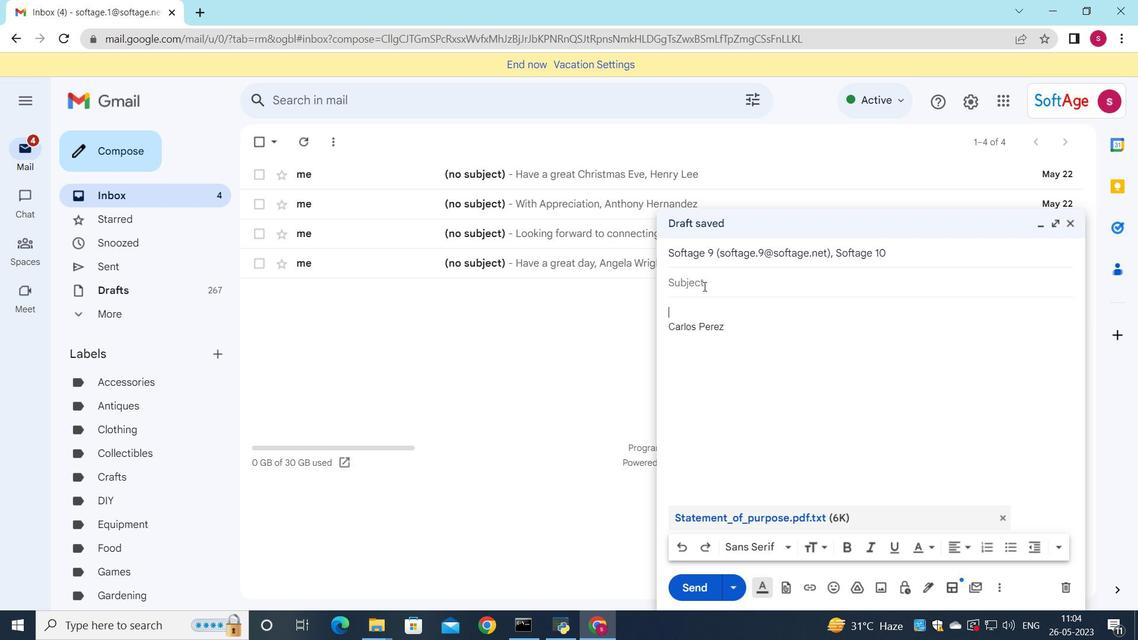 
Action: Mouse pressed left at (704, 283)
Screenshot: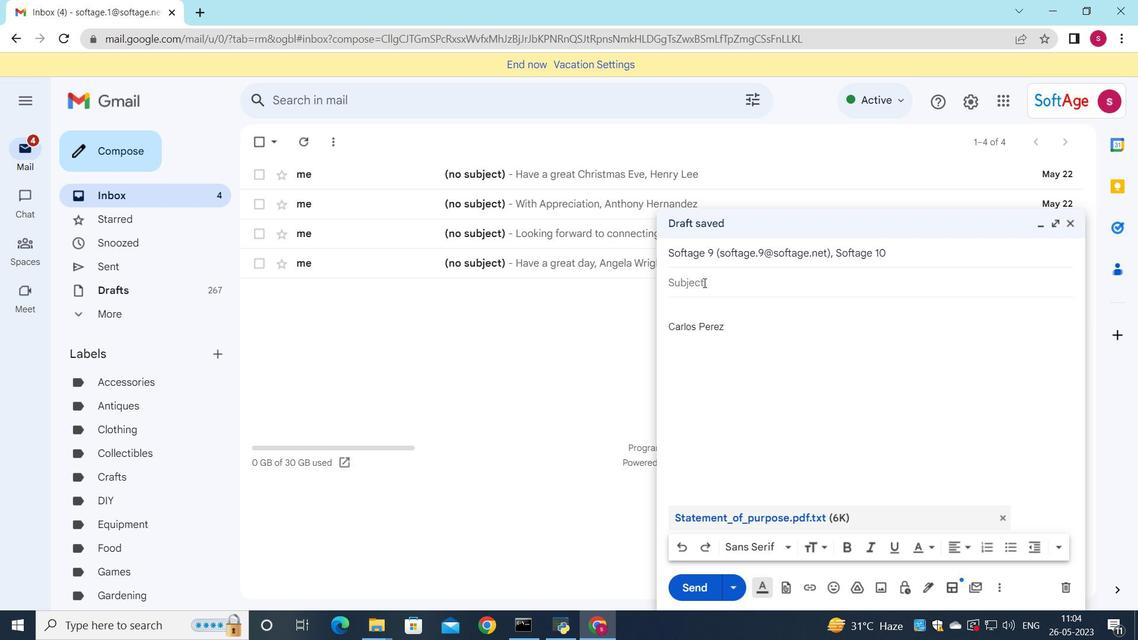 
Action: Key pressed <Key.shift><Key.shift><Key.shift><Key.shift><Key.shift><Key.shift><Key.shift>Request<Key.space>for<Key.space>clarification
Screenshot: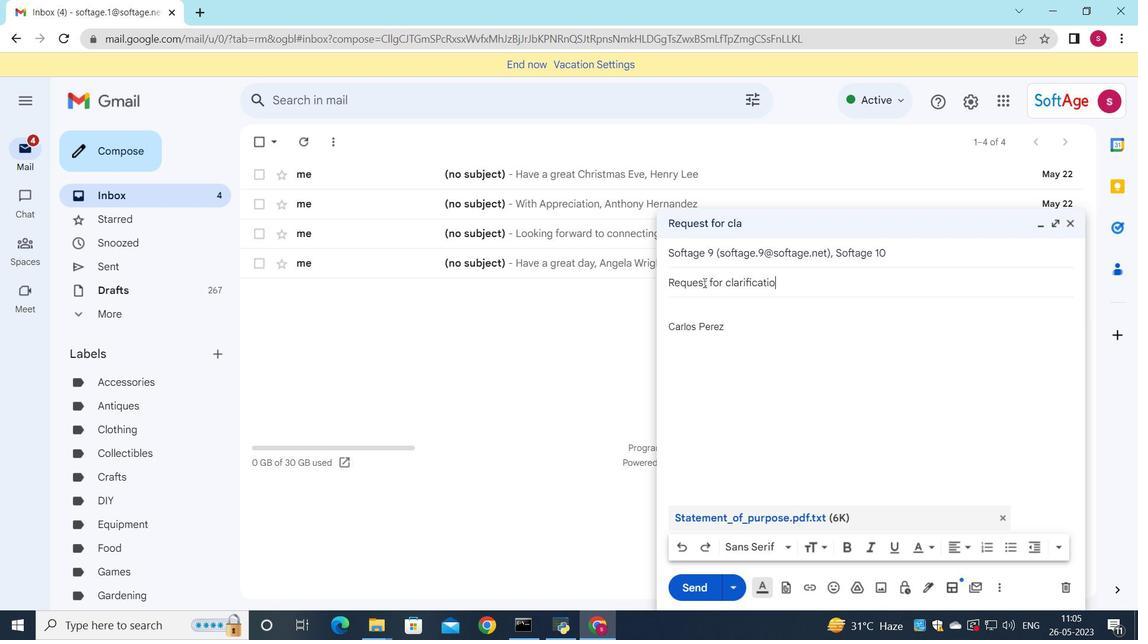 
Action: Mouse moved to (679, 307)
Screenshot: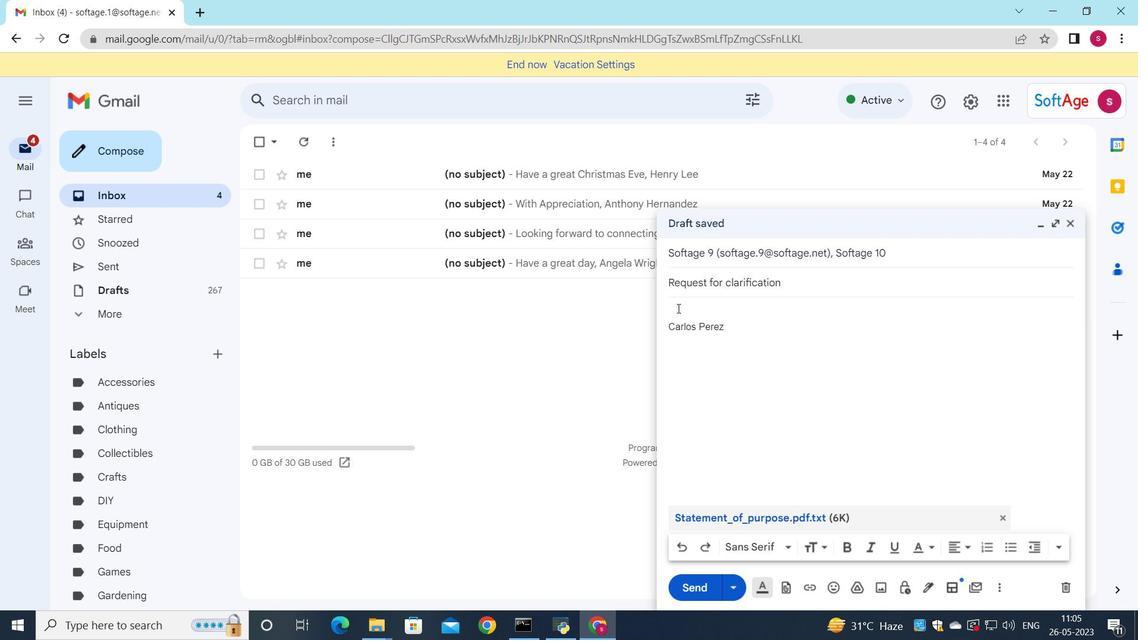 
Action: Mouse pressed left at (679, 307)
Screenshot: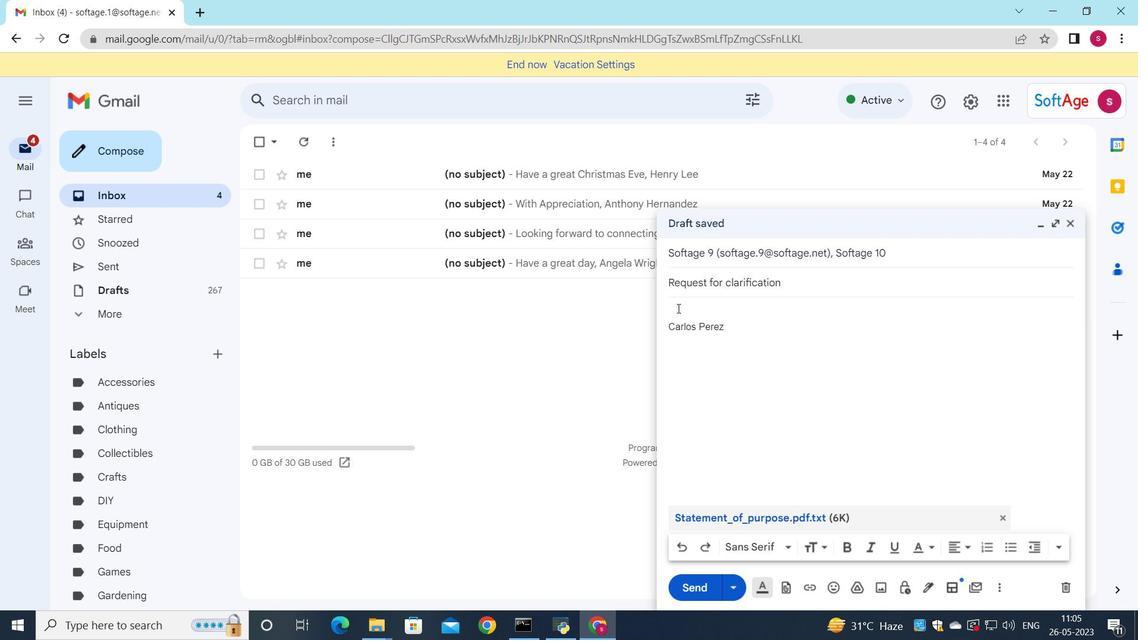 
Action: Mouse moved to (810, 300)
Screenshot: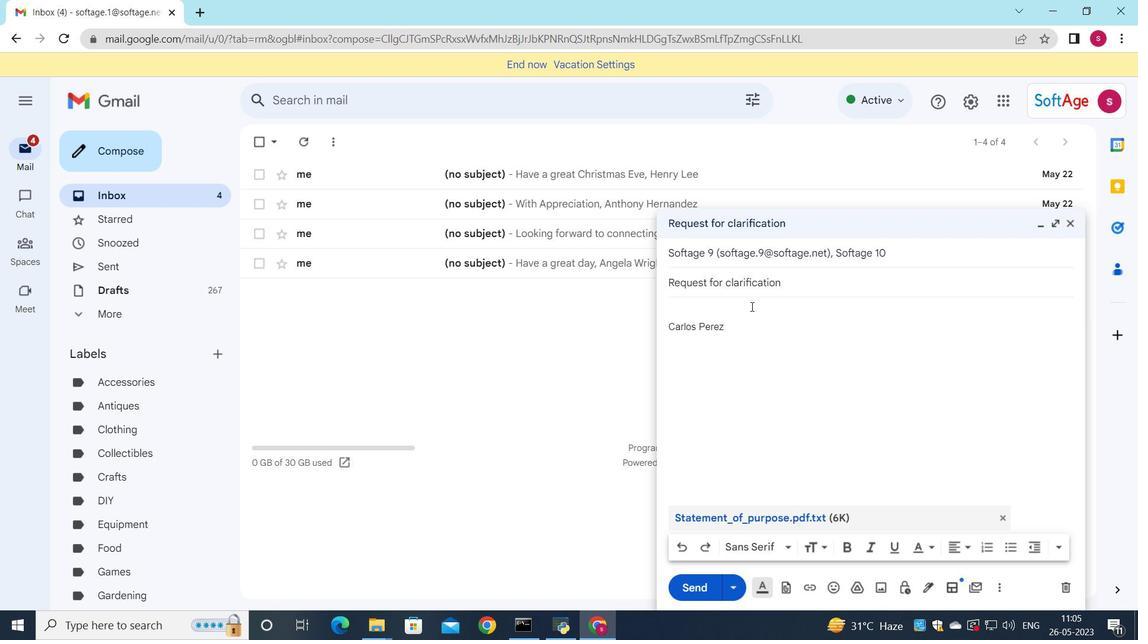 
Action: Key pressed <Key.shift>Could<Key.space>you<Key.space>please<Key.space>confirm<Key.space>the<Key.space>delivery<Key.space>date
Screenshot: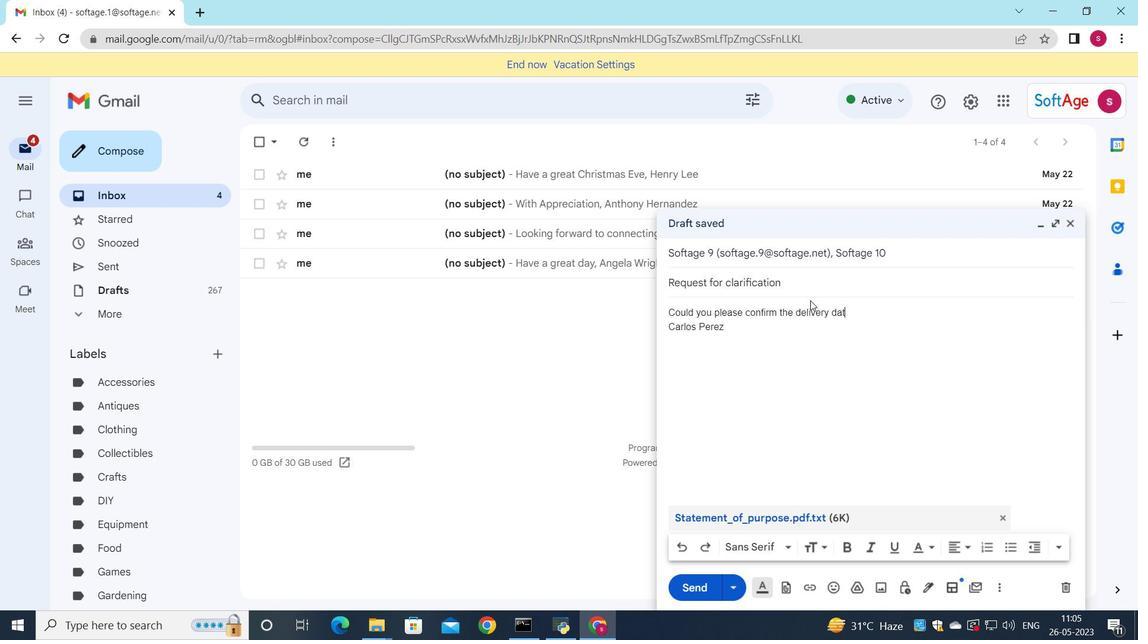 
Action: Mouse moved to (698, 594)
Screenshot: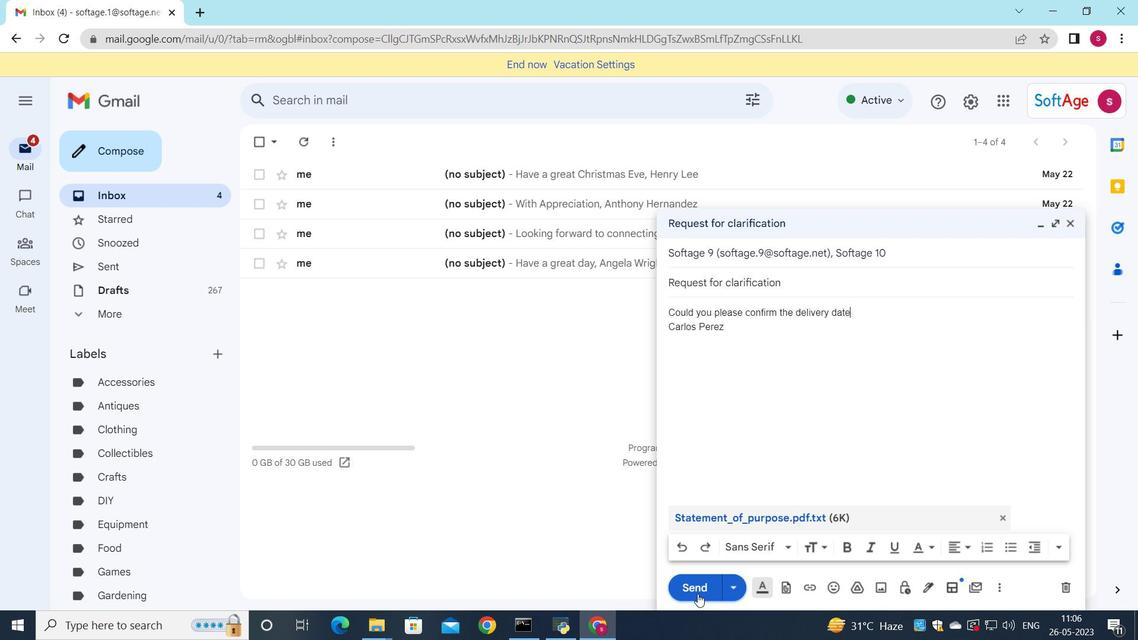 
Action: Mouse pressed left at (698, 594)
Screenshot: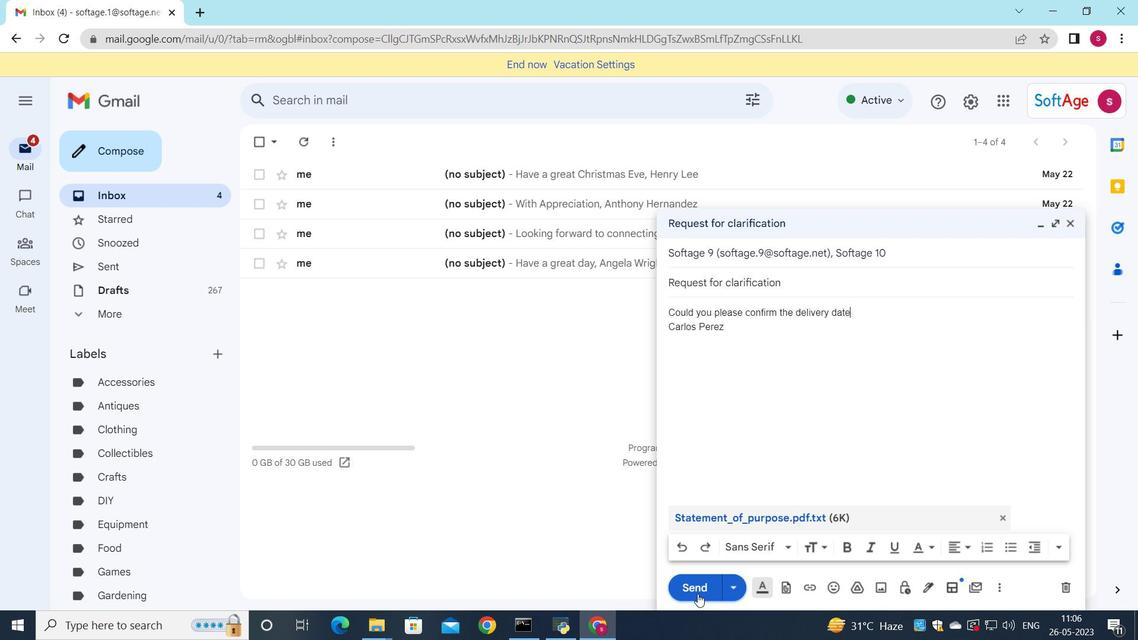
Action: Mouse moved to (161, 265)
Screenshot: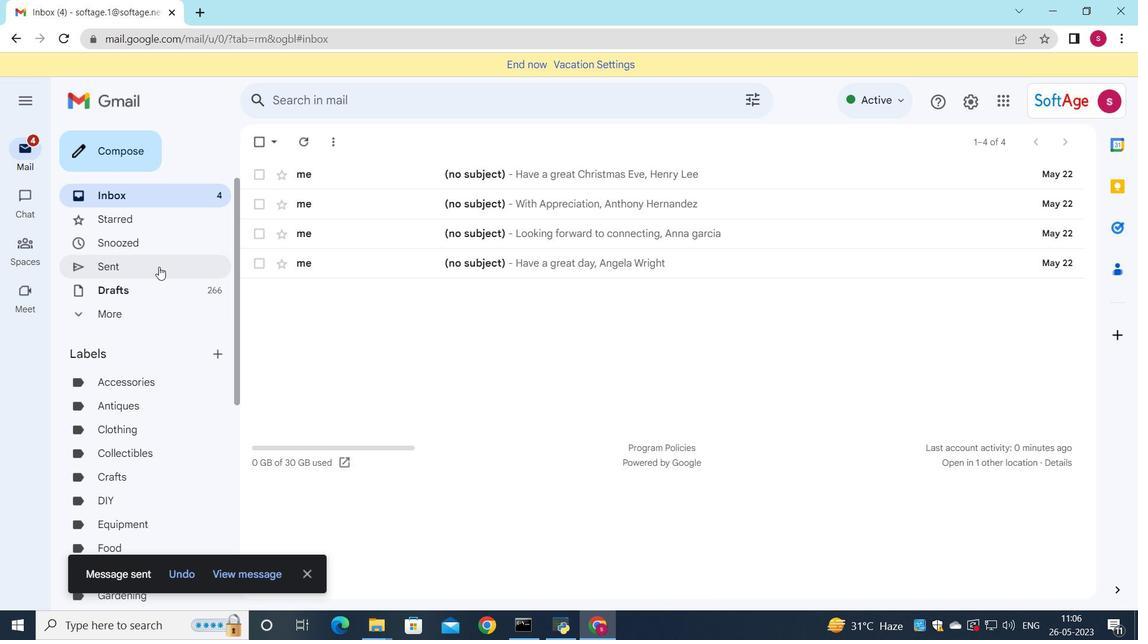 
Action: Mouse pressed left at (161, 265)
Screenshot: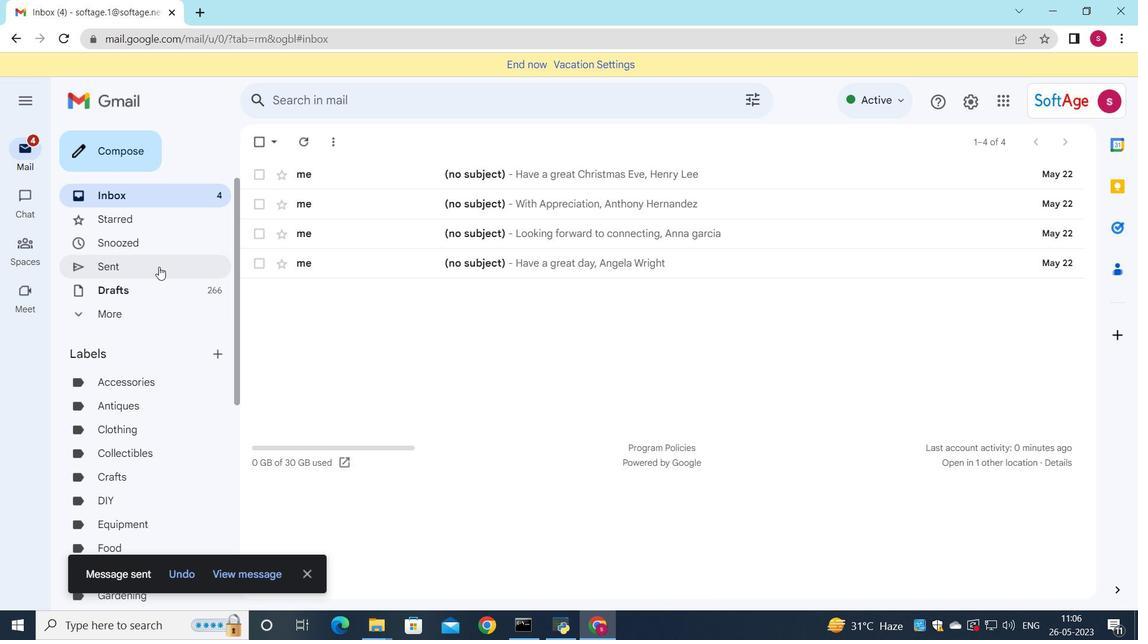 
Action: Mouse moved to (692, 233)
Screenshot: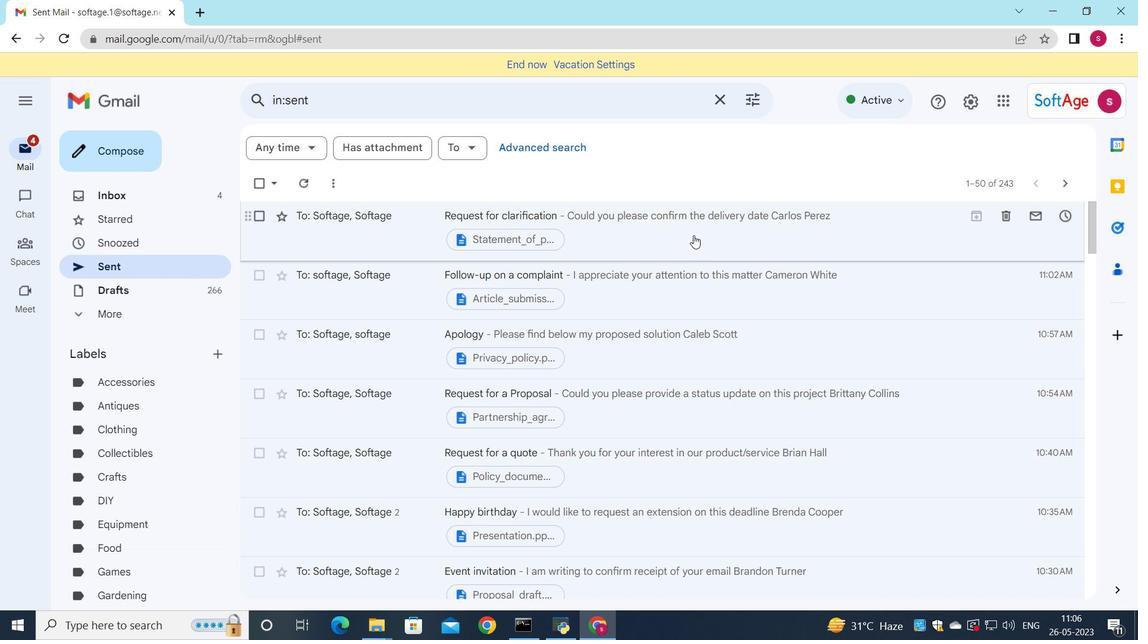 
Action: Mouse pressed left at (692, 233)
Screenshot: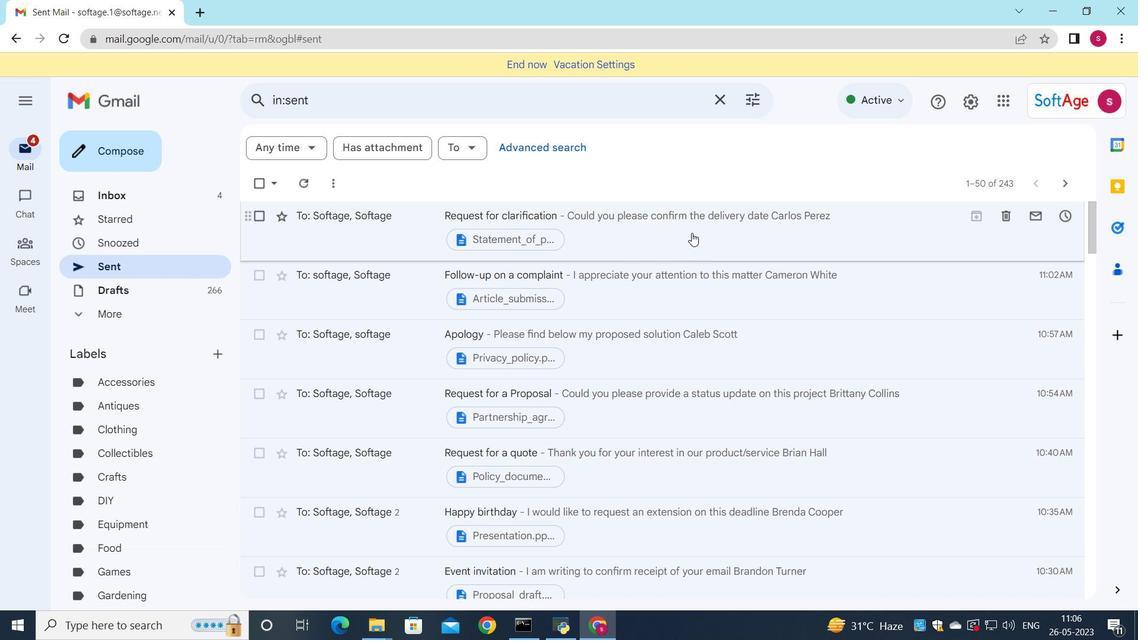 
